 Task: Look for space in Pittsburgh, United States from 8th August, 2023 to 15th August, 2023 for 9 adults in price range Rs.10000 to Rs.14000. Place can be shared room with 5 bedrooms having 9 beds and 5 bathrooms. Property type can be house, flat, guest house. Amenities needed are: wifi, TV, free parkinig on premises, gym, breakfast. Booking option can be shelf check-in. Required host language is English.
Action: Mouse moved to (514, 113)
Screenshot: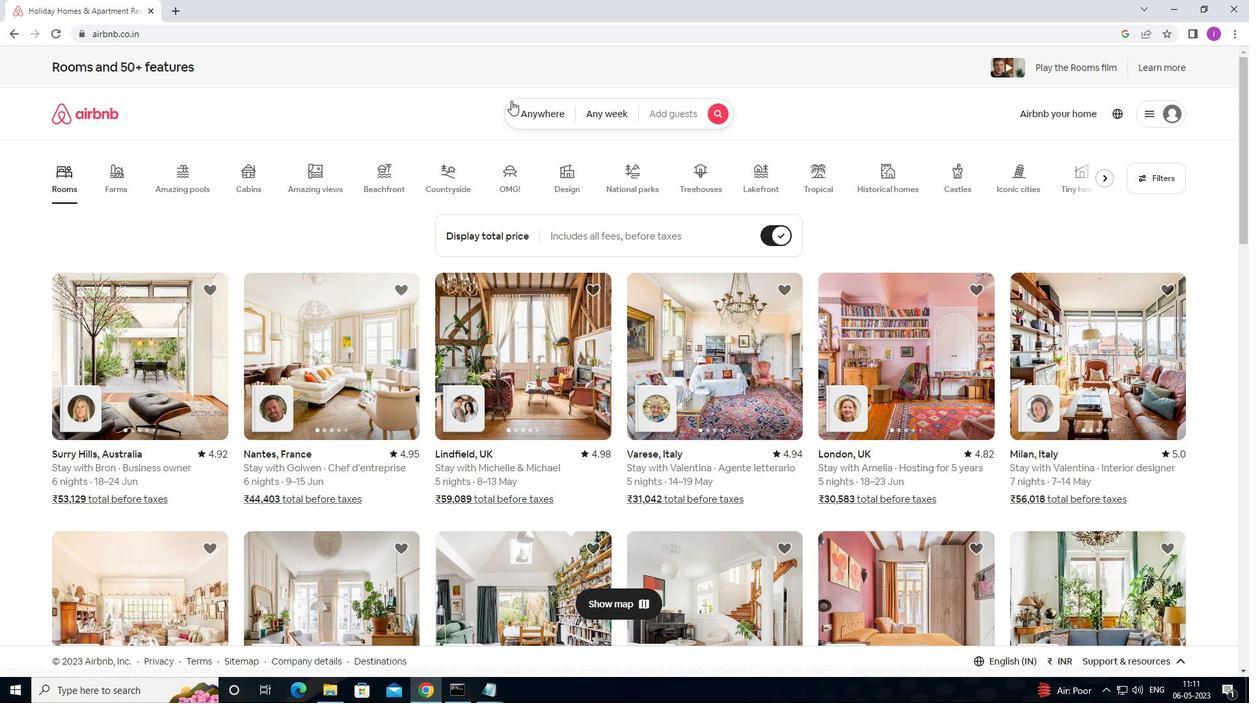 
Action: Mouse pressed left at (514, 113)
Screenshot: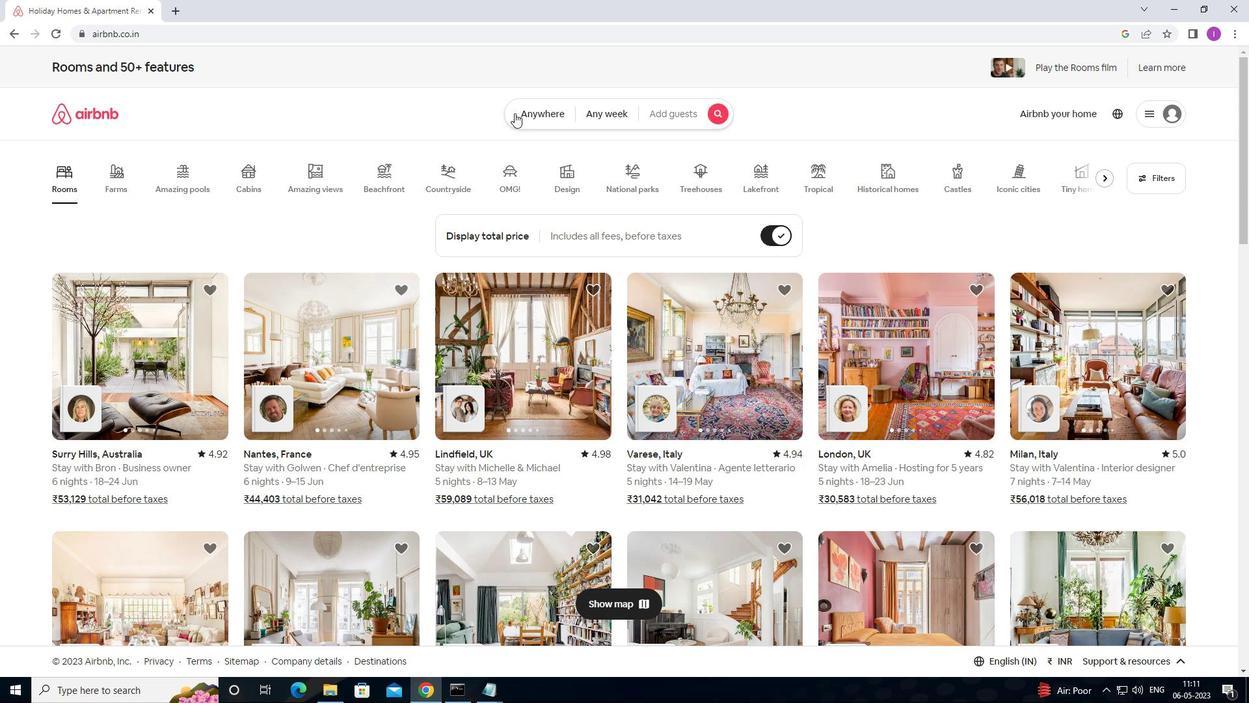 
Action: Mouse moved to (406, 160)
Screenshot: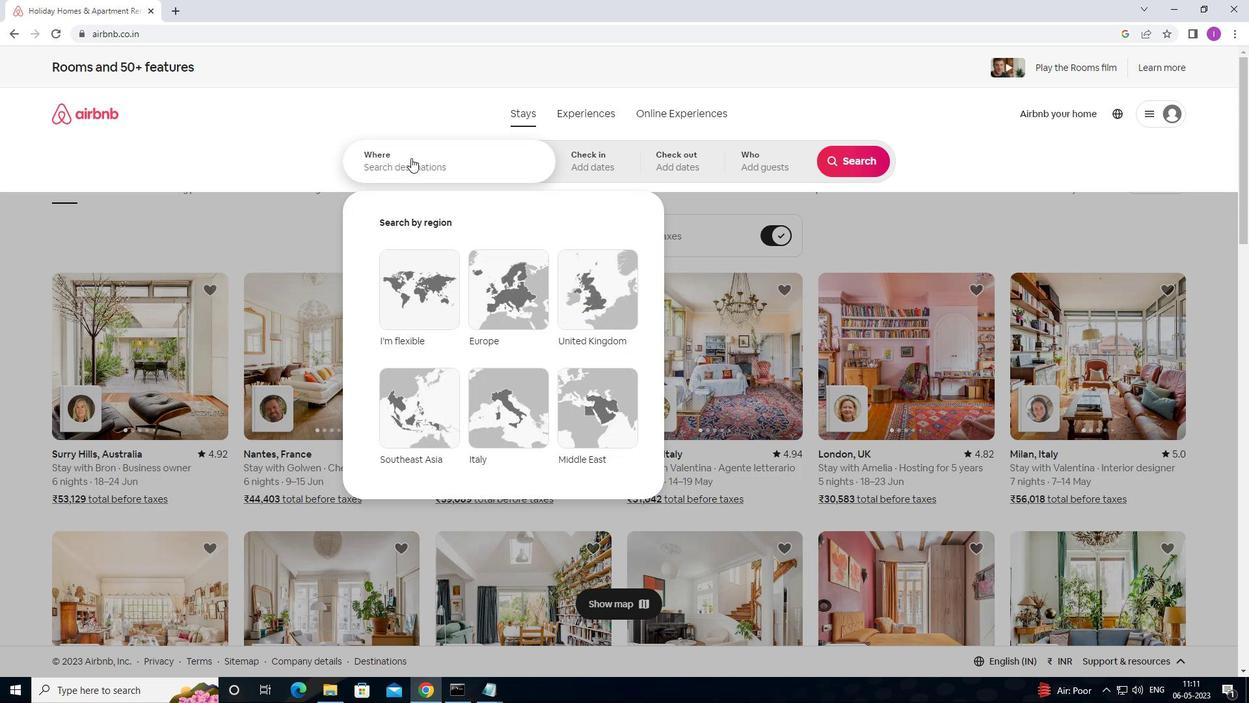 
Action: Mouse pressed left at (406, 160)
Screenshot: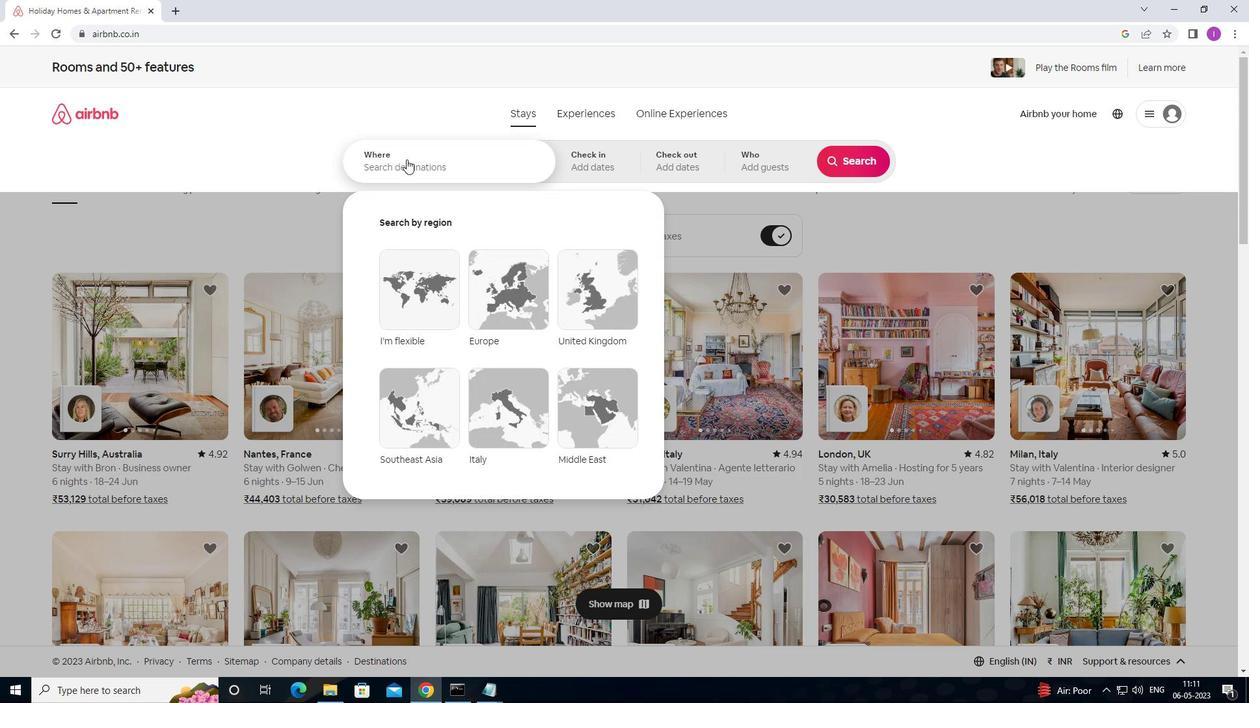 
Action: Key pressed <Key.shift><Key.shift><Key.shift><Key.shift><Key.shift><Key.shift><Key.shift><Key.shift>PITTSBURGH,<Key.shift>UNITED<Key.space>STATES
Screenshot: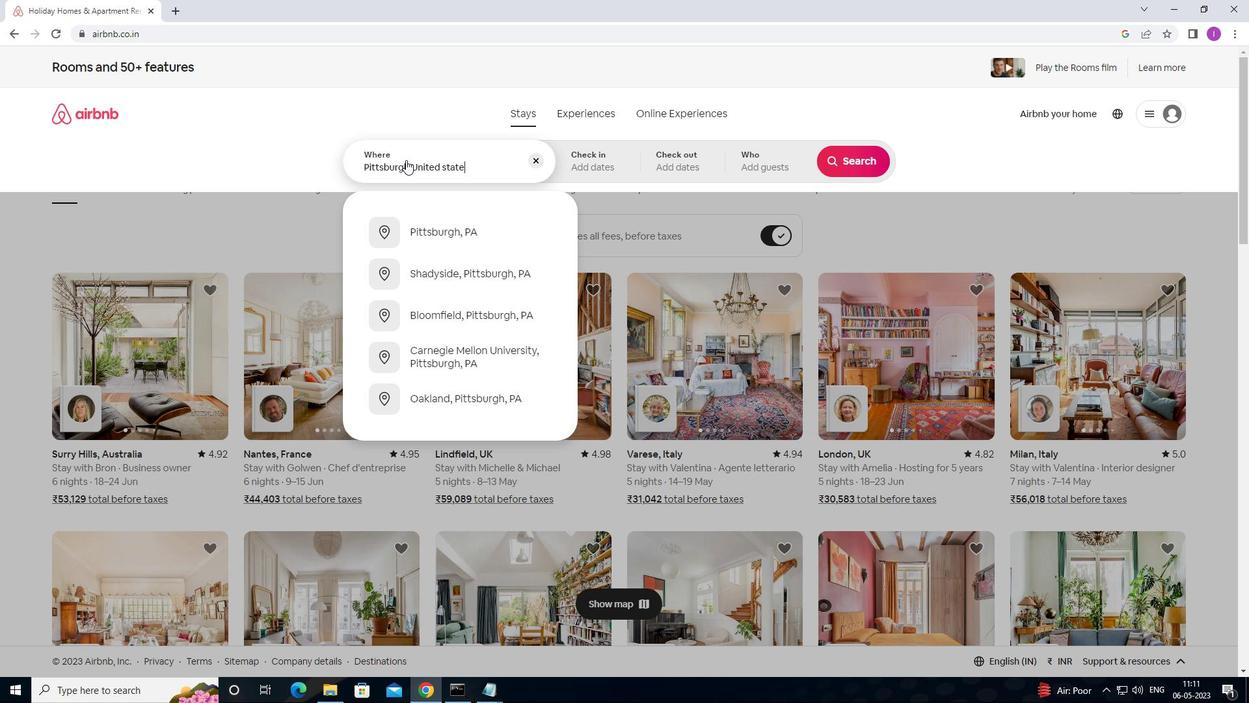 
Action: Mouse moved to (581, 162)
Screenshot: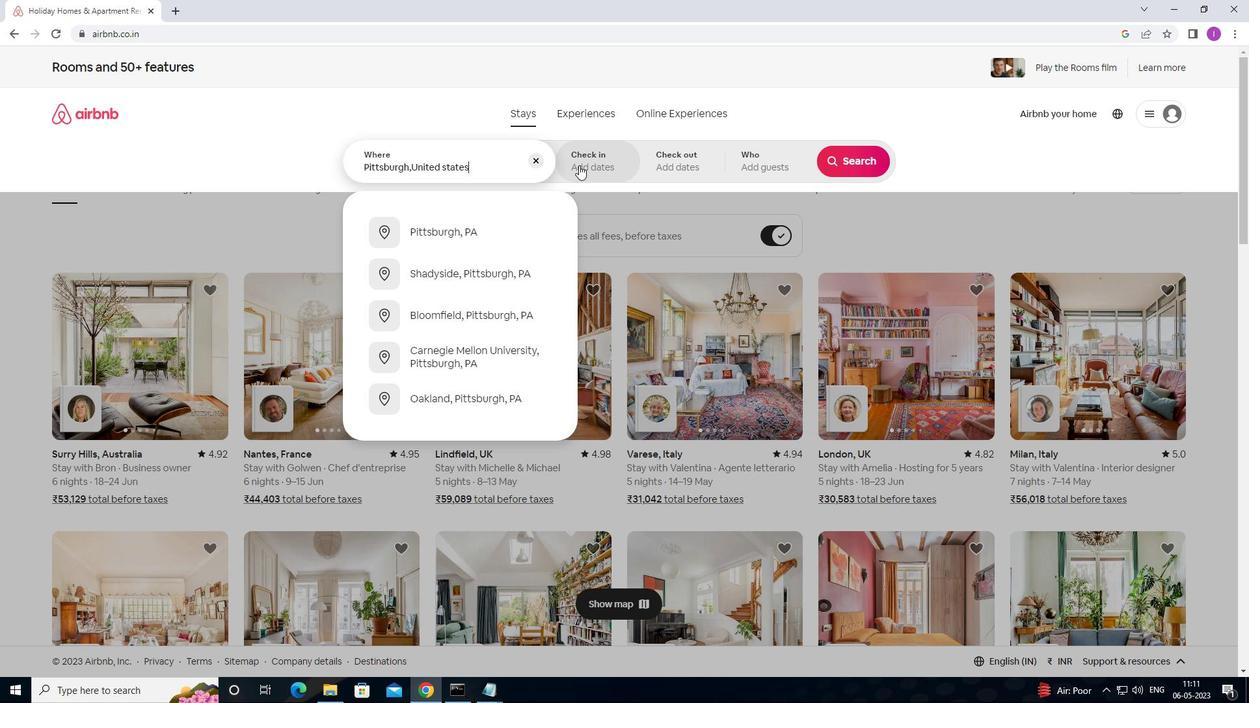 
Action: Mouse pressed left at (581, 162)
Screenshot: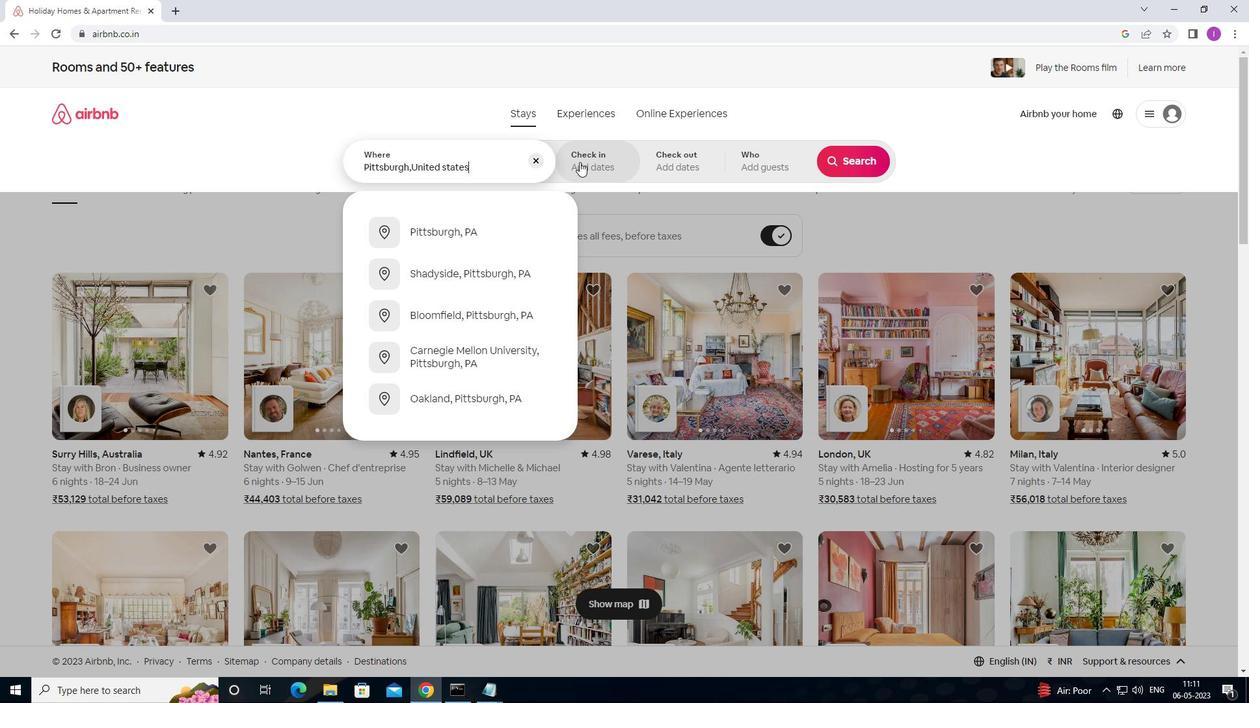 
Action: Mouse moved to (852, 264)
Screenshot: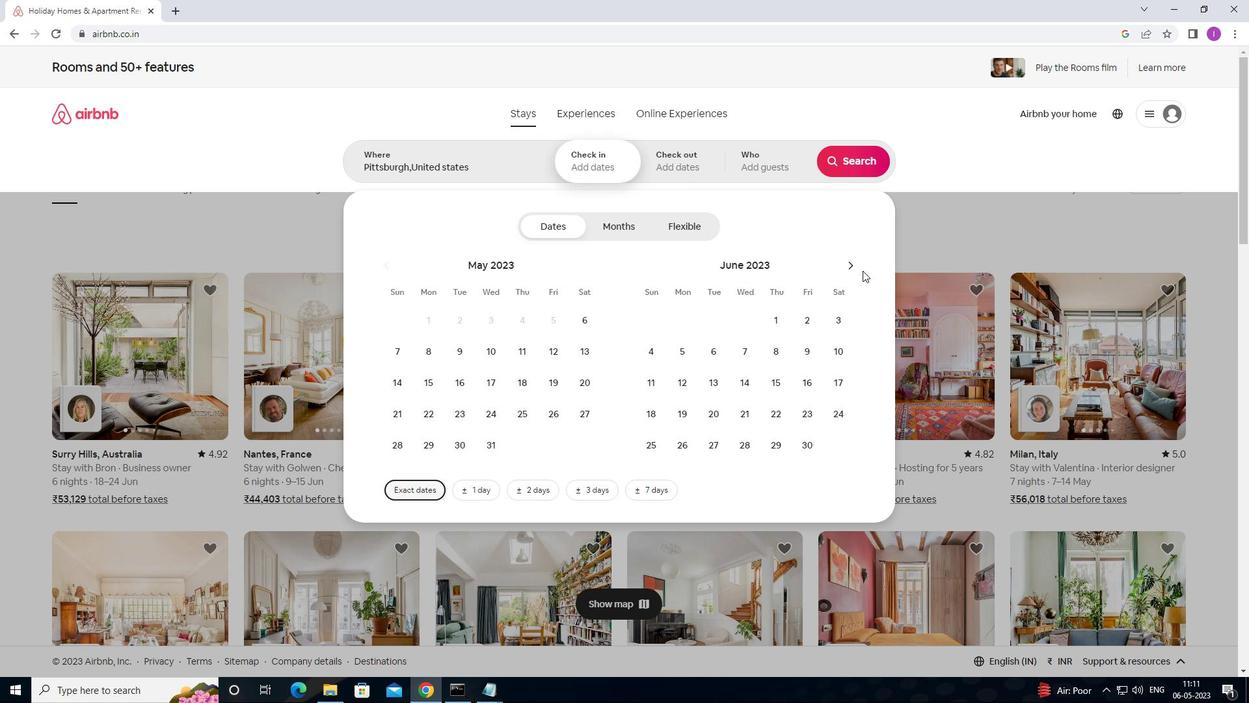 
Action: Mouse pressed left at (852, 264)
Screenshot: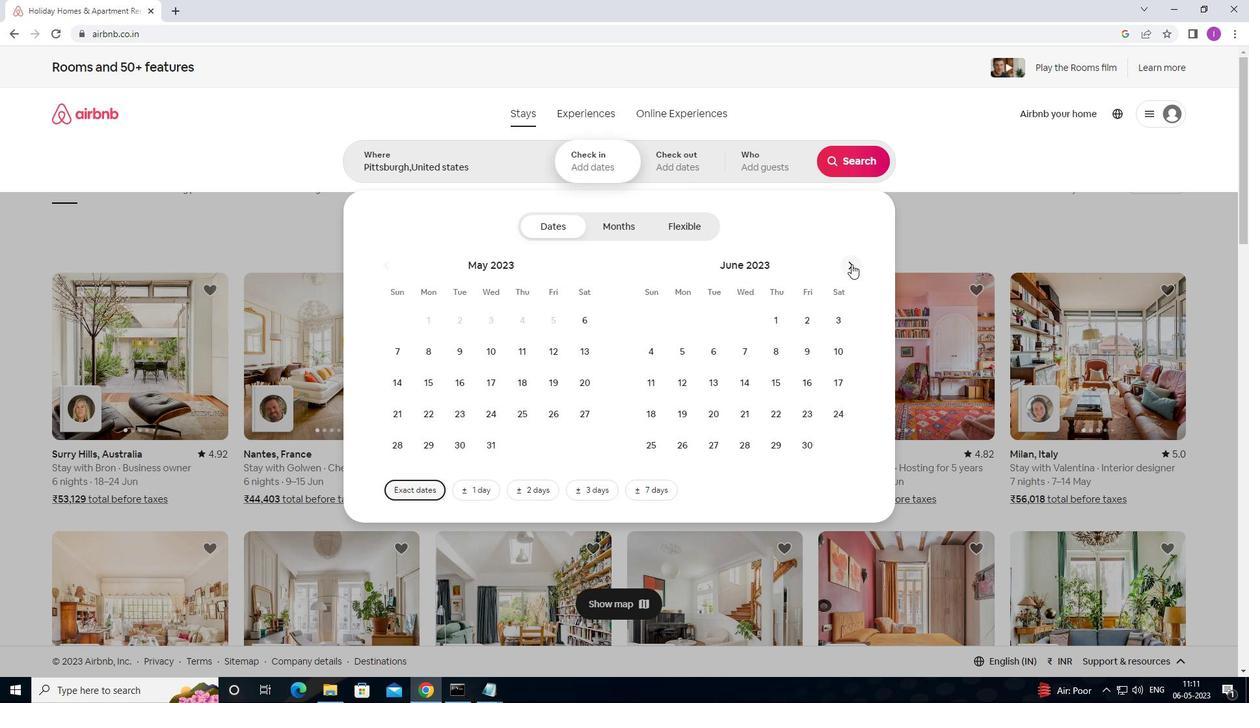 
Action: Mouse pressed left at (852, 264)
Screenshot: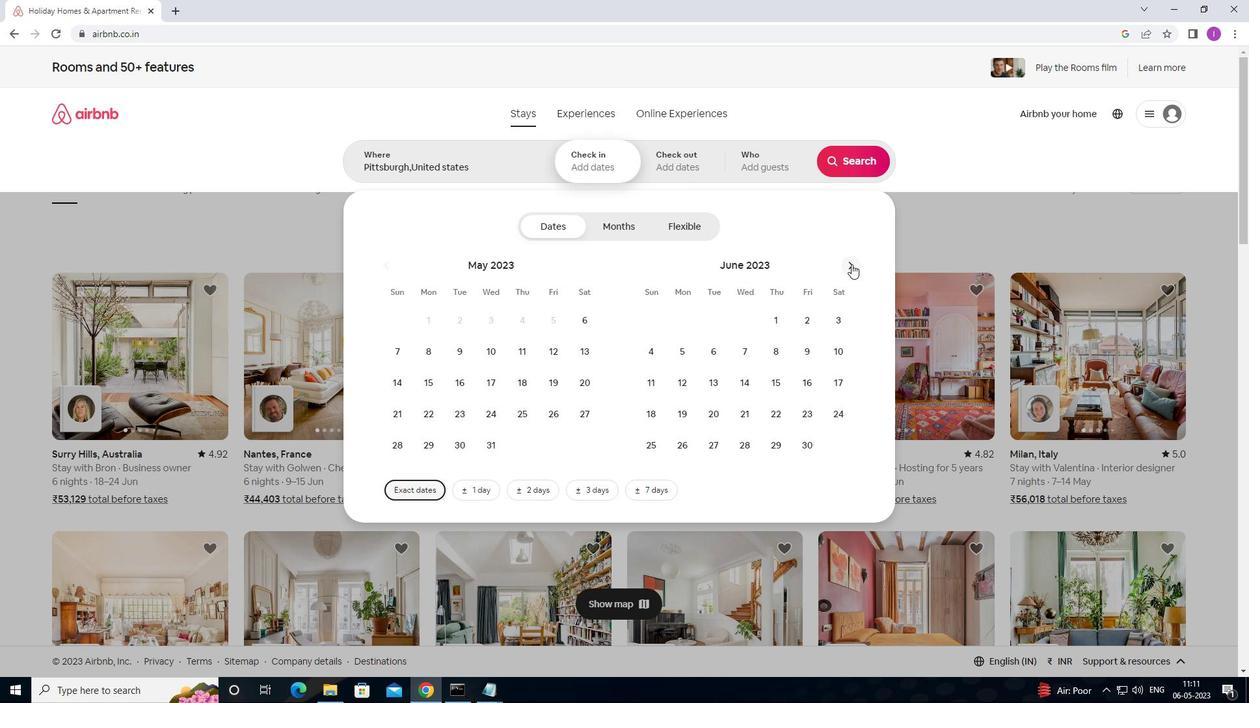 
Action: Mouse moved to (710, 355)
Screenshot: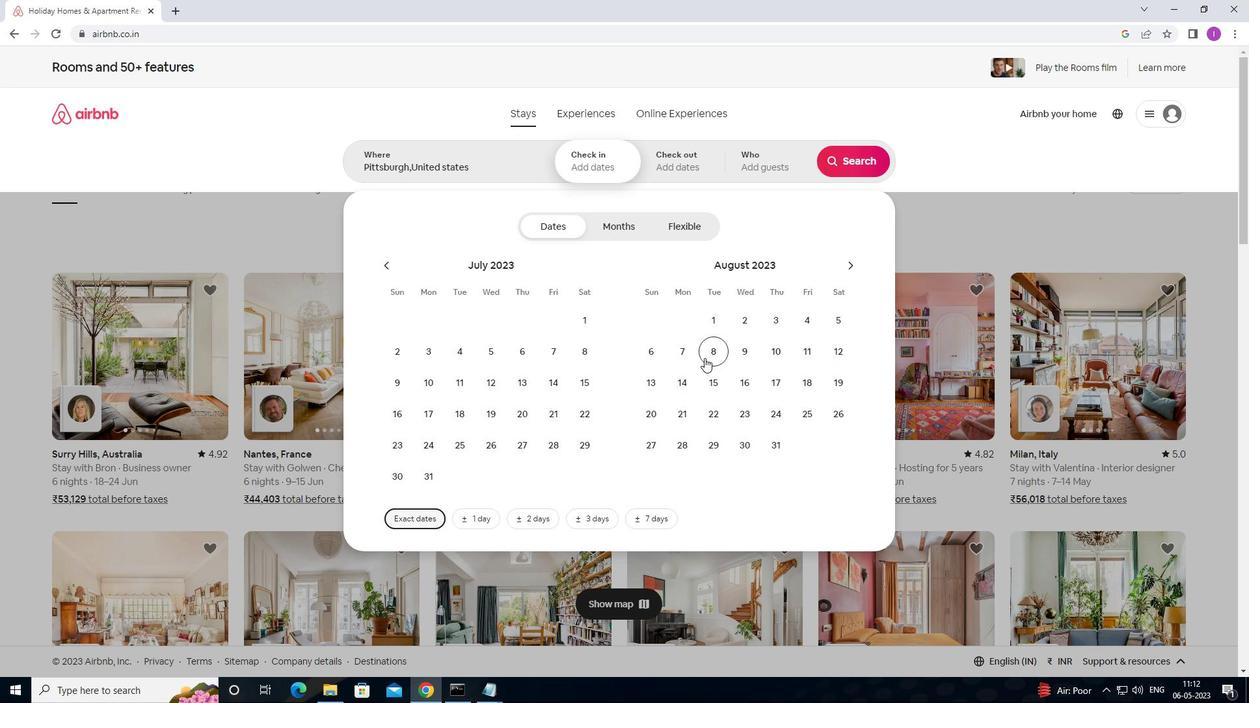 
Action: Mouse pressed left at (710, 355)
Screenshot: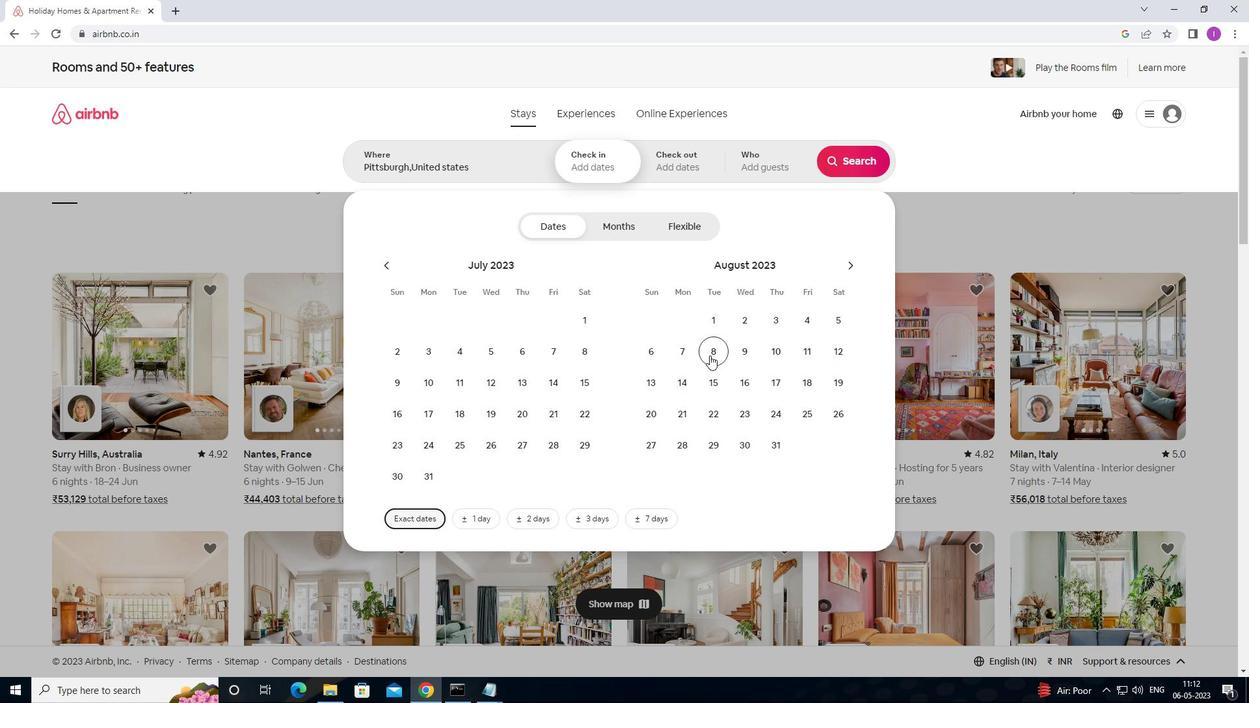 
Action: Mouse moved to (724, 383)
Screenshot: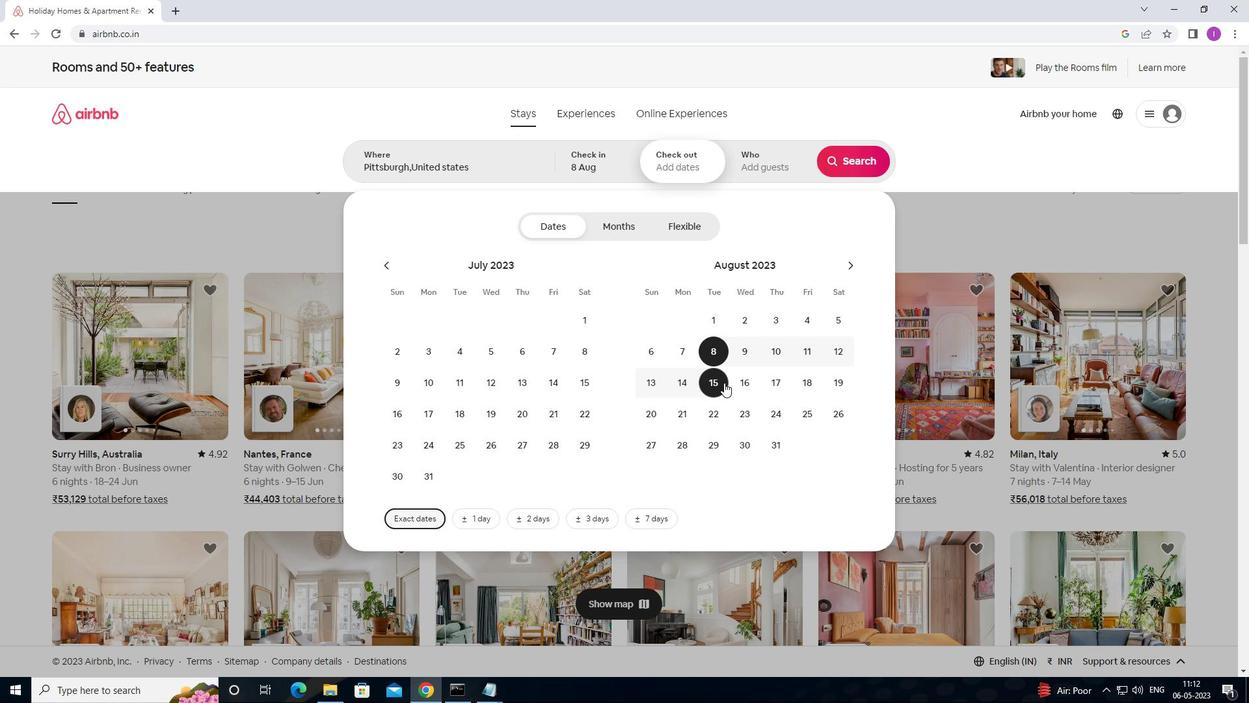 
Action: Mouse pressed left at (724, 383)
Screenshot: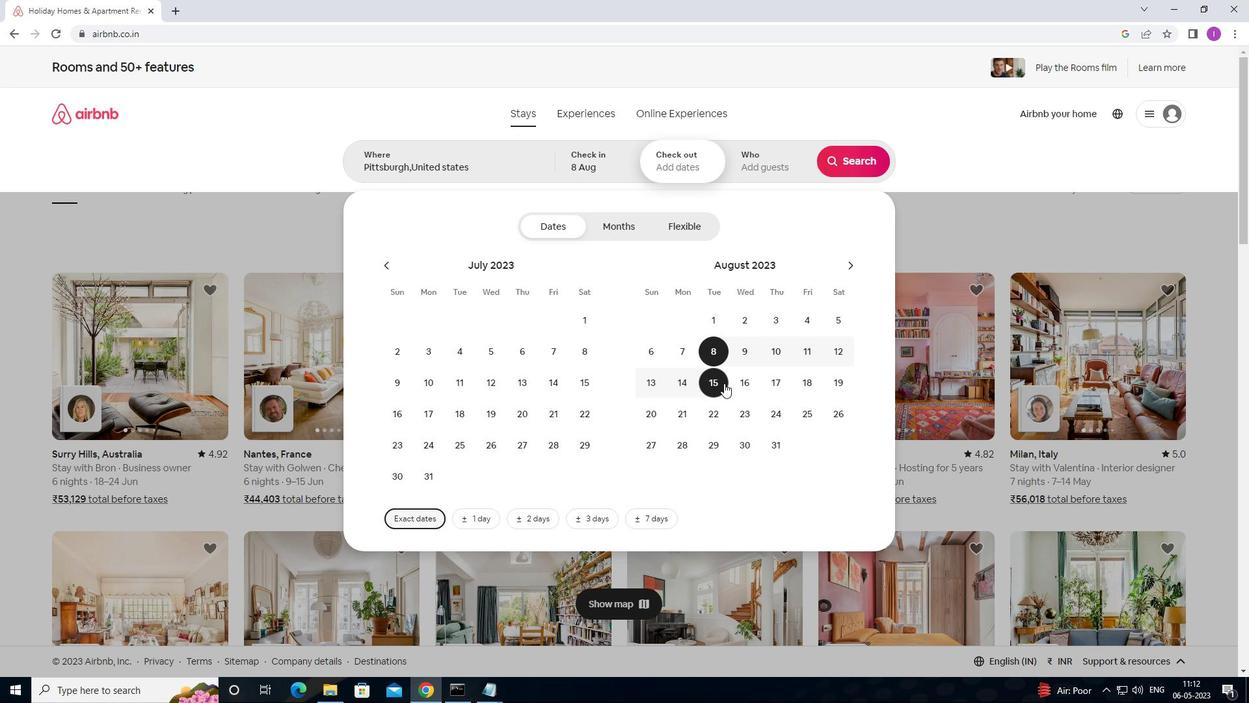 
Action: Mouse moved to (753, 160)
Screenshot: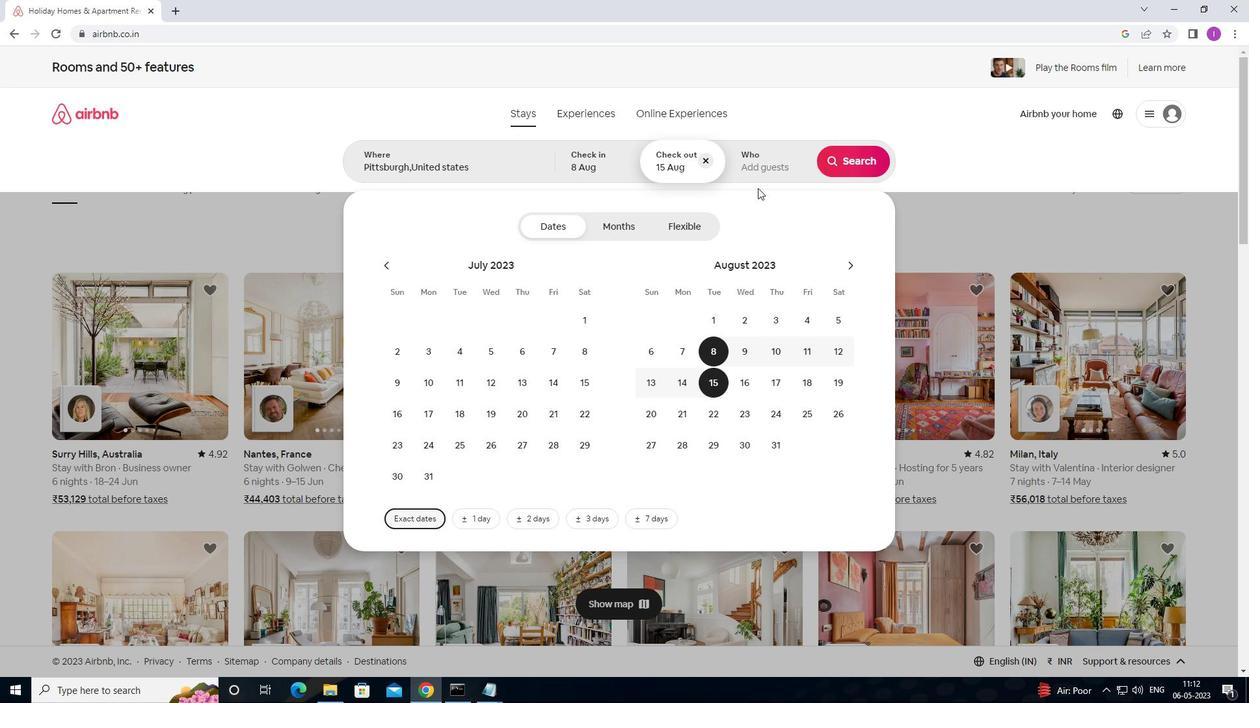 
Action: Mouse pressed left at (753, 160)
Screenshot: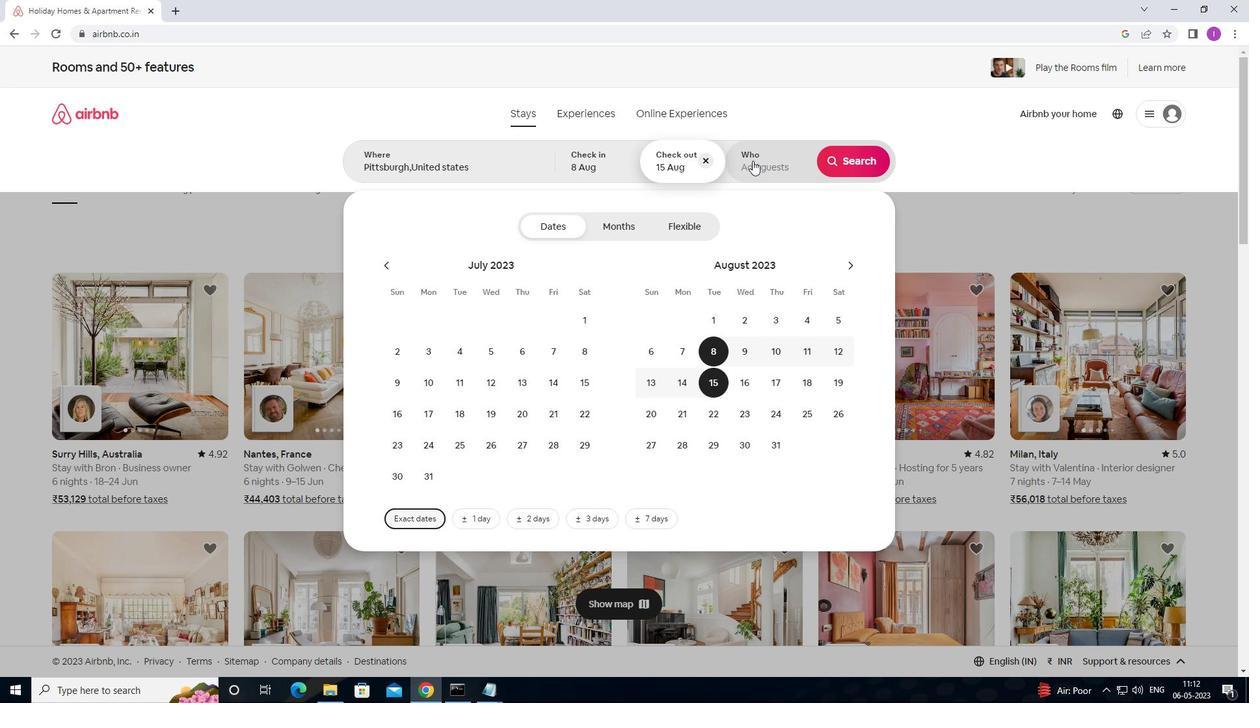 
Action: Mouse moved to (850, 223)
Screenshot: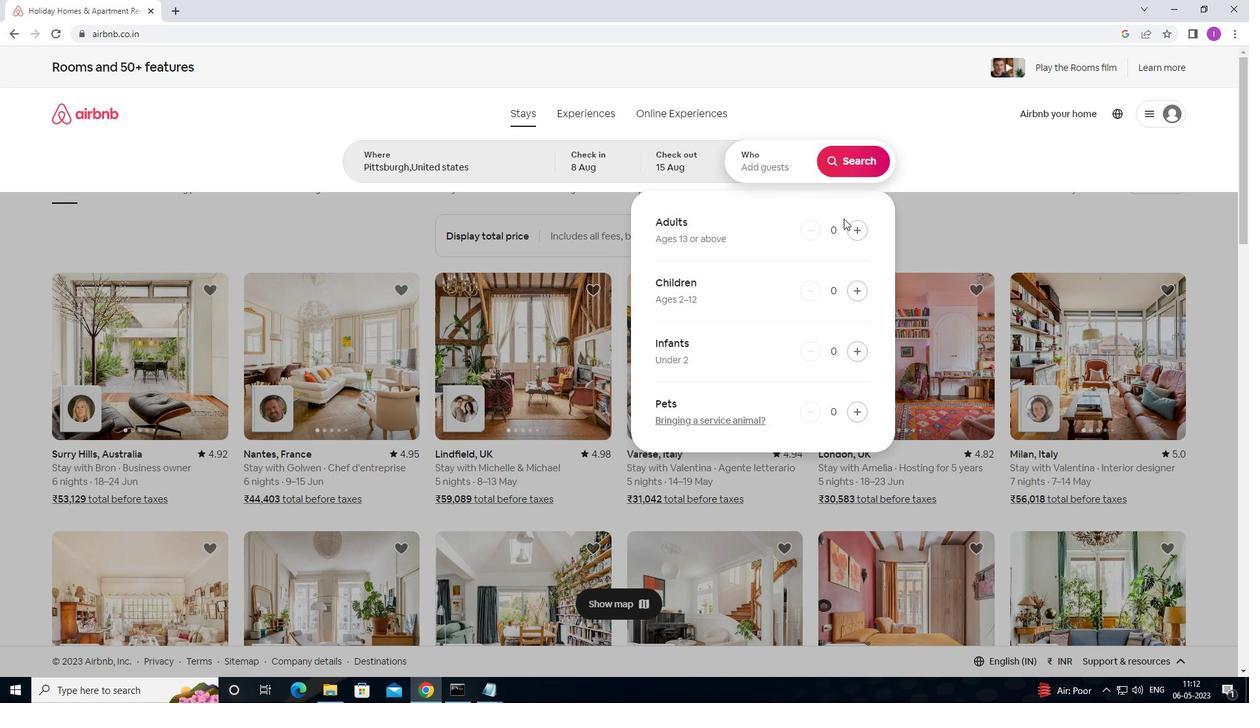 
Action: Mouse pressed left at (850, 223)
Screenshot: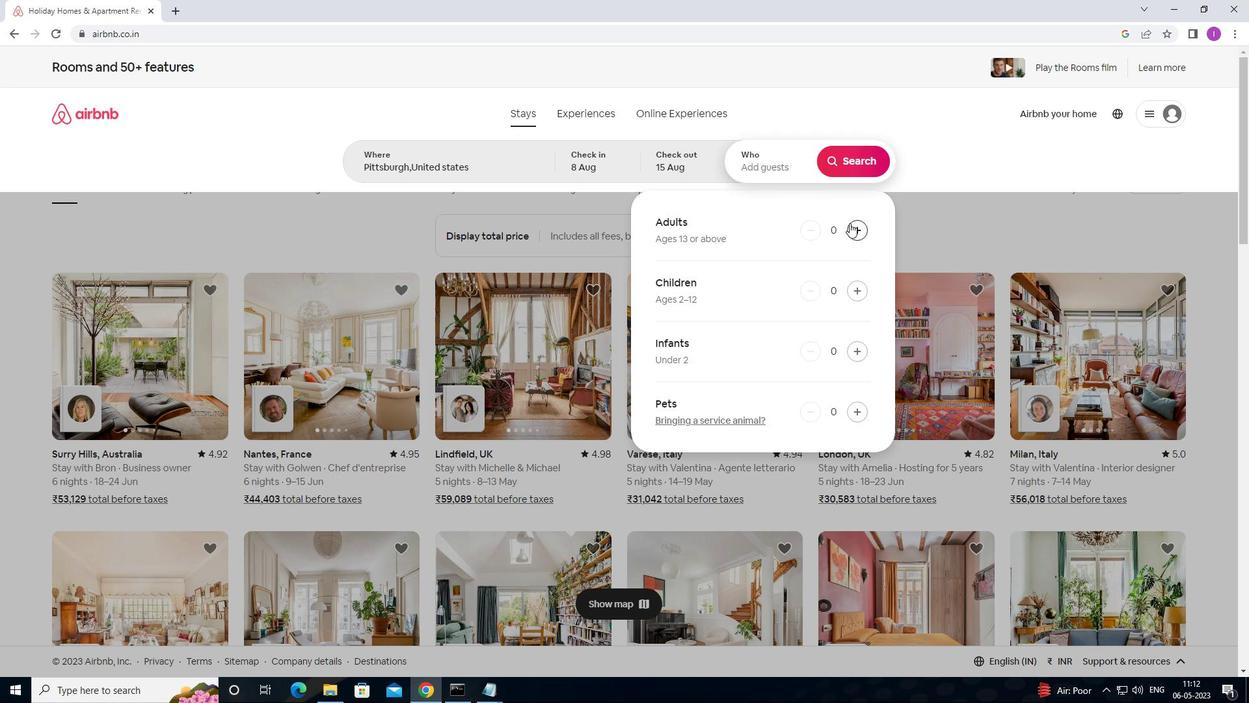 
Action: Mouse moved to (851, 224)
Screenshot: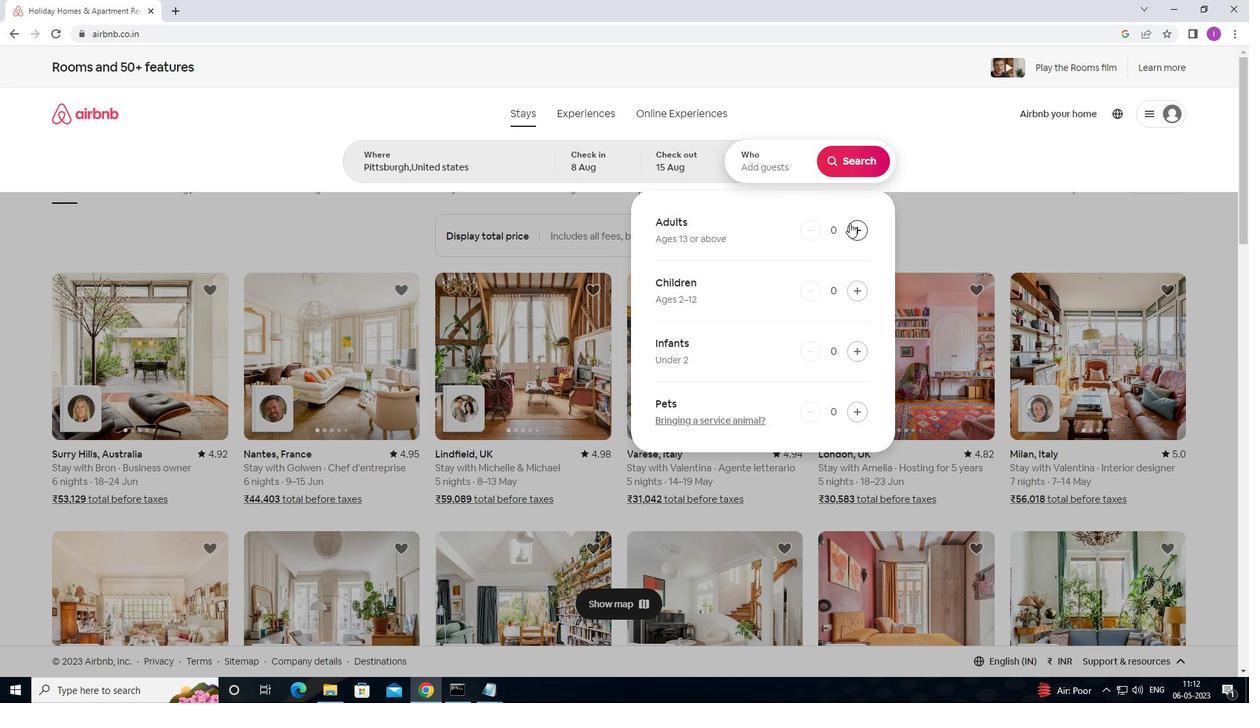 
Action: Mouse pressed left at (851, 224)
Screenshot: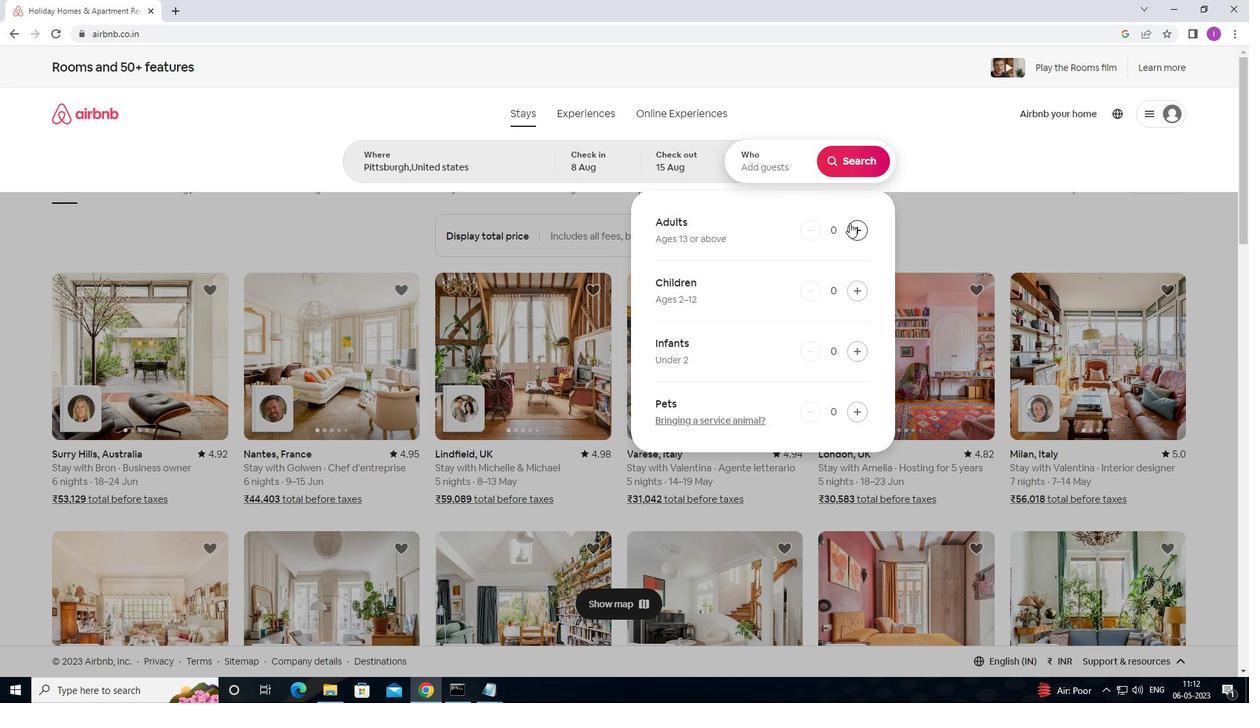 
Action: Mouse moved to (853, 225)
Screenshot: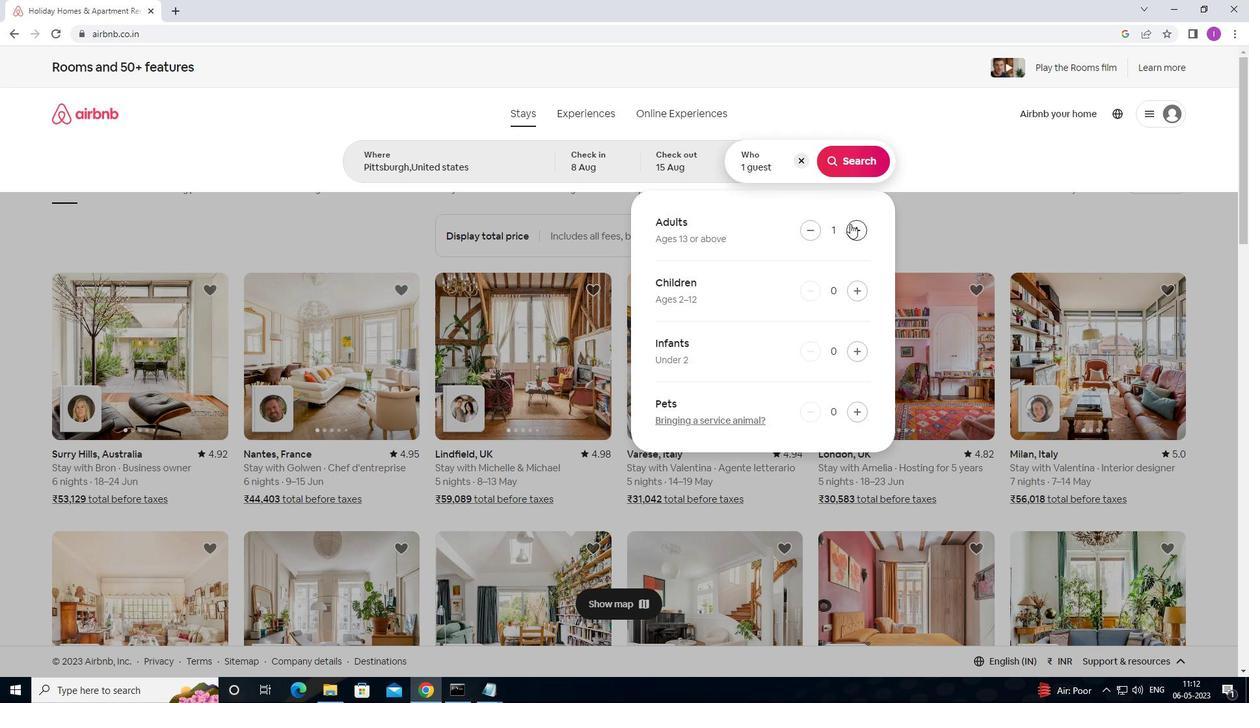 
Action: Mouse pressed left at (853, 225)
Screenshot: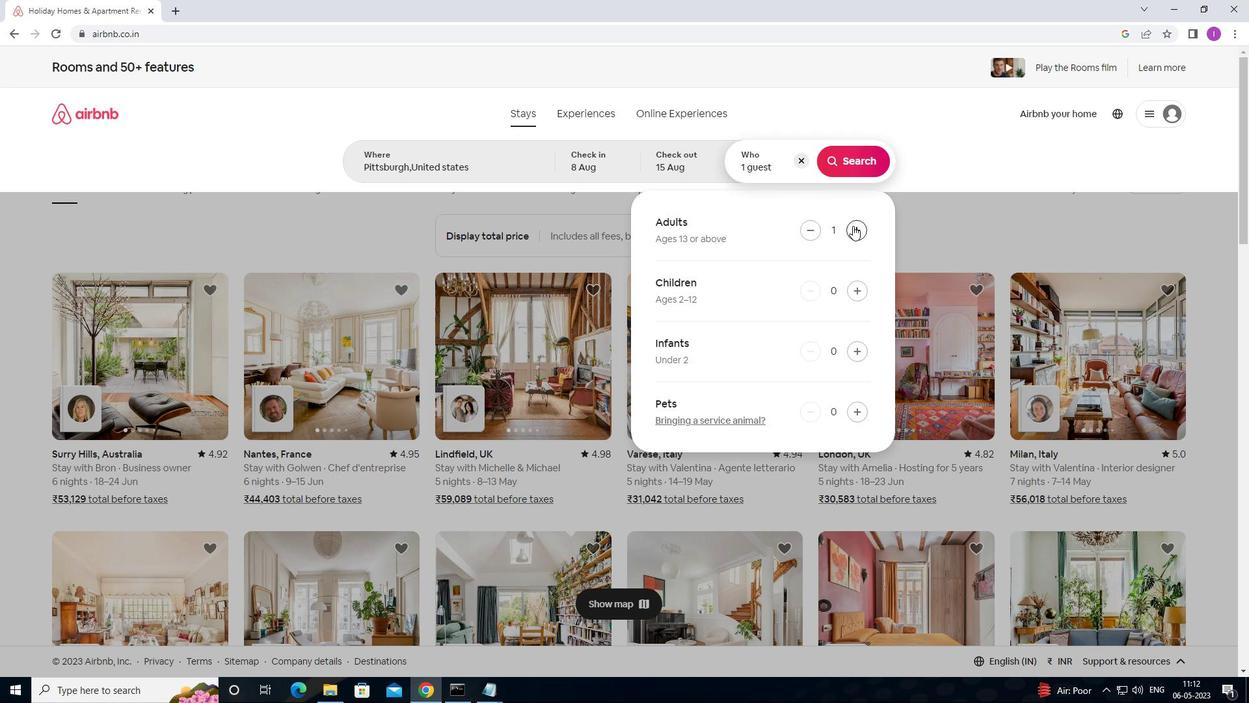 
Action: Mouse pressed left at (853, 225)
Screenshot: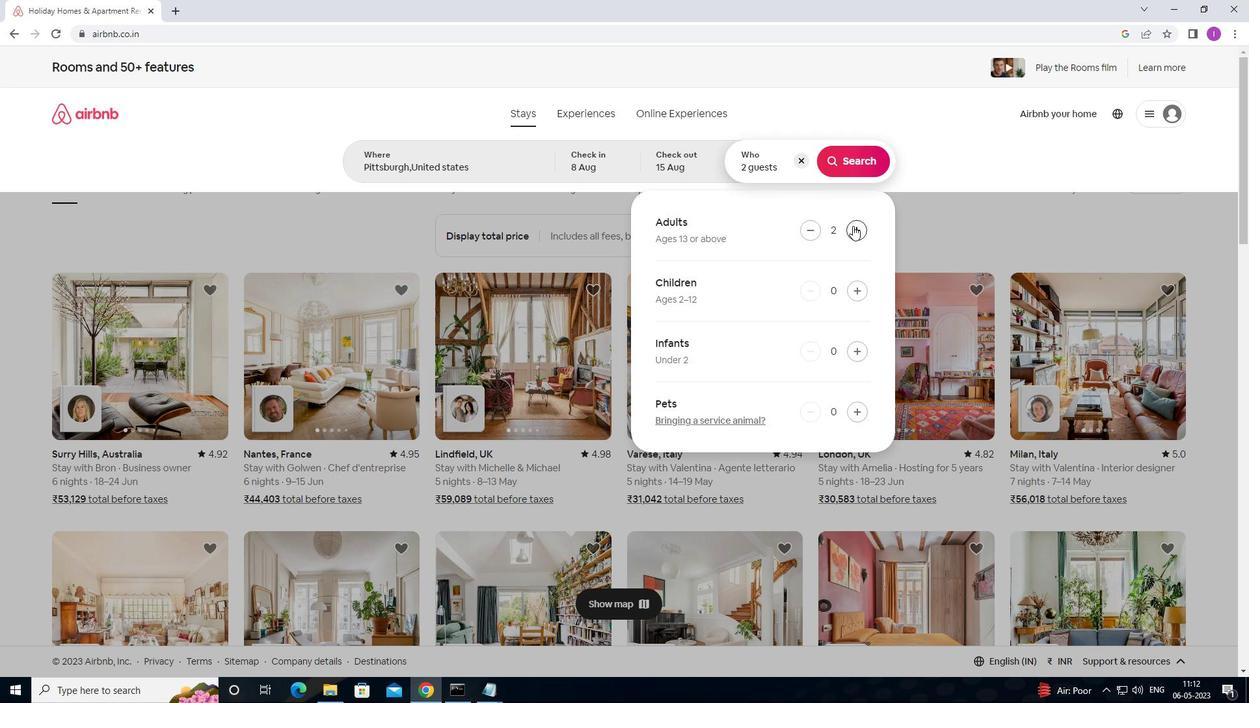
Action: Mouse pressed left at (853, 225)
Screenshot: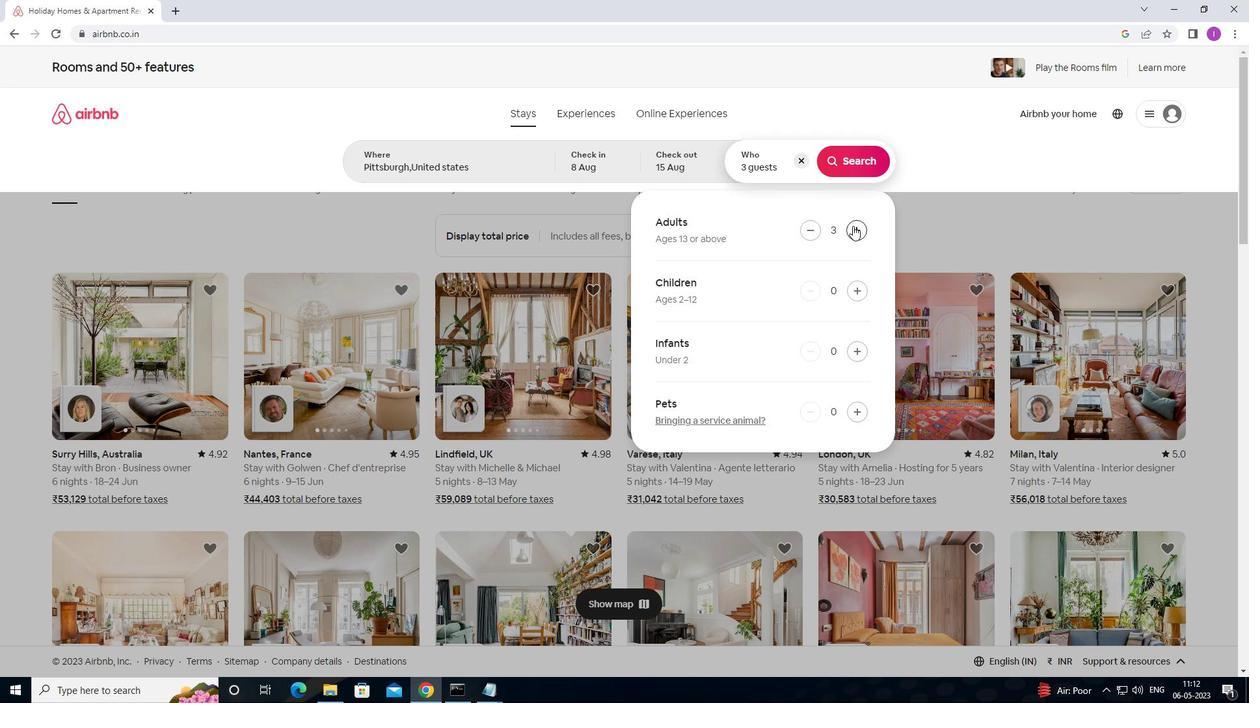 
Action: Mouse moved to (854, 227)
Screenshot: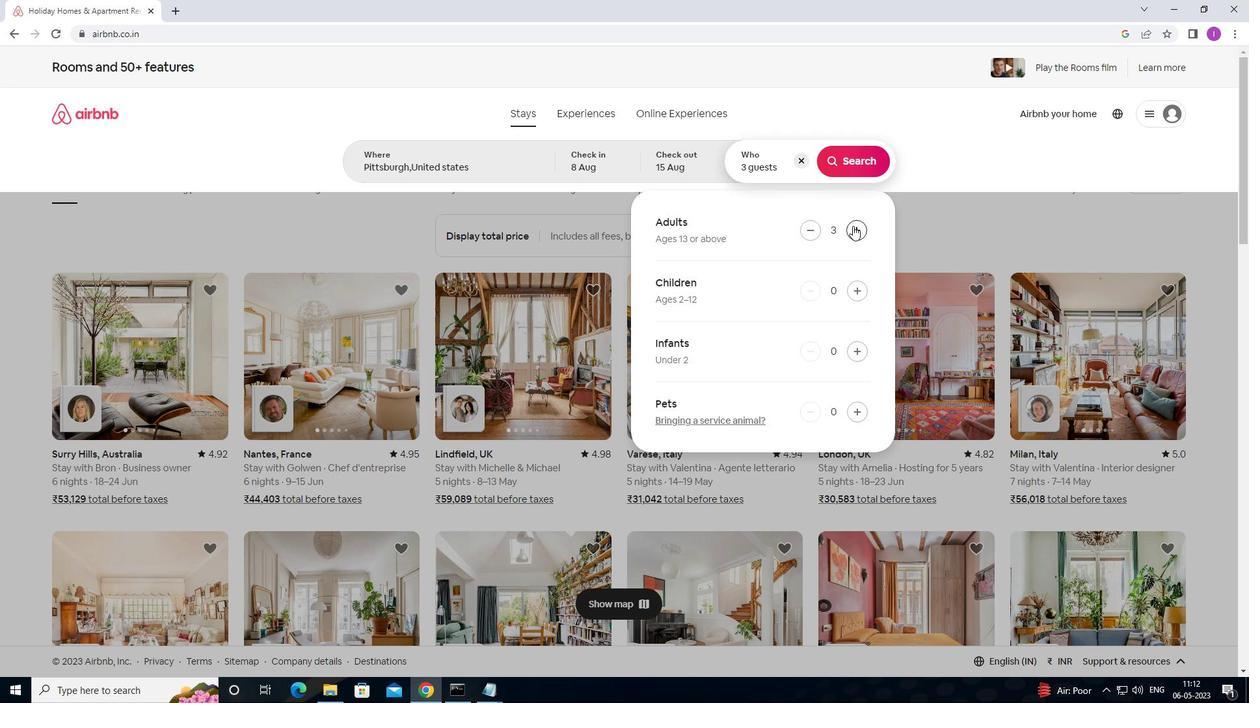
Action: Mouse pressed left at (854, 227)
Screenshot: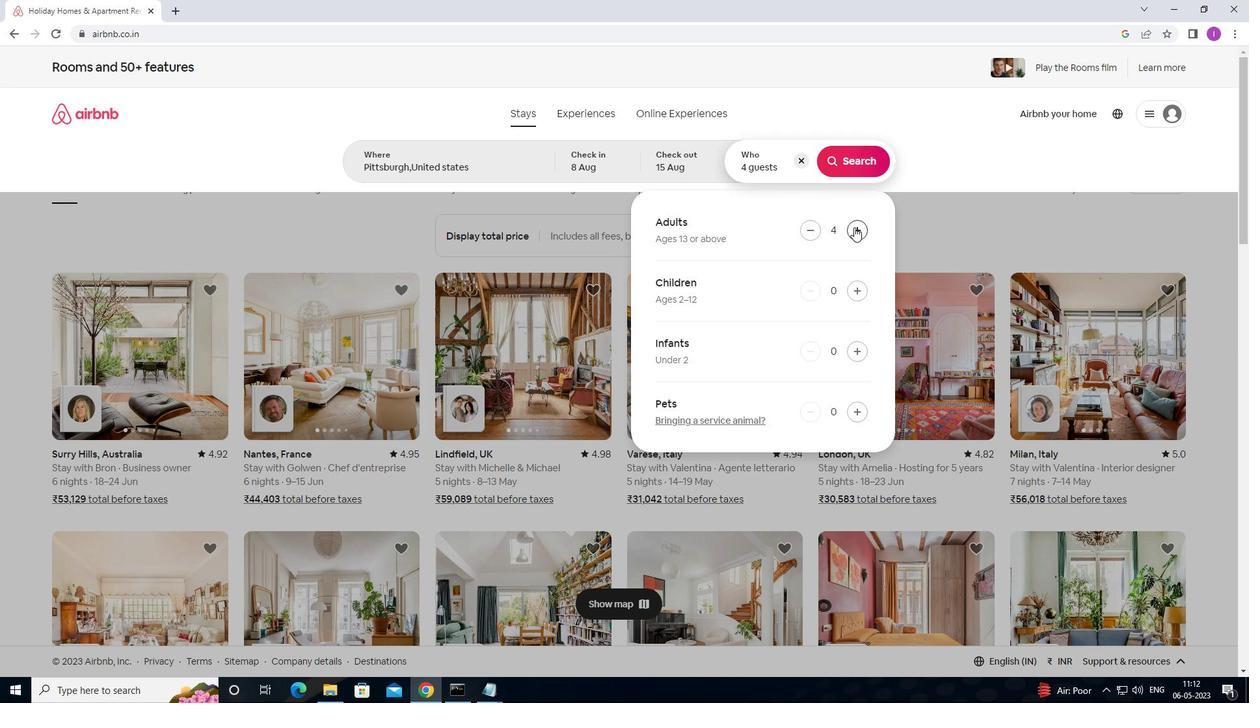 
Action: Mouse pressed left at (854, 227)
Screenshot: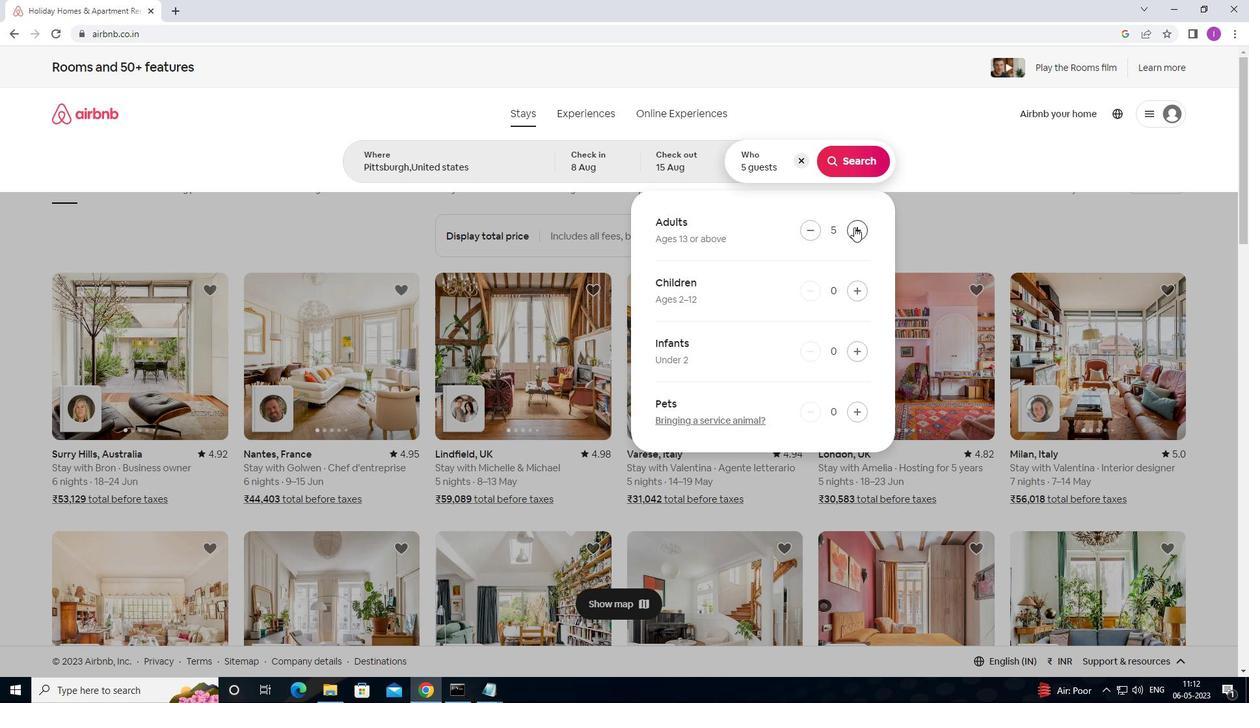 
Action: Mouse pressed left at (854, 227)
Screenshot: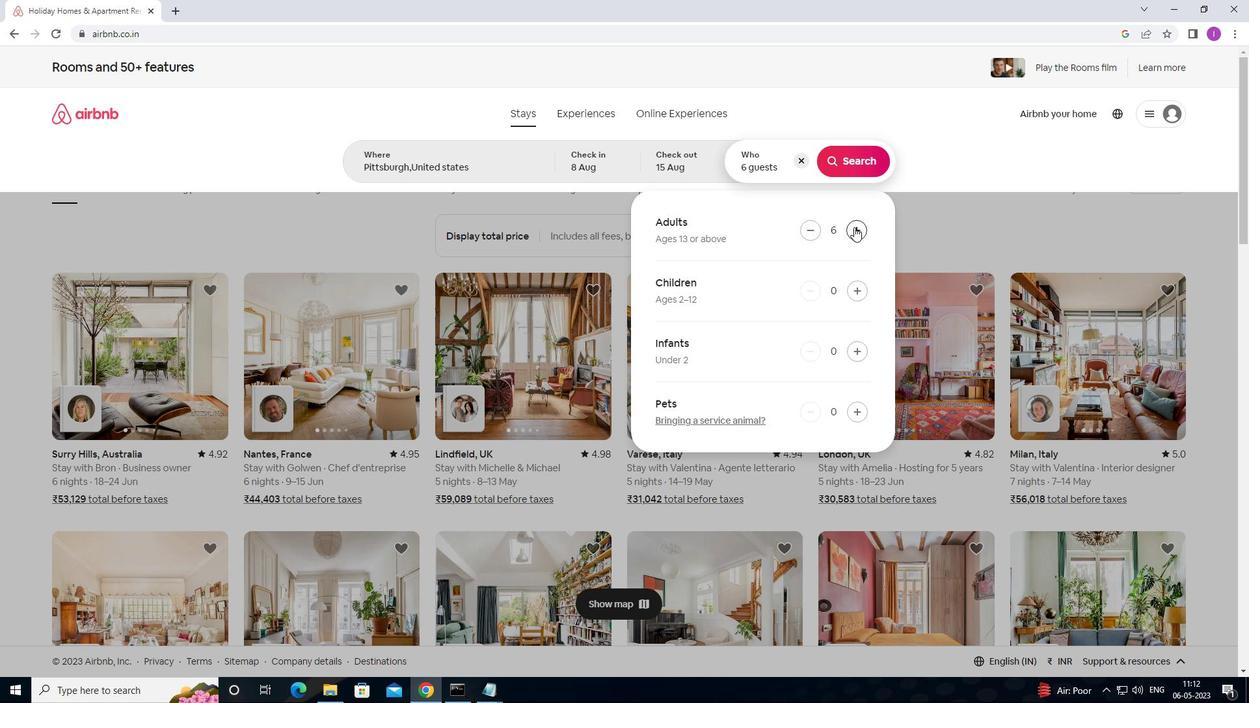 
Action: Mouse pressed left at (854, 227)
Screenshot: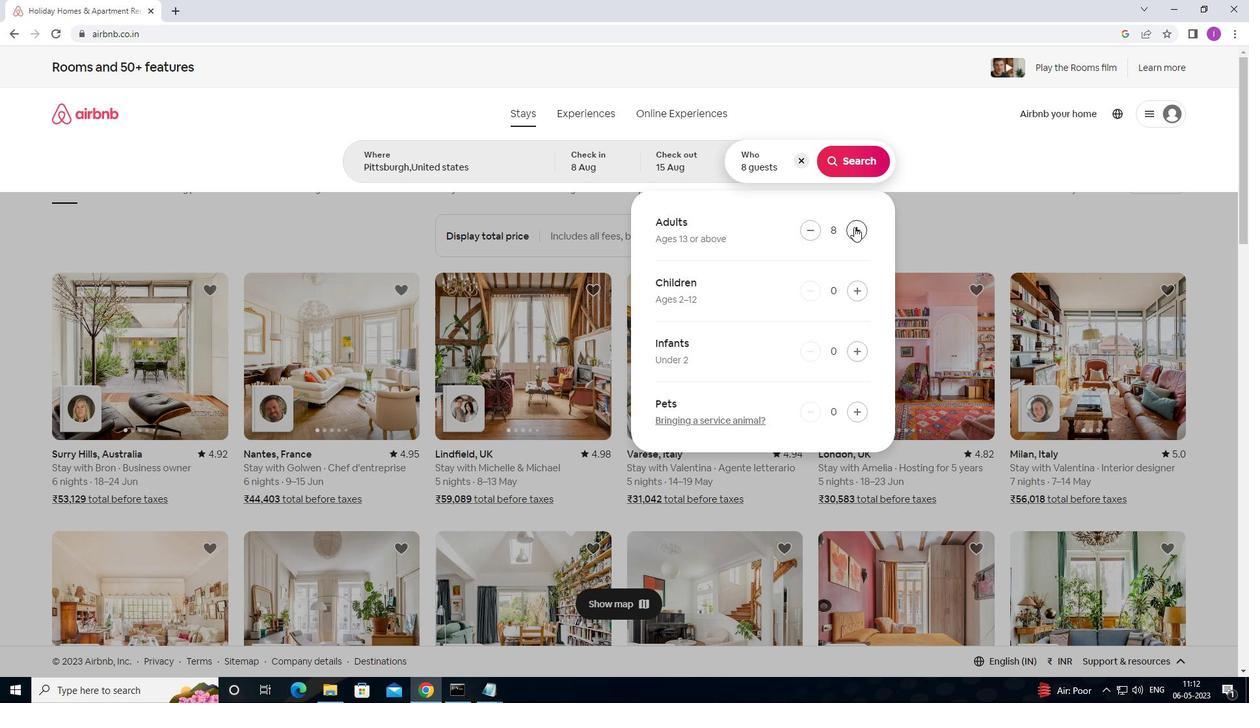 
Action: Mouse moved to (852, 162)
Screenshot: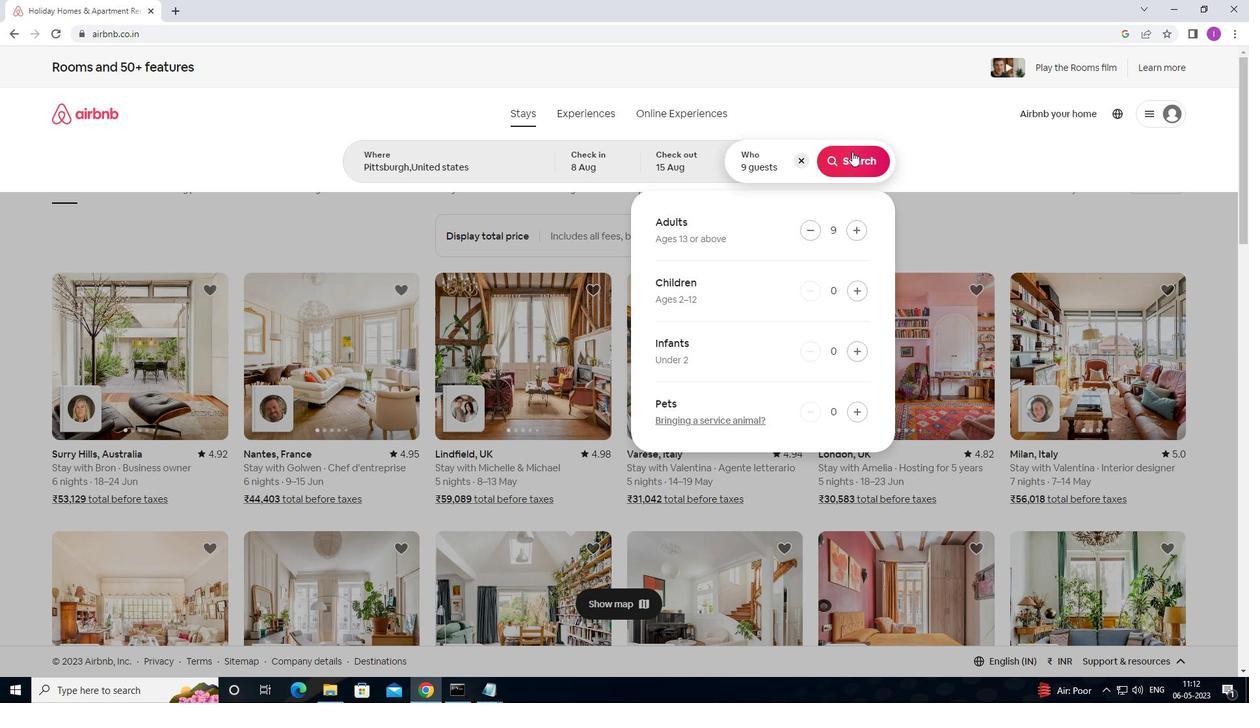 
Action: Mouse pressed left at (852, 162)
Screenshot: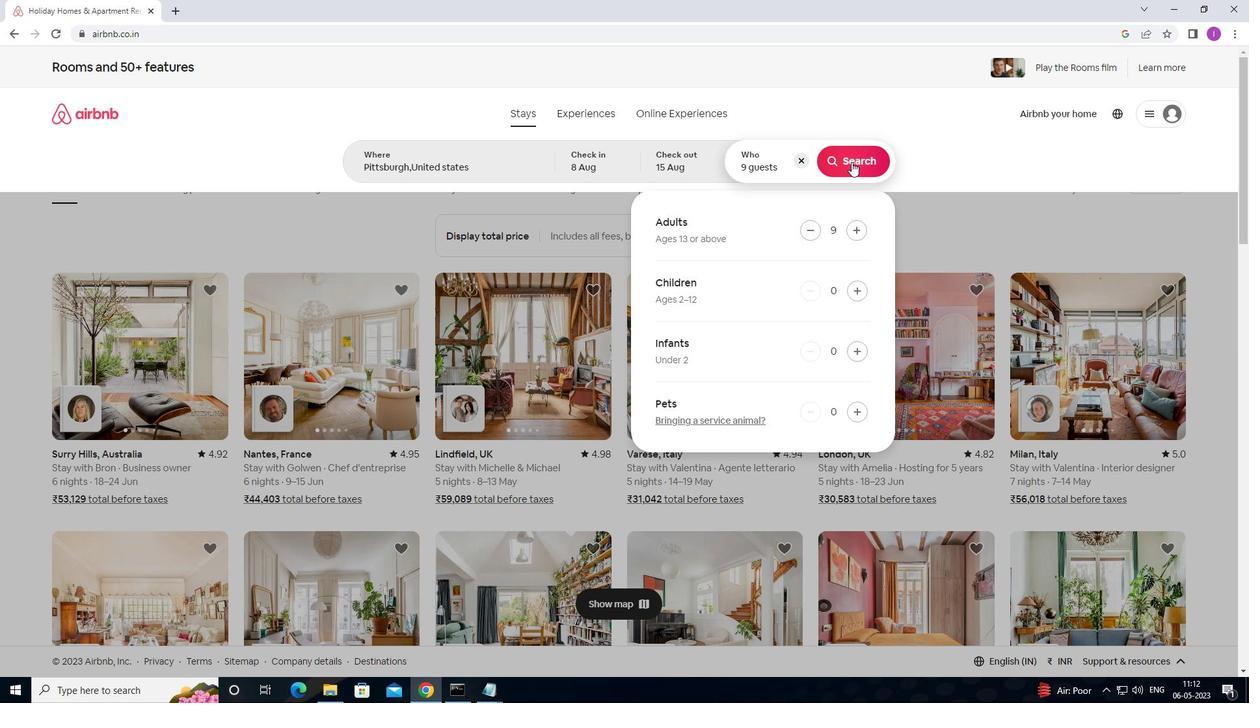 
Action: Mouse moved to (710, 74)
Screenshot: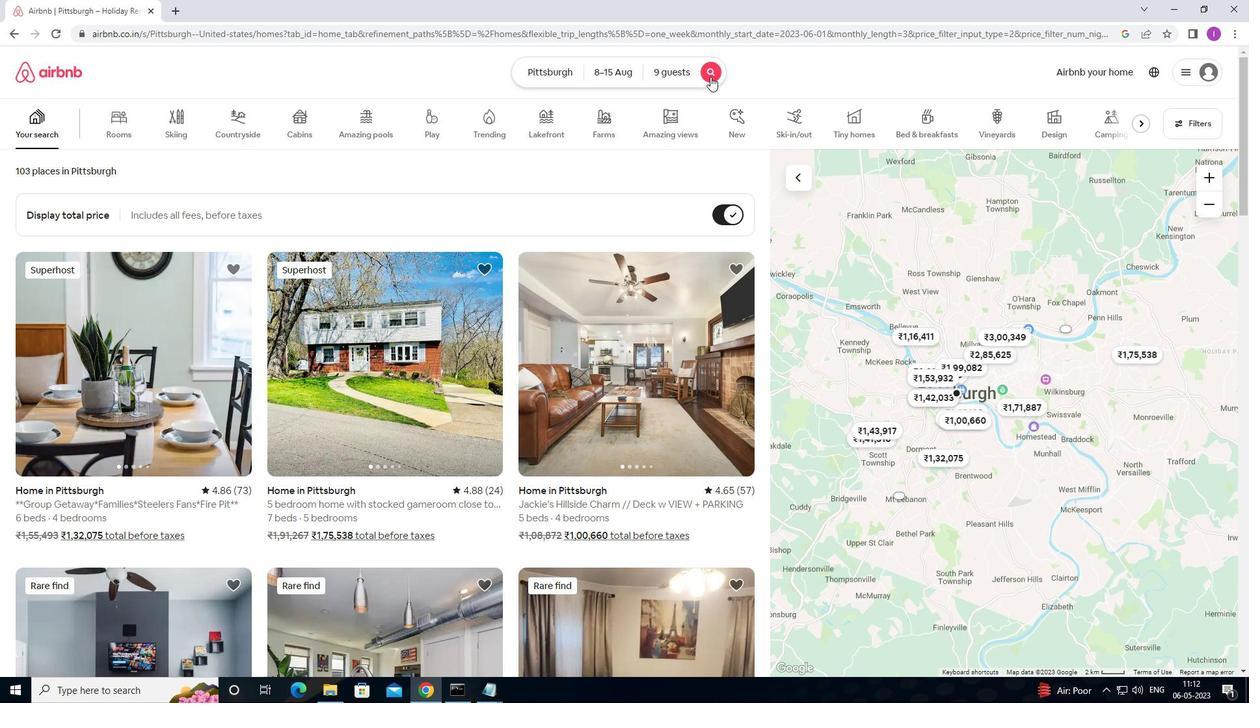 
Action: Mouse pressed left at (710, 74)
Screenshot: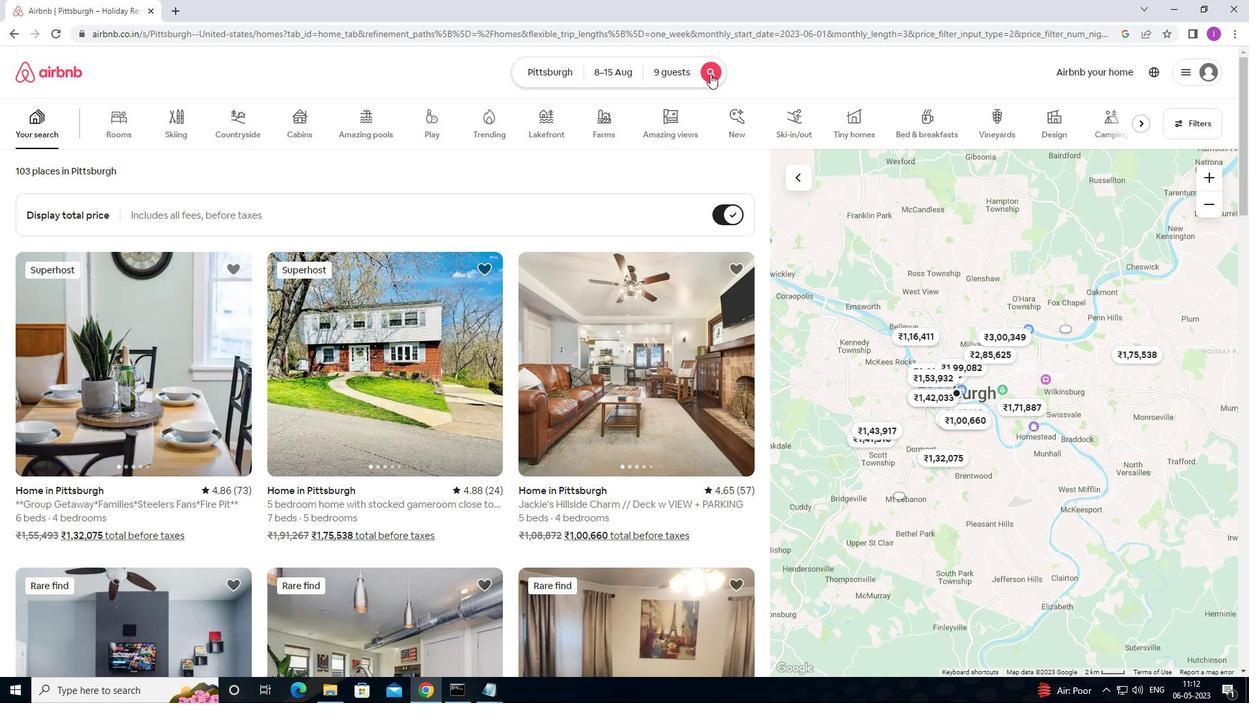 
Action: Mouse moved to (878, 130)
Screenshot: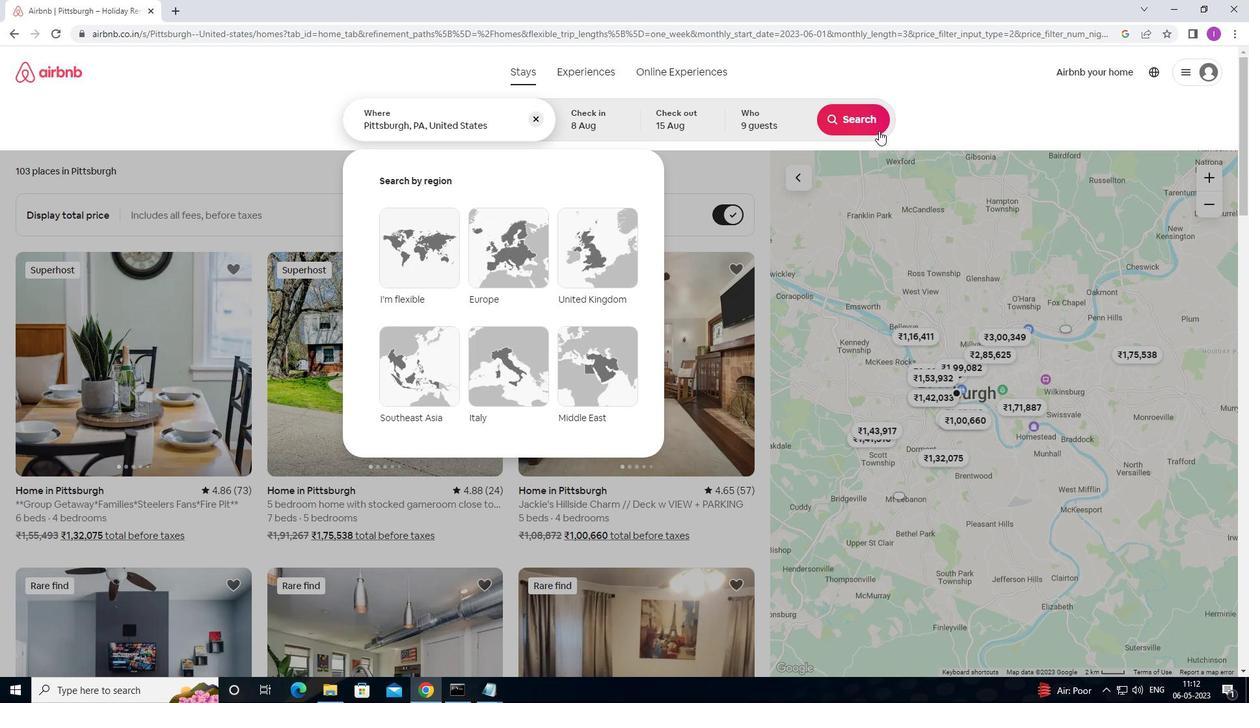 
Action: Mouse pressed left at (878, 130)
Screenshot: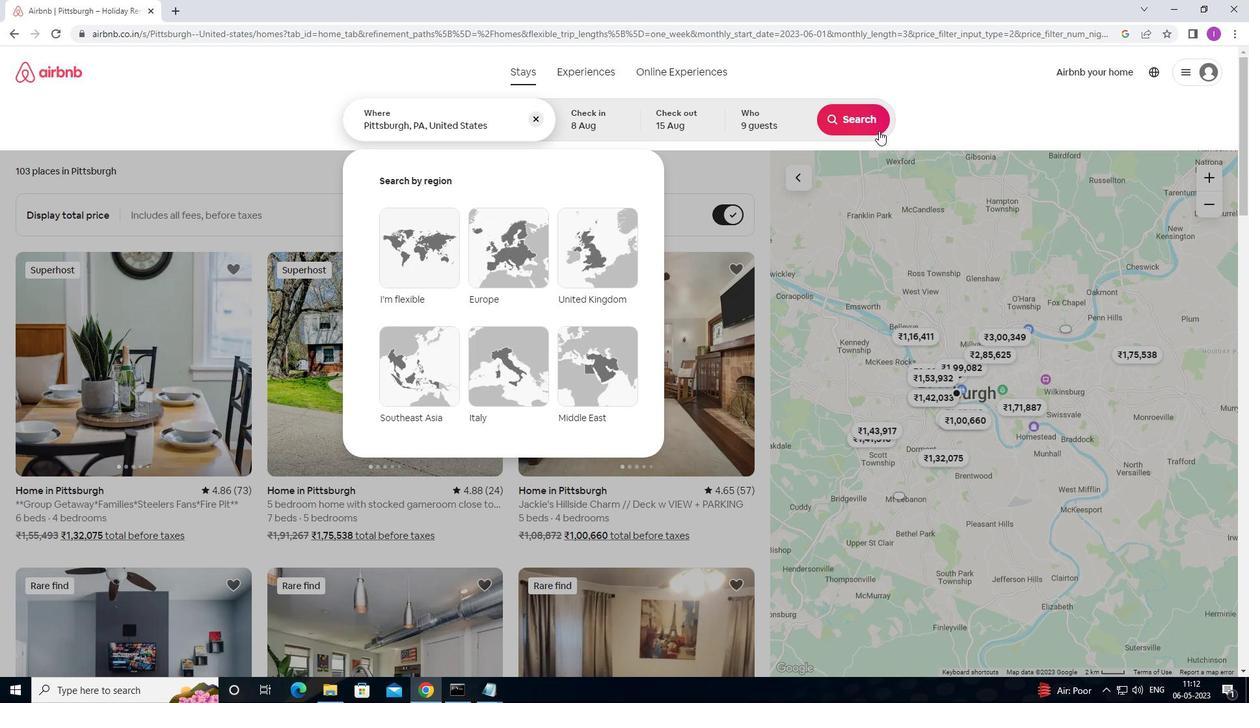 
Action: Mouse moved to (1172, 124)
Screenshot: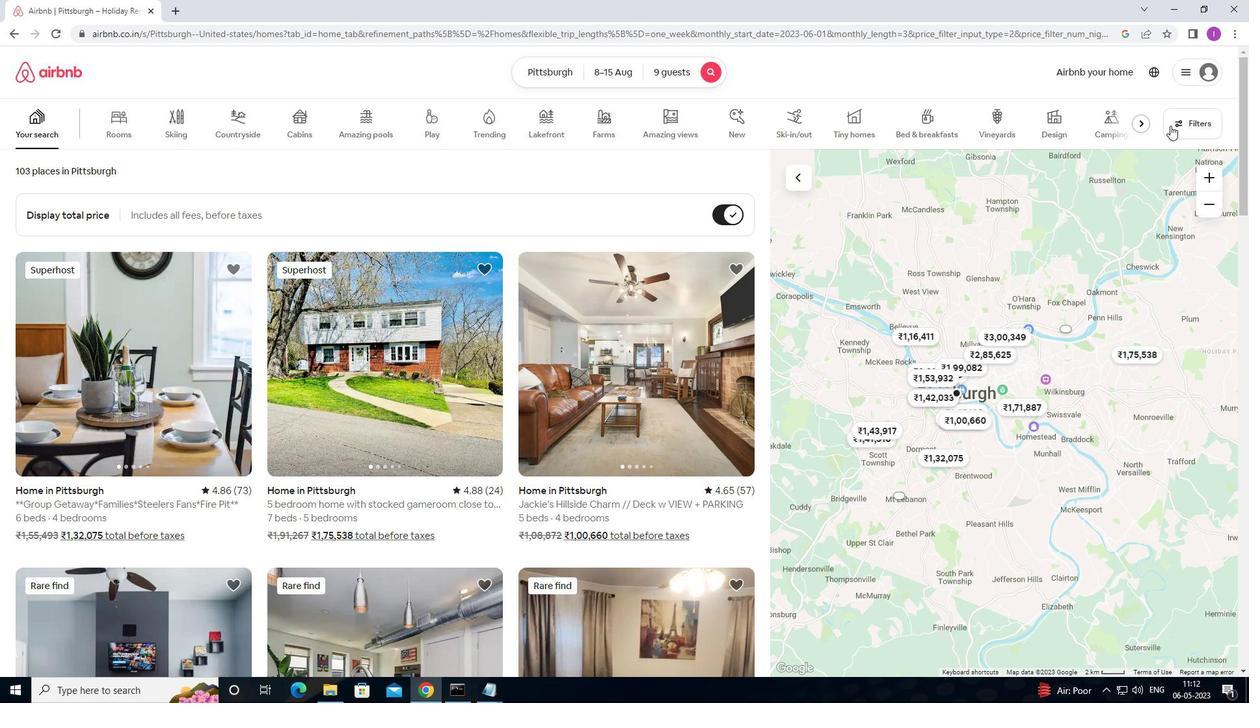 
Action: Mouse pressed left at (1172, 124)
Screenshot: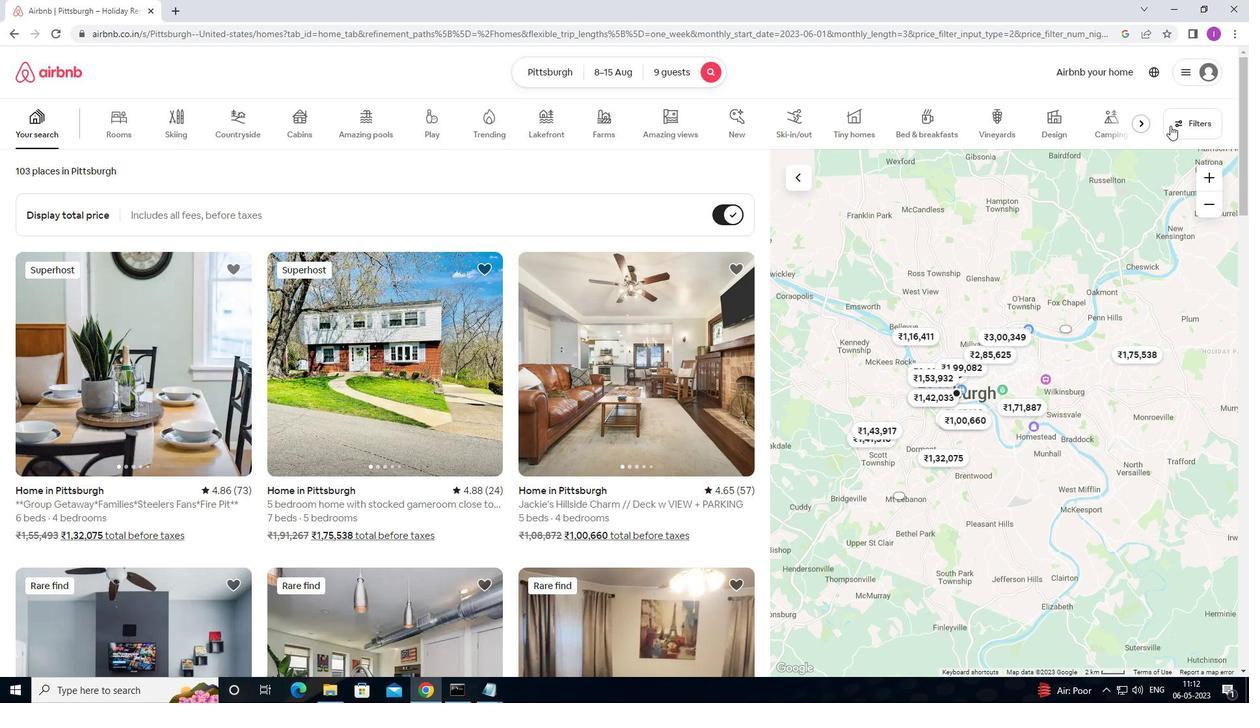 
Action: Mouse moved to (480, 444)
Screenshot: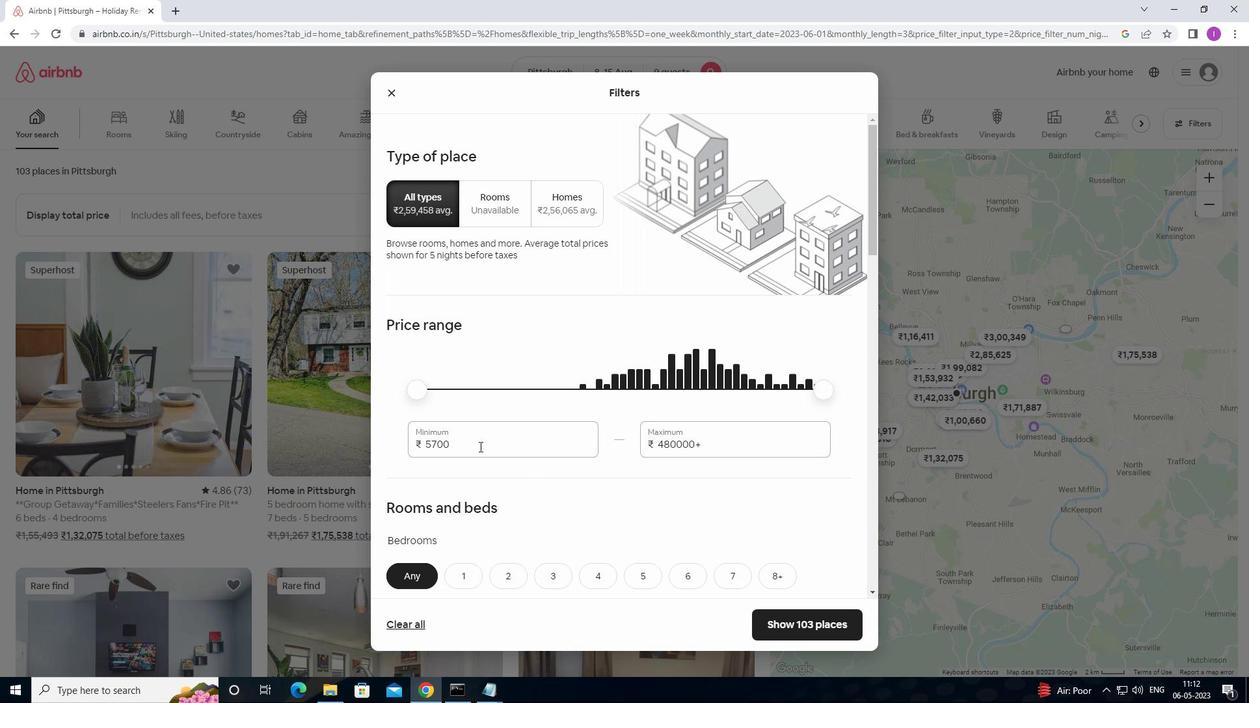 
Action: Mouse pressed left at (480, 444)
Screenshot: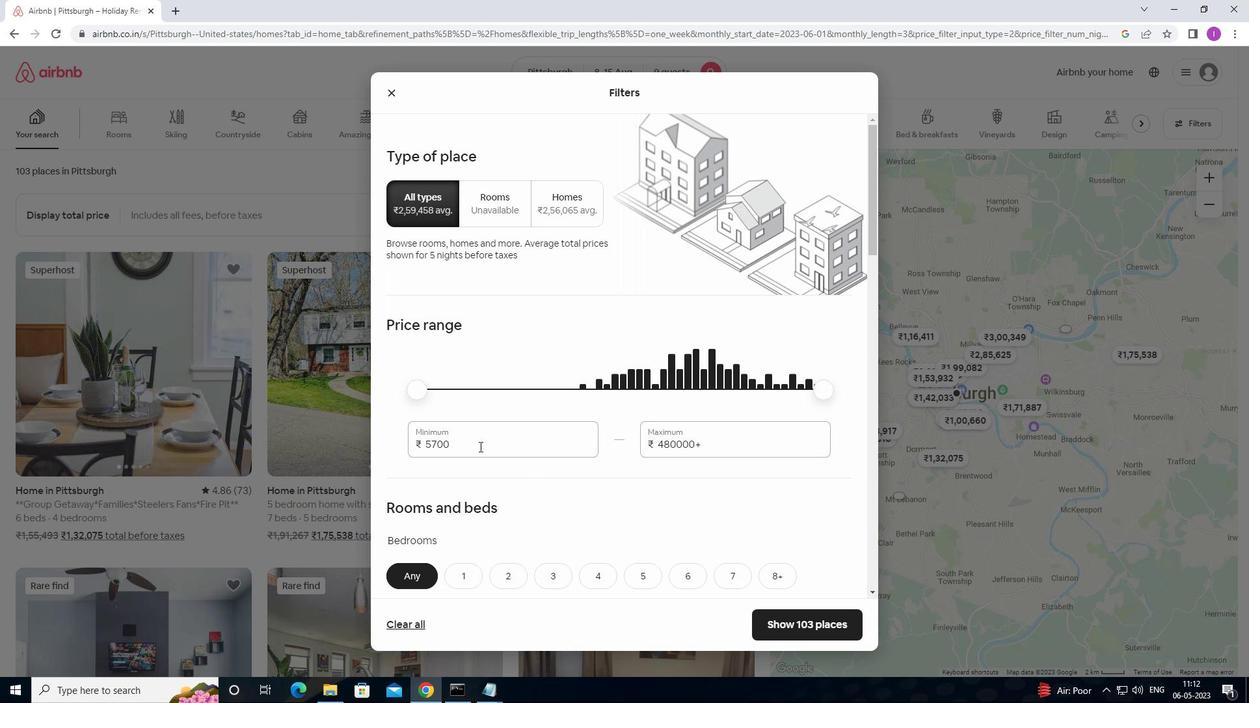 
Action: Mouse moved to (645, 412)
Screenshot: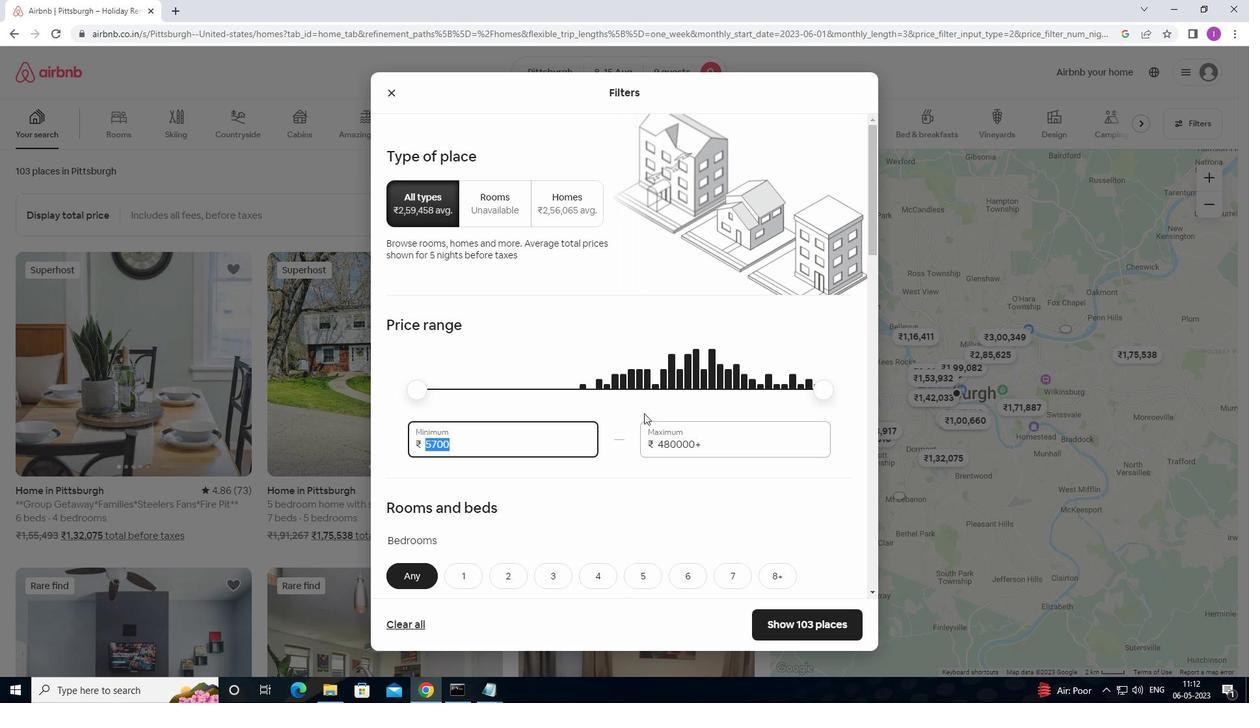 
Action: Key pressed 1
Screenshot: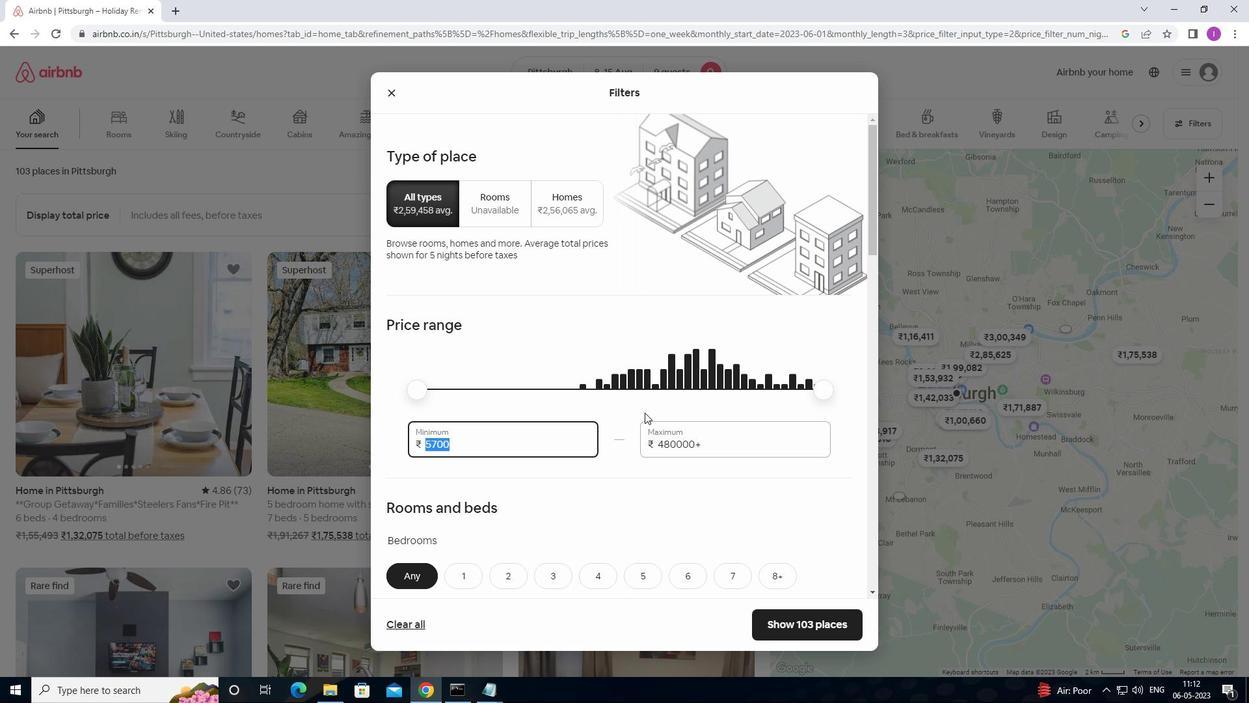 
Action: Mouse moved to (646, 412)
Screenshot: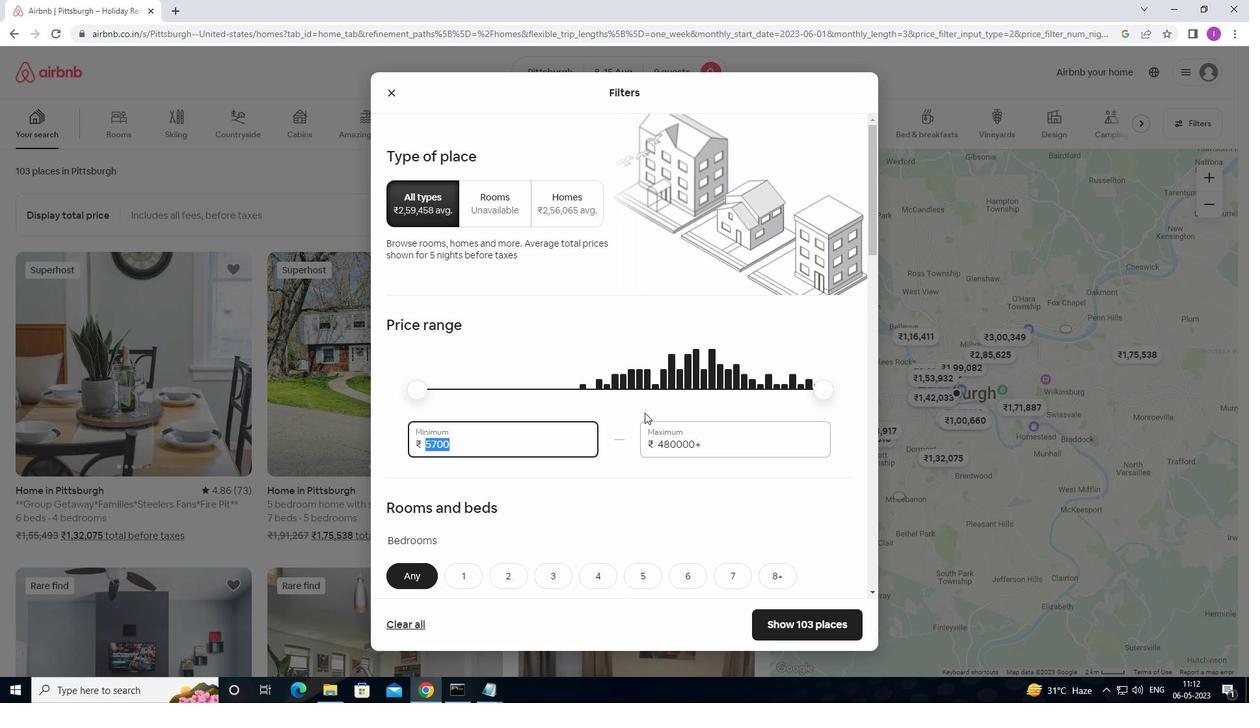
Action: Key pressed 0
Screenshot: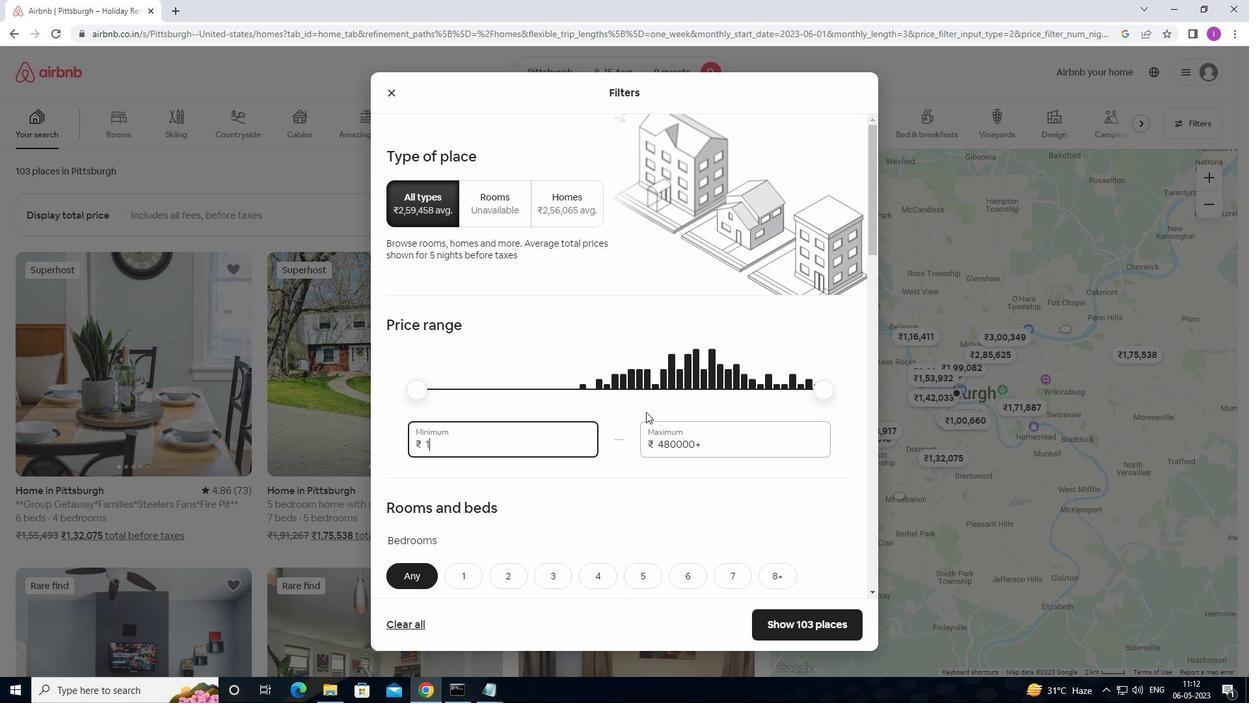 
Action: Mouse moved to (650, 409)
Screenshot: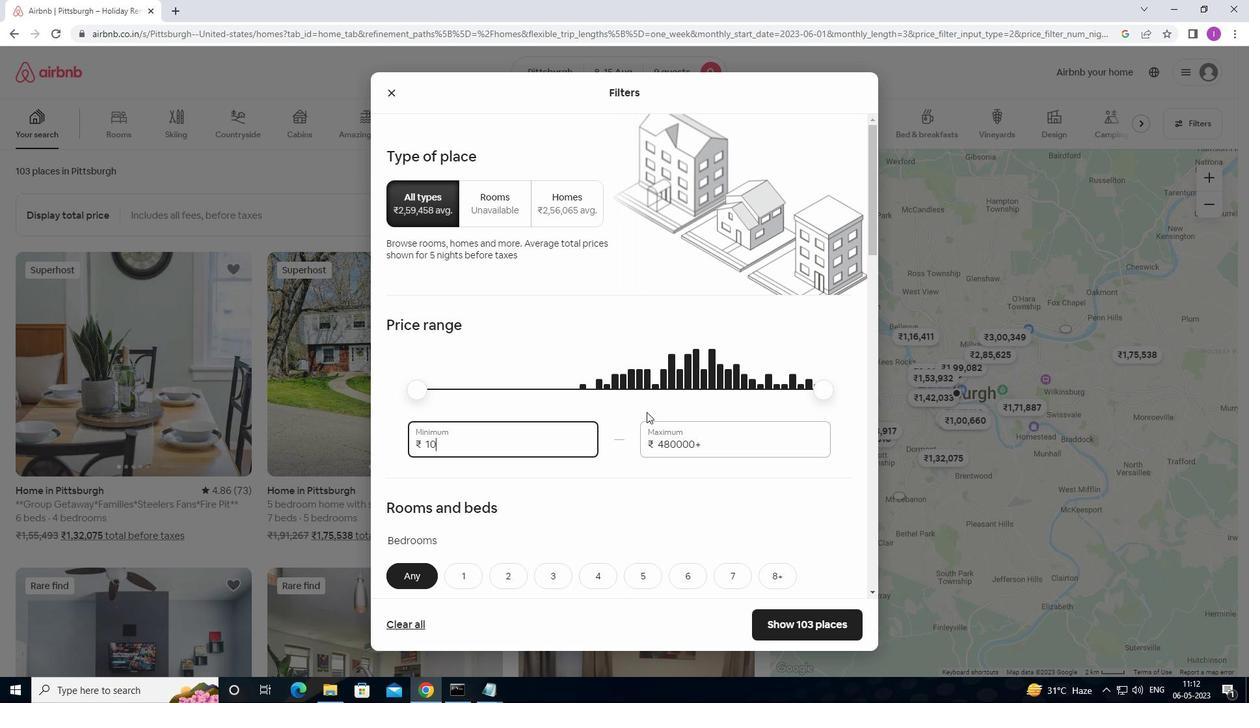 
Action: Key pressed 0
Screenshot: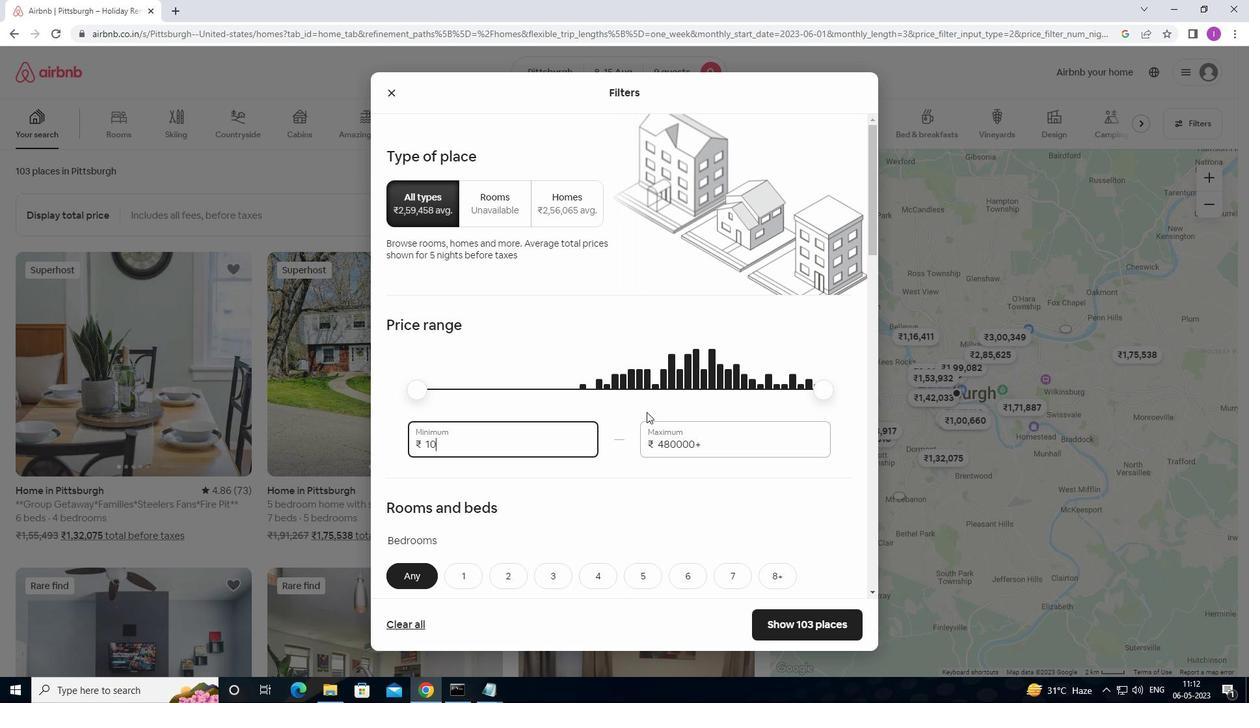 
Action: Mouse moved to (652, 407)
Screenshot: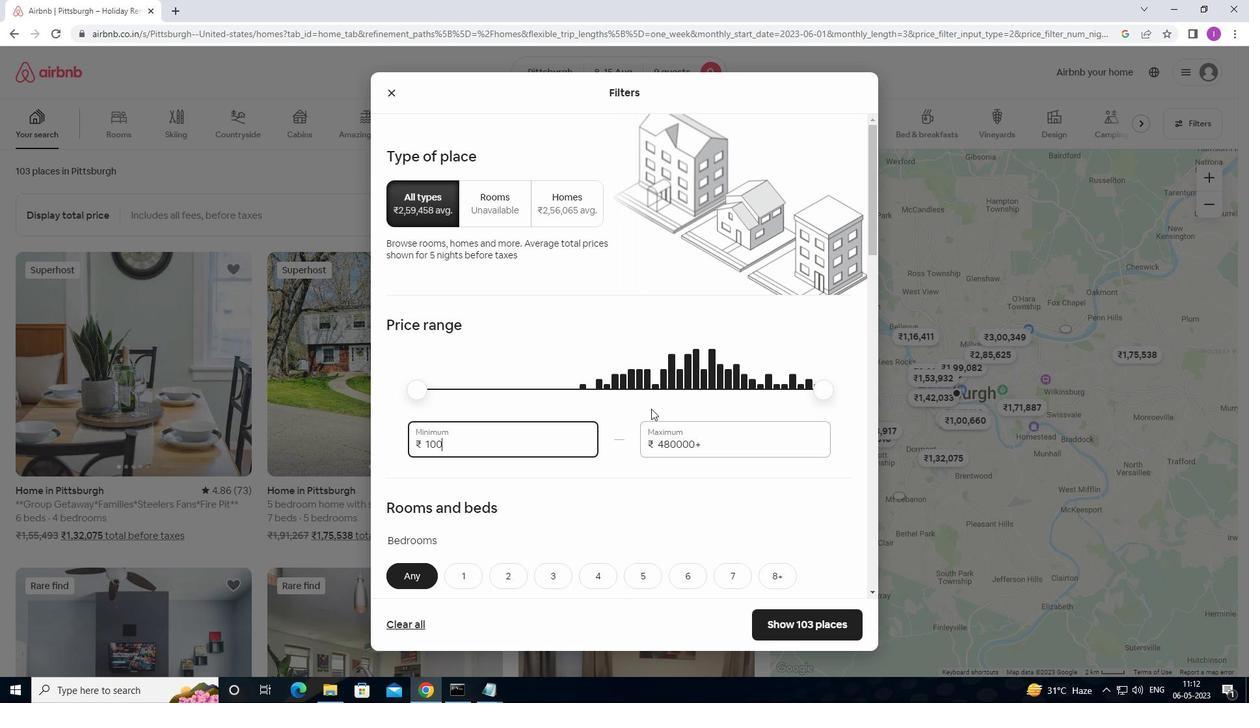 
Action: Key pressed 0
Screenshot: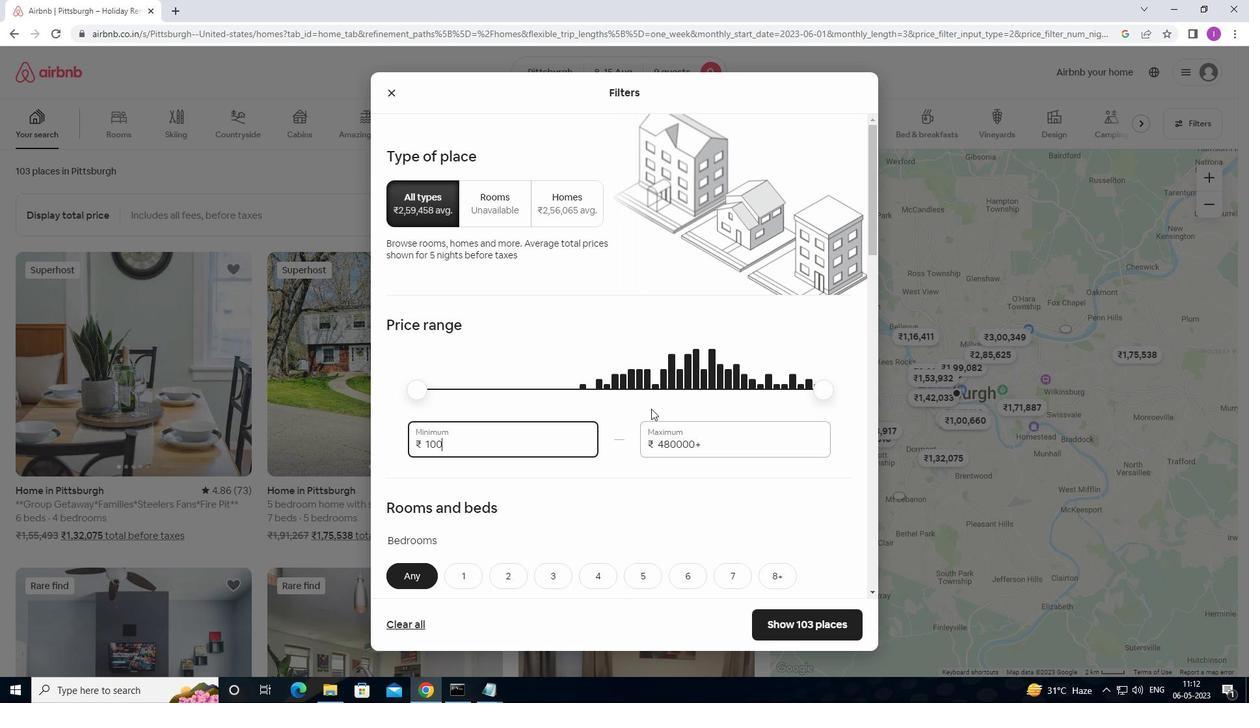 
Action: Mouse moved to (654, 406)
Screenshot: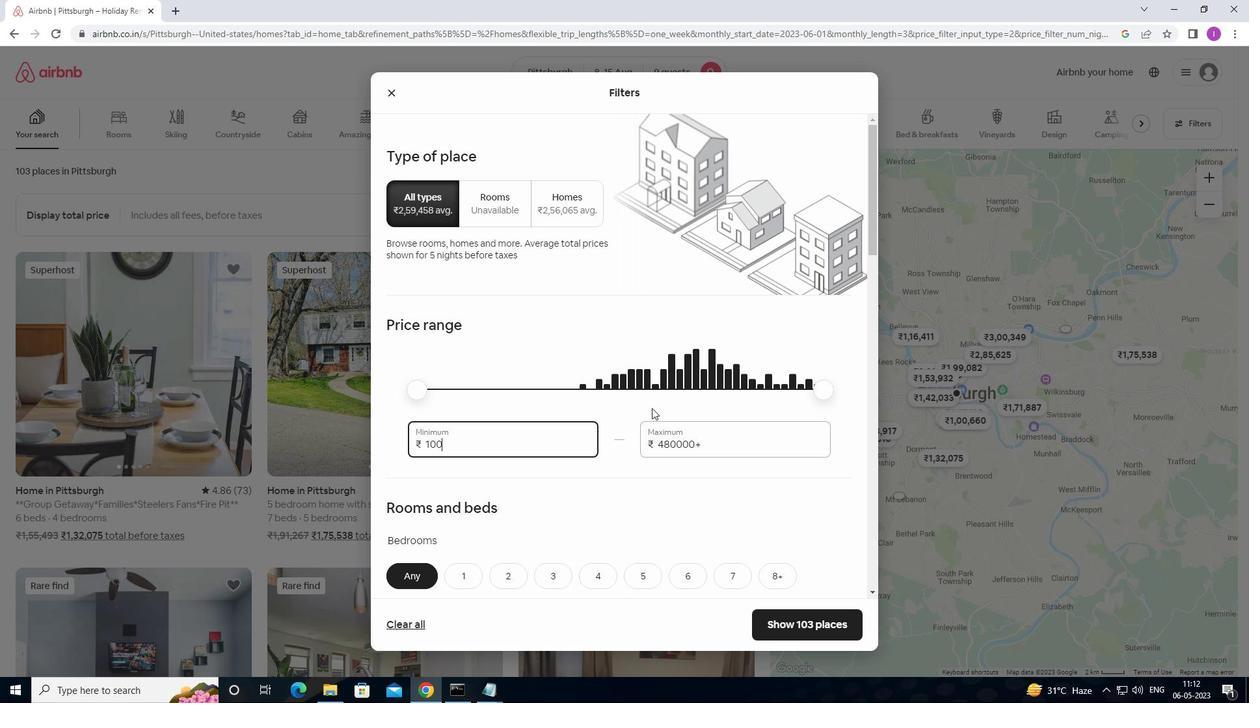 
Action: Key pressed 0
Screenshot: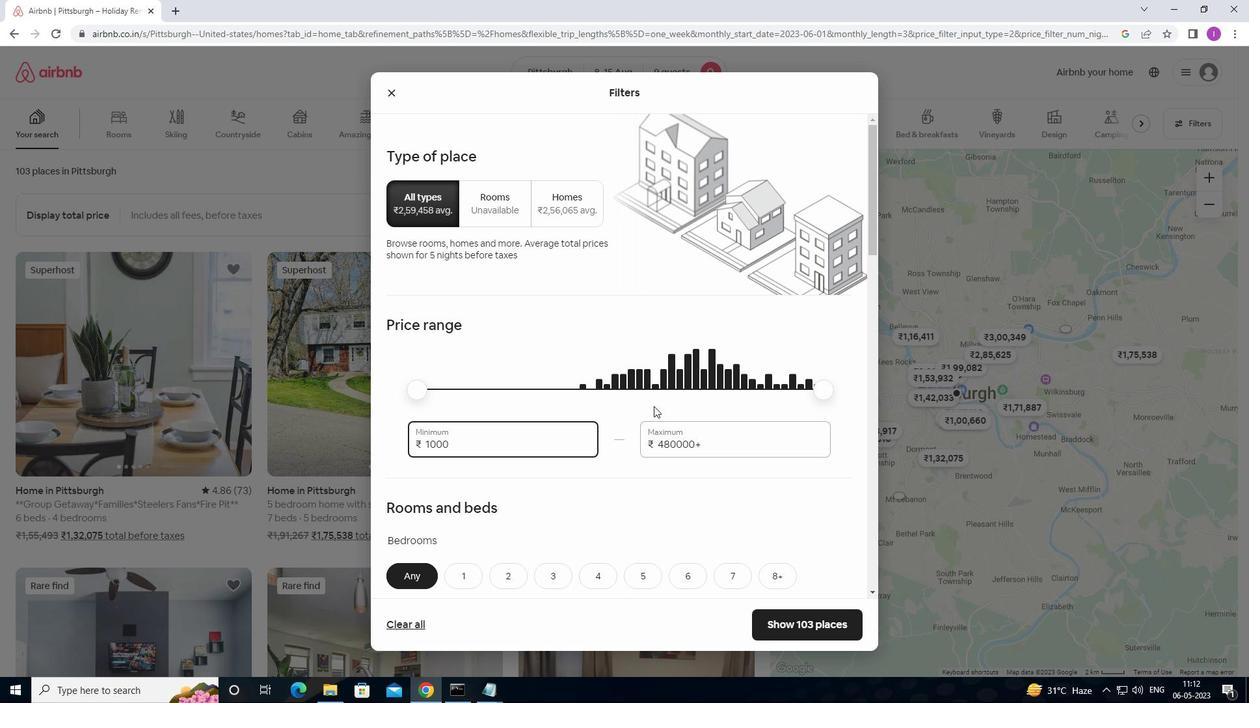 
Action: Mouse moved to (742, 443)
Screenshot: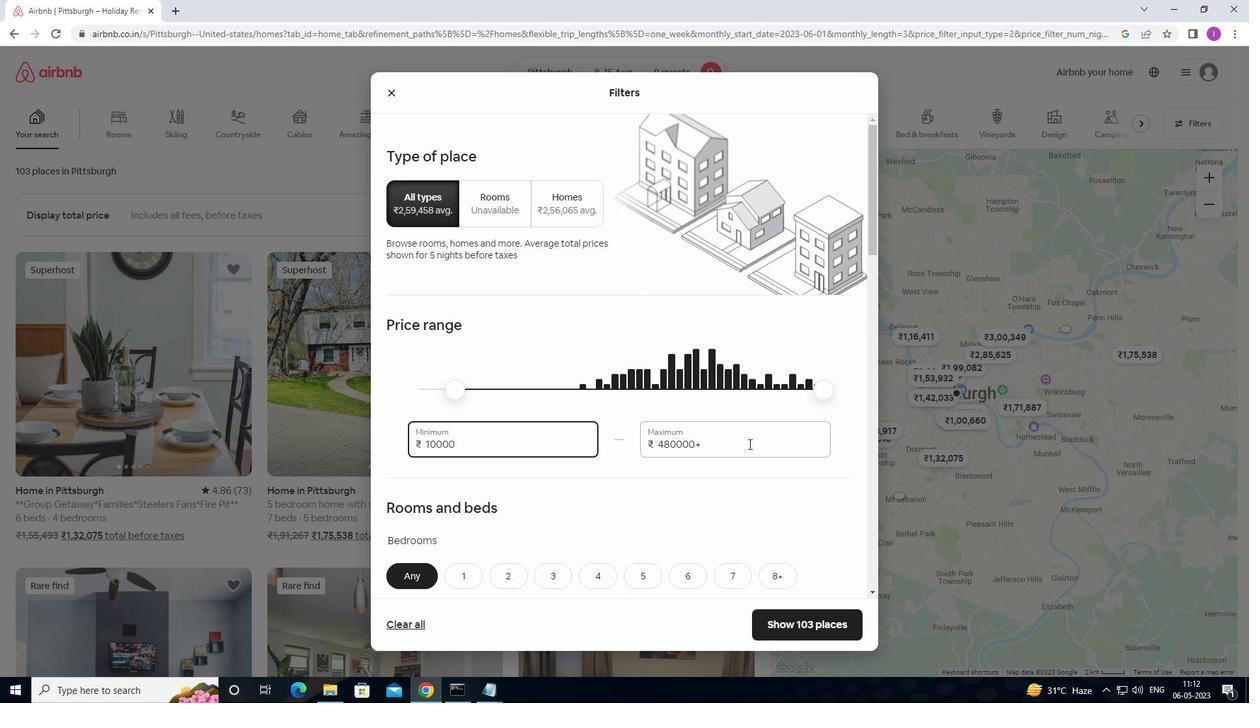 
Action: Mouse pressed left at (742, 443)
Screenshot: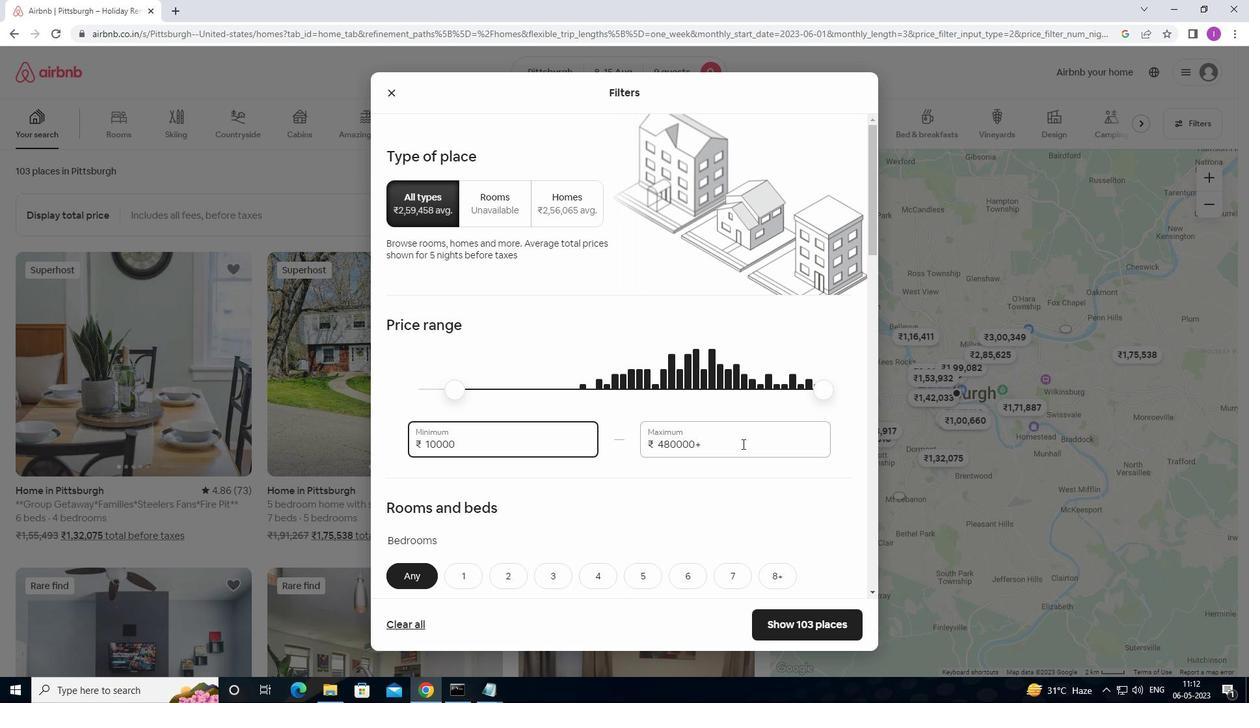 
Action: Mouse moved to (783, 433)
Screenshot: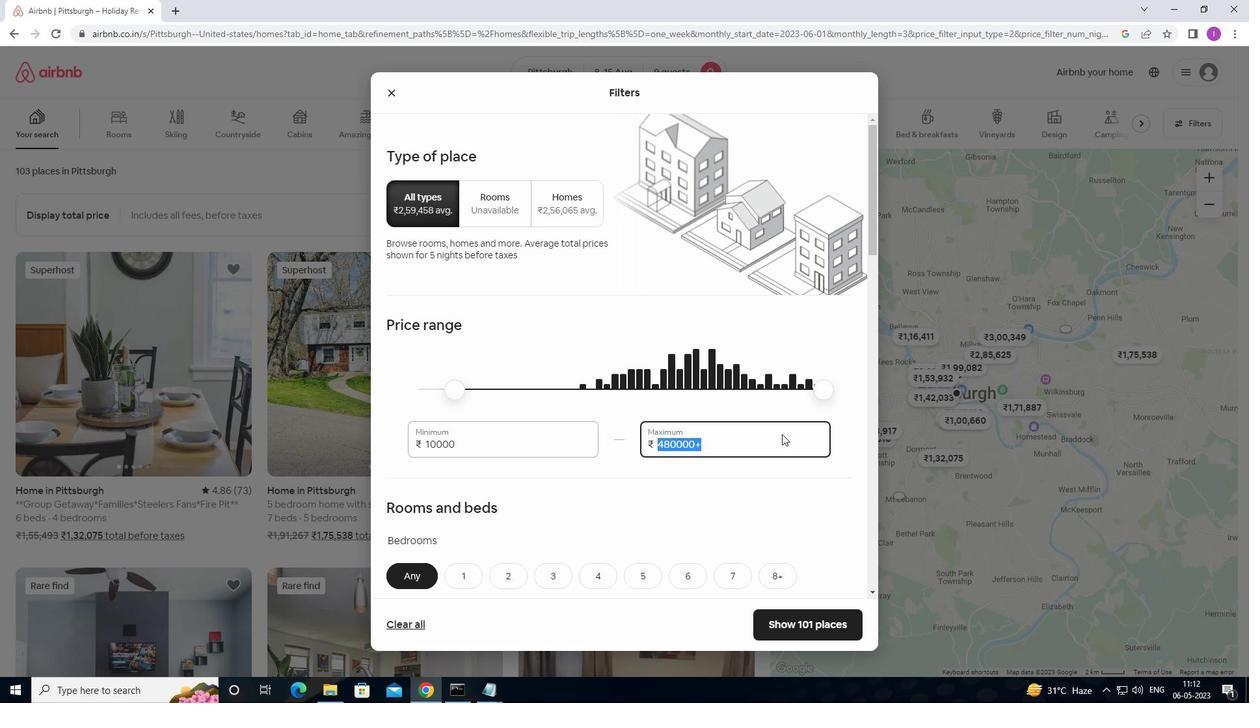 
Action: Key pressed 14
Screenshot: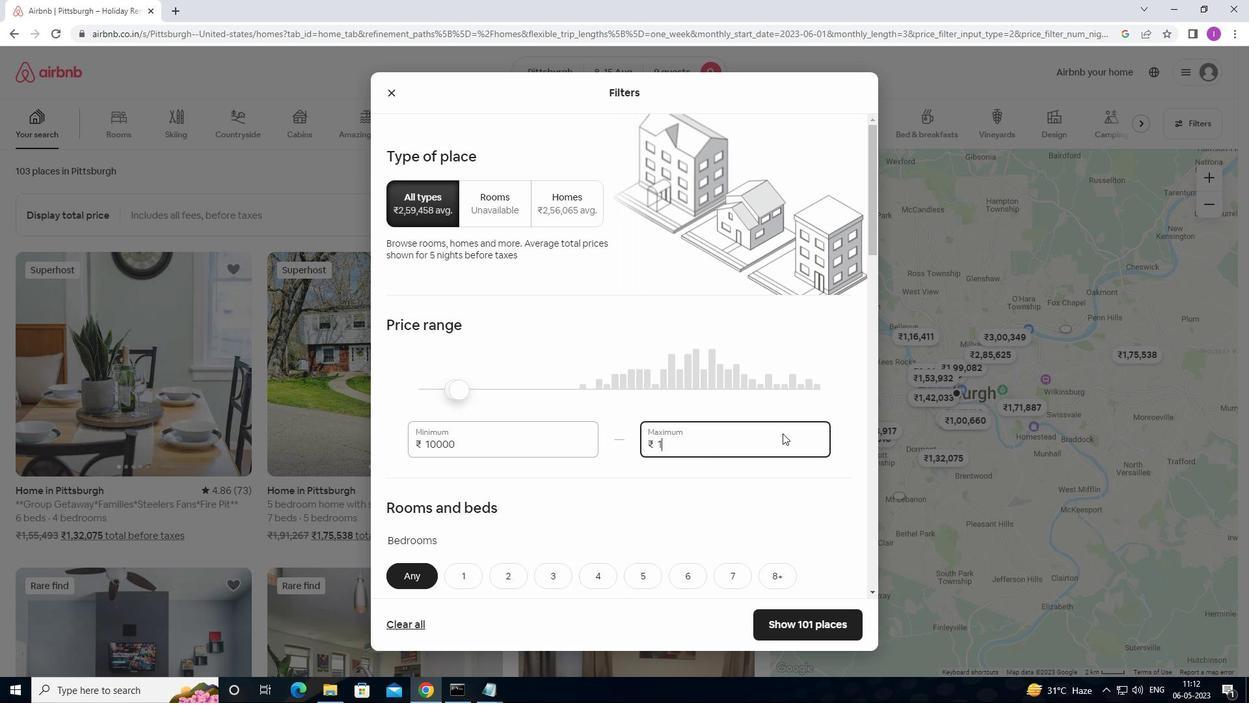 
Action: Mouse moved to (782, 433)
Screenshot: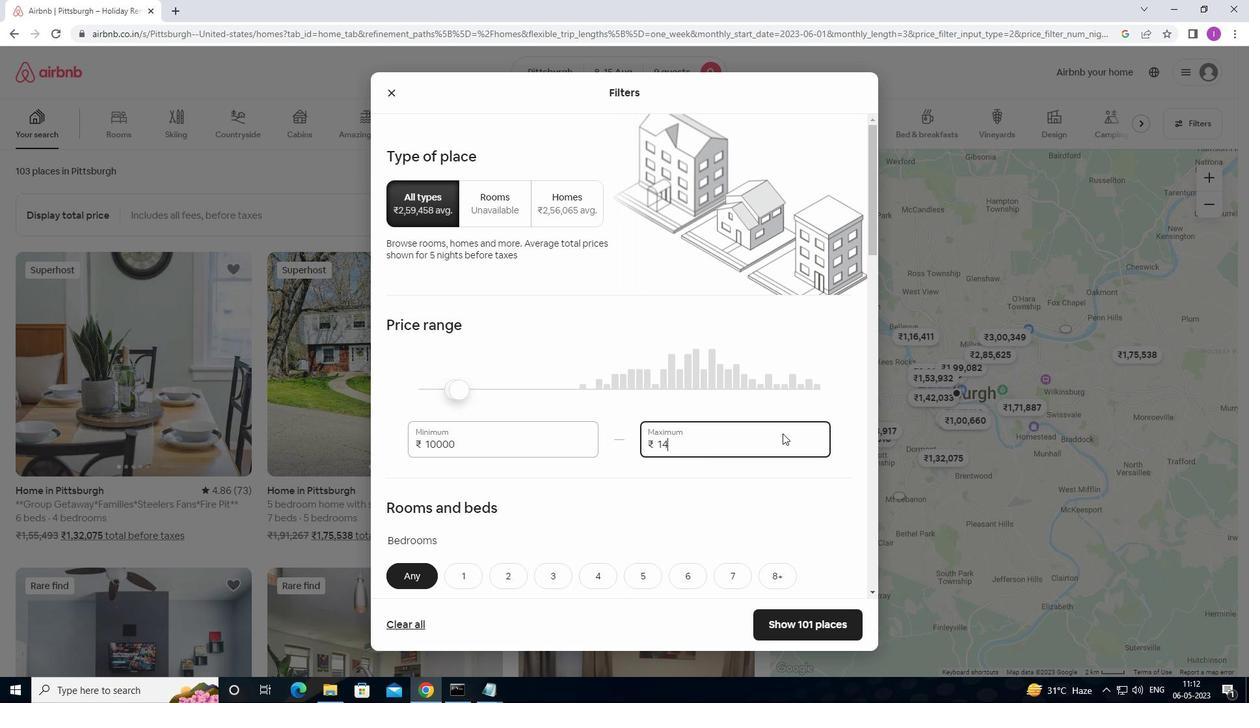 
Action: Key pressed 0
Screenshot: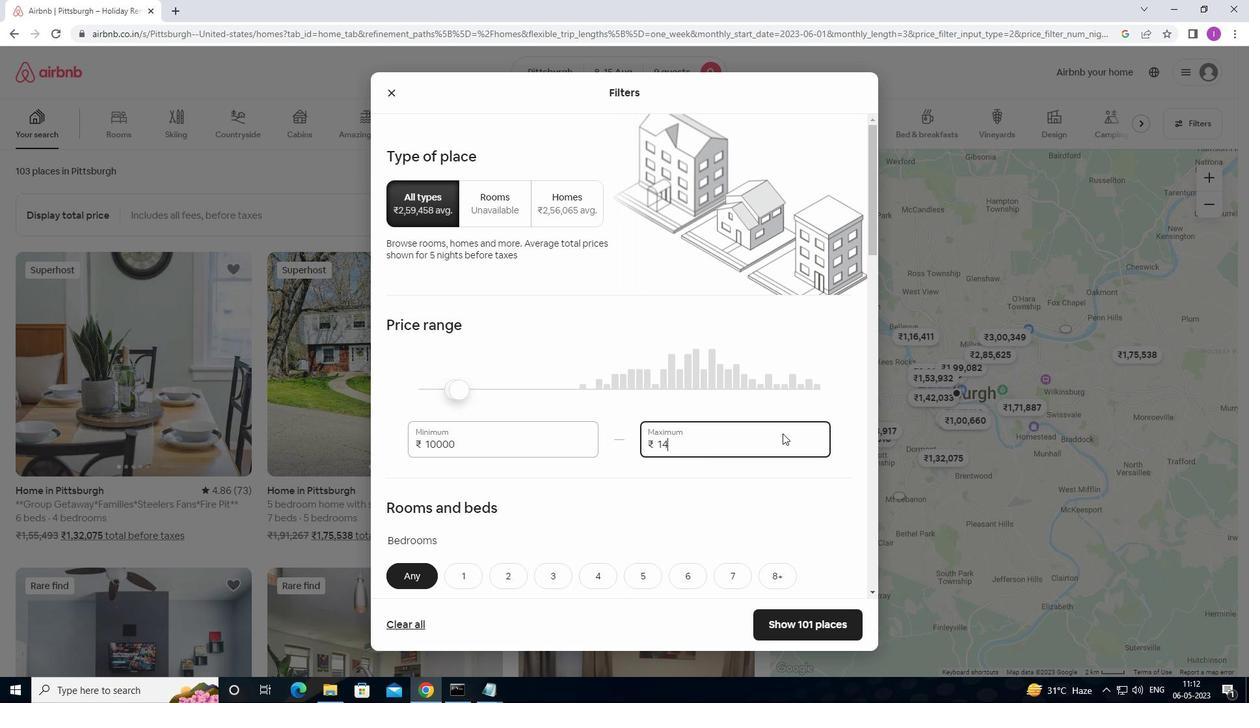 
Action: Mouse moved to (782, 433)
Screenshot: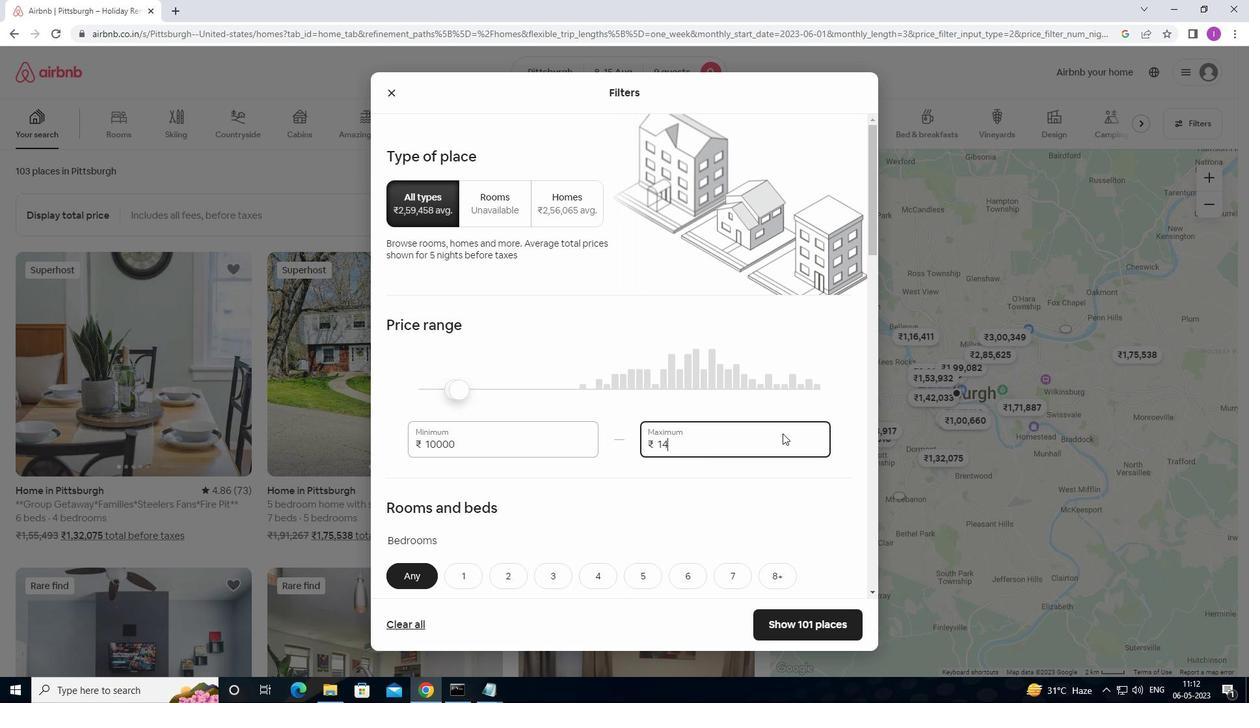 
Action: Key pressed 00
Screenshot: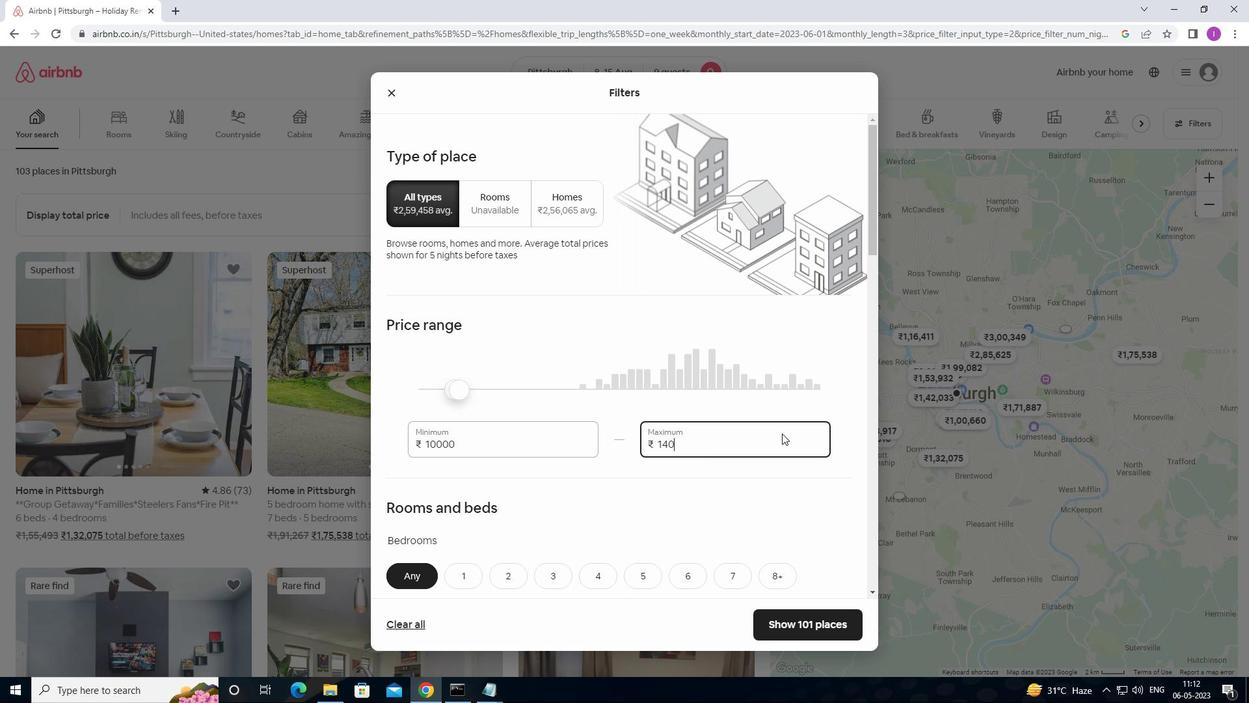 
Action: Mouse moved to (782, 433)
Screenshot: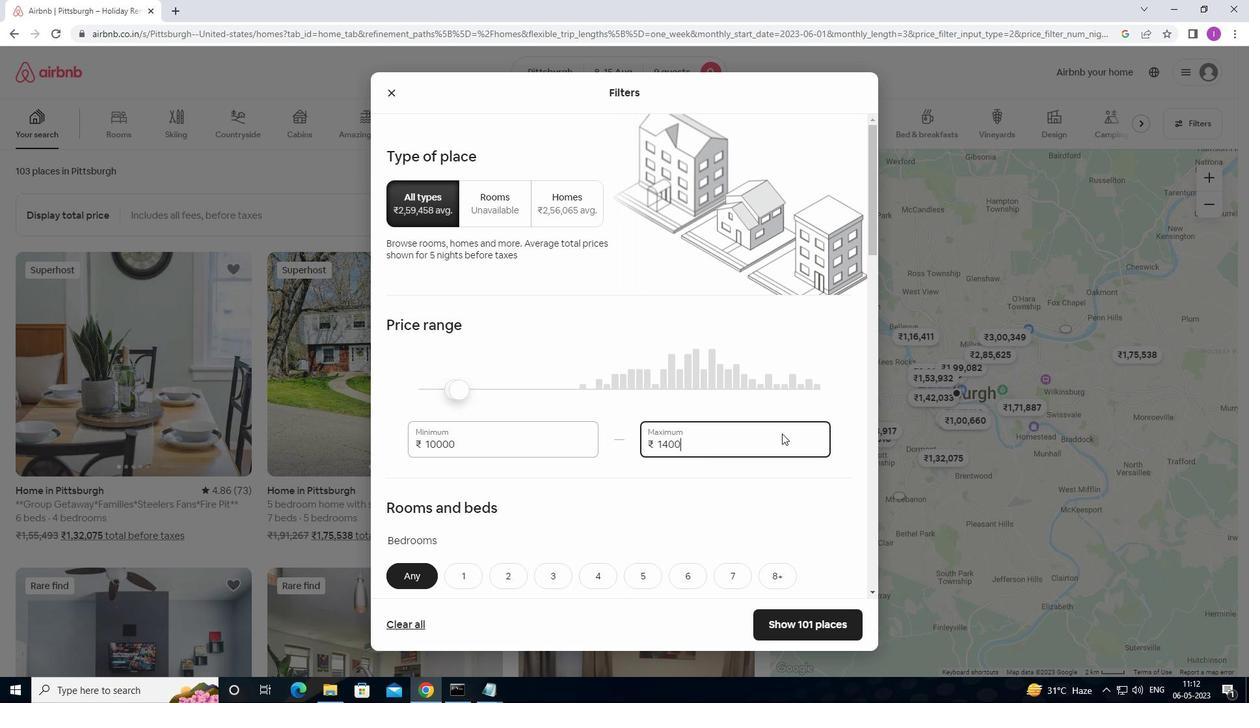 
Action: Key pressed 0<Key.backspace>
Screenshot: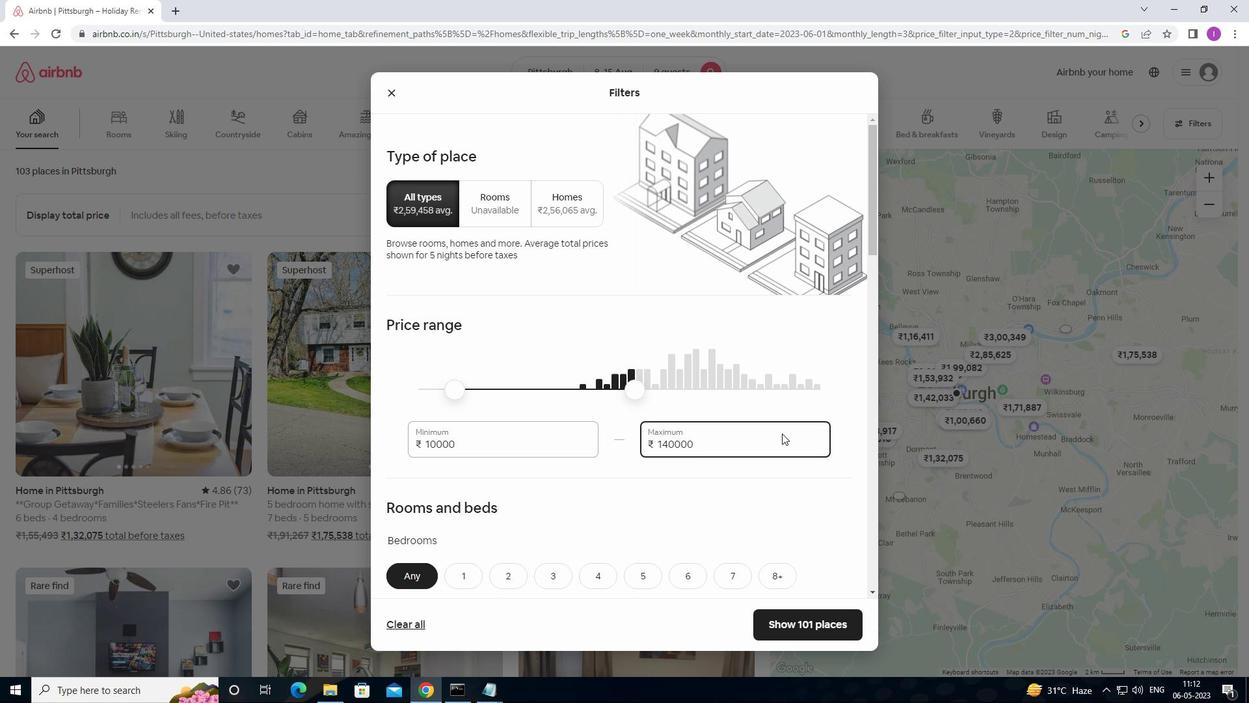 
Action: Mouse moved to (716, 481)
Screenshot: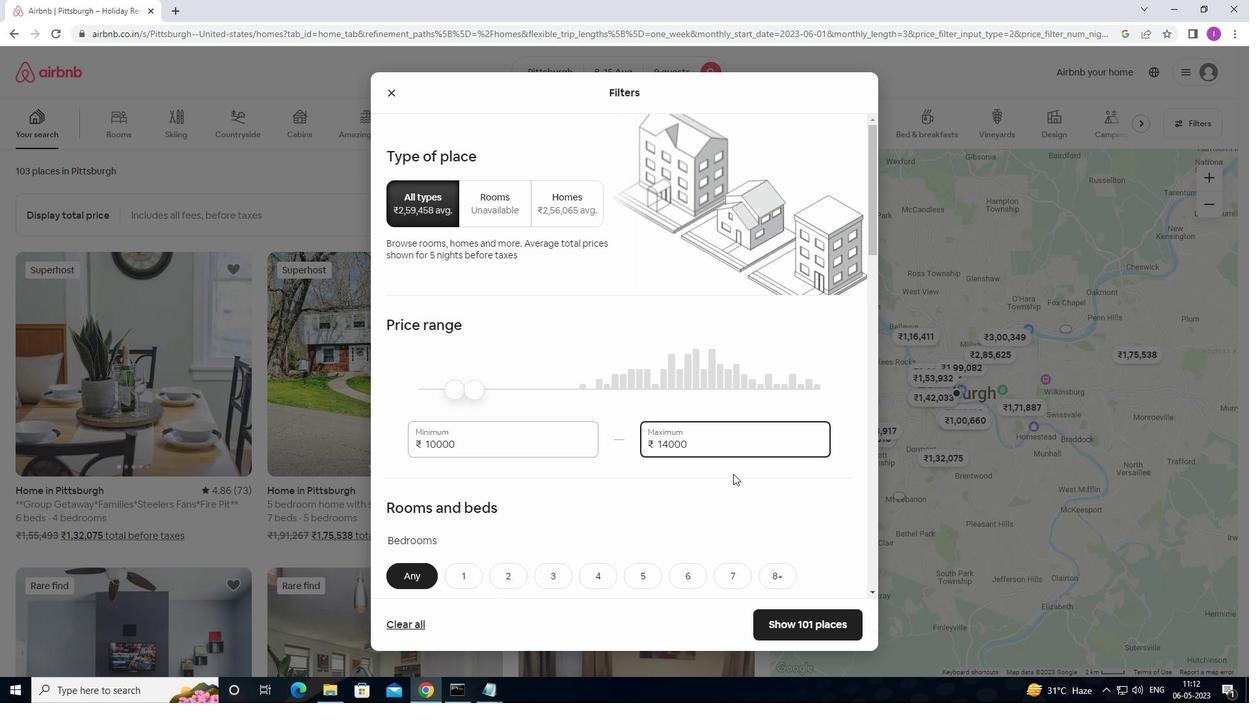 
Action: Mouse scrolled (716, 480) with delta (0, 0)
Screenshot: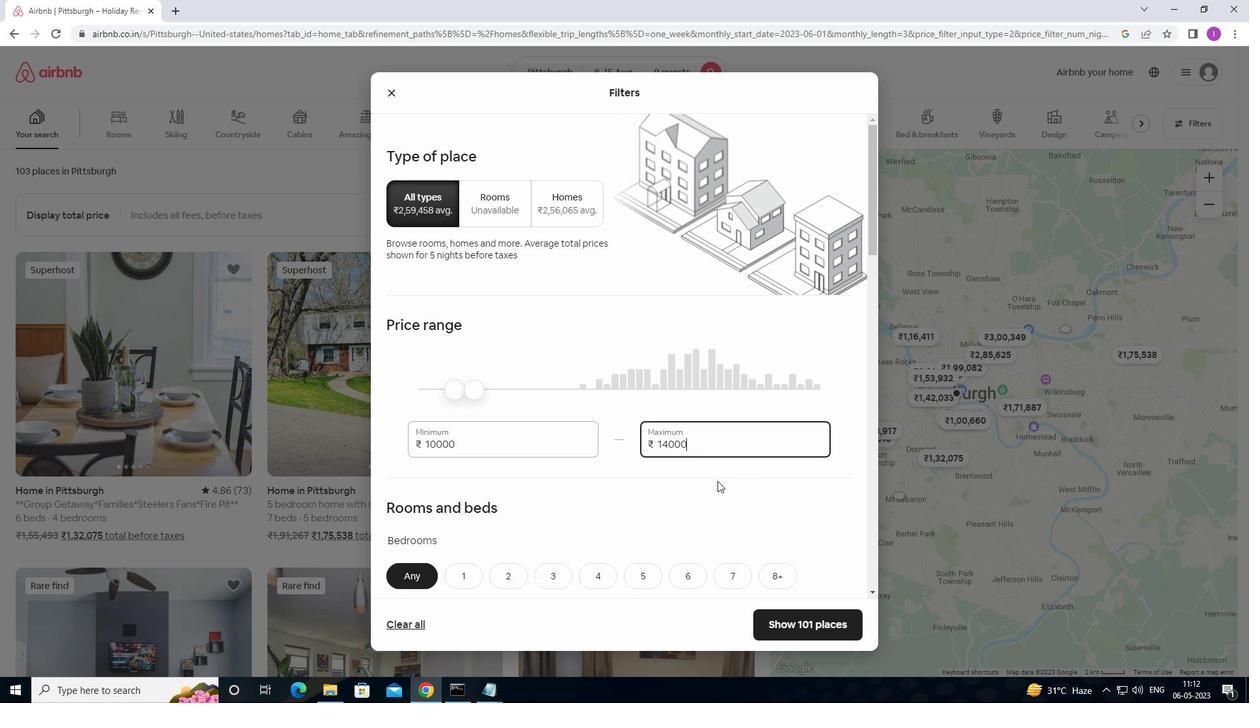 
Action: Mouse moved to (711, 478)
Screenshot: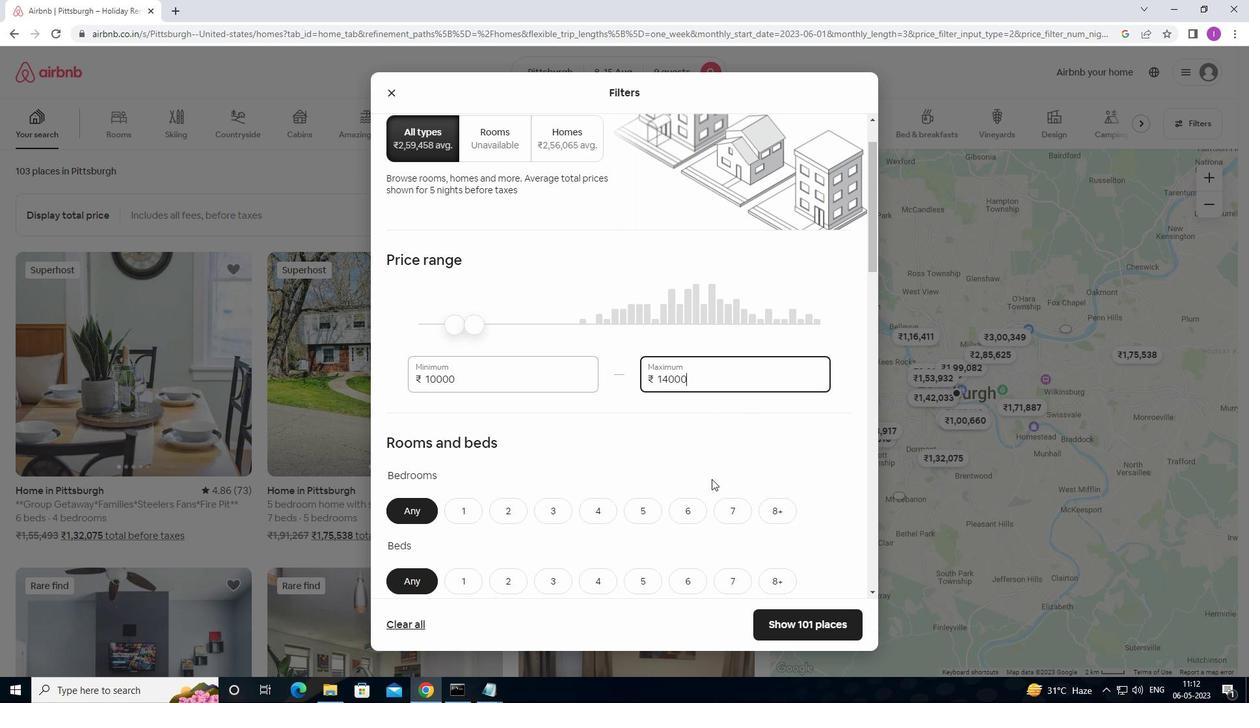 
Action: Mouse scrolled (711, 477) with delta (0, 0)
Screenshot: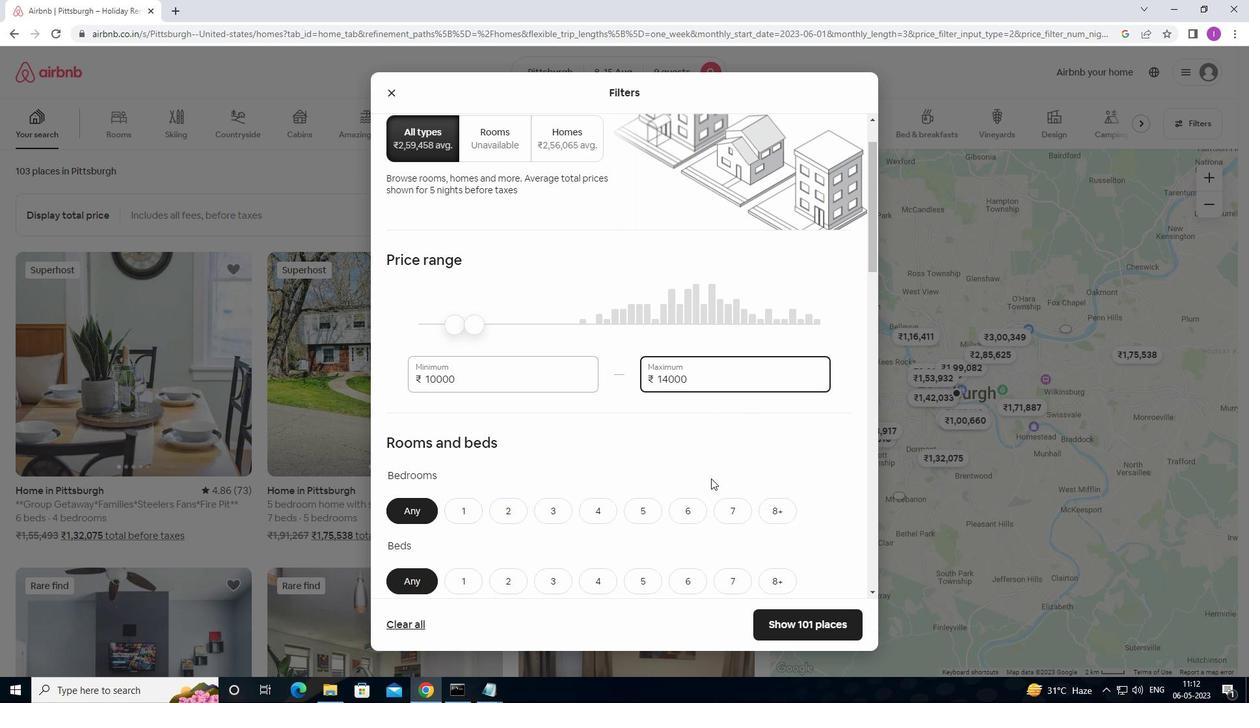 
Action: Mouse moved to (650, 447)
Screenshot: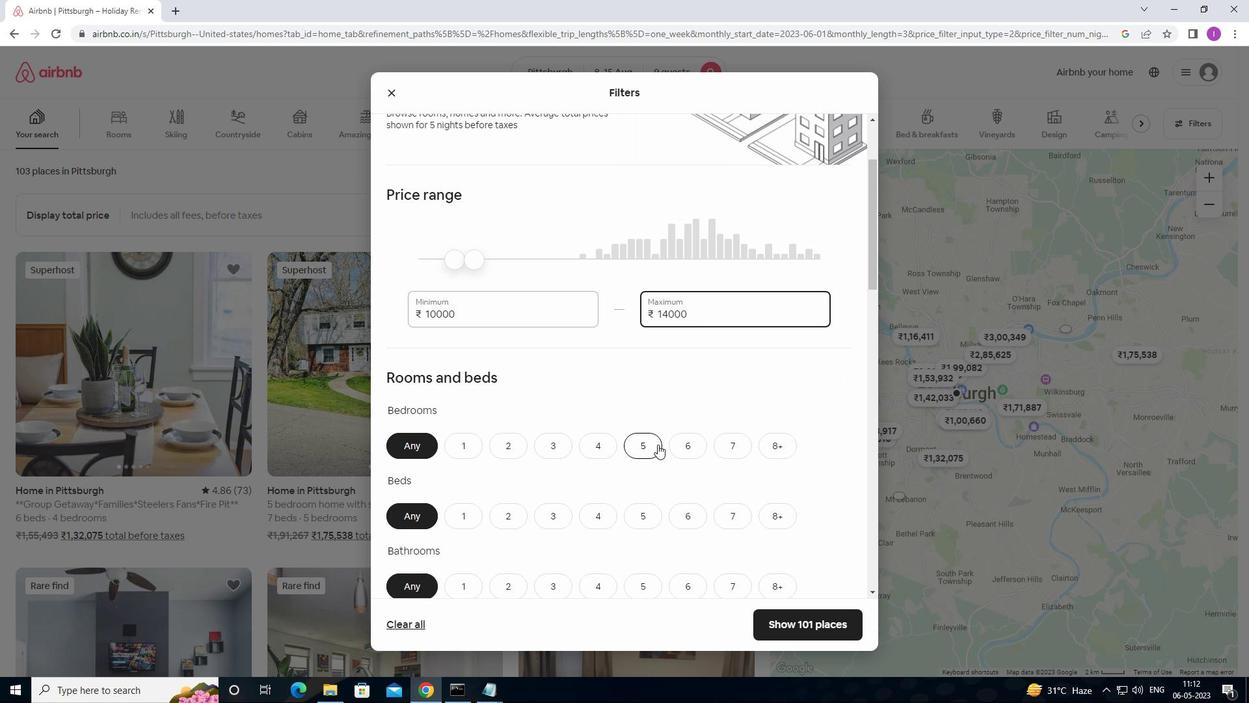 
Action: Mouse pressed left at (650, 447)
Screenshot: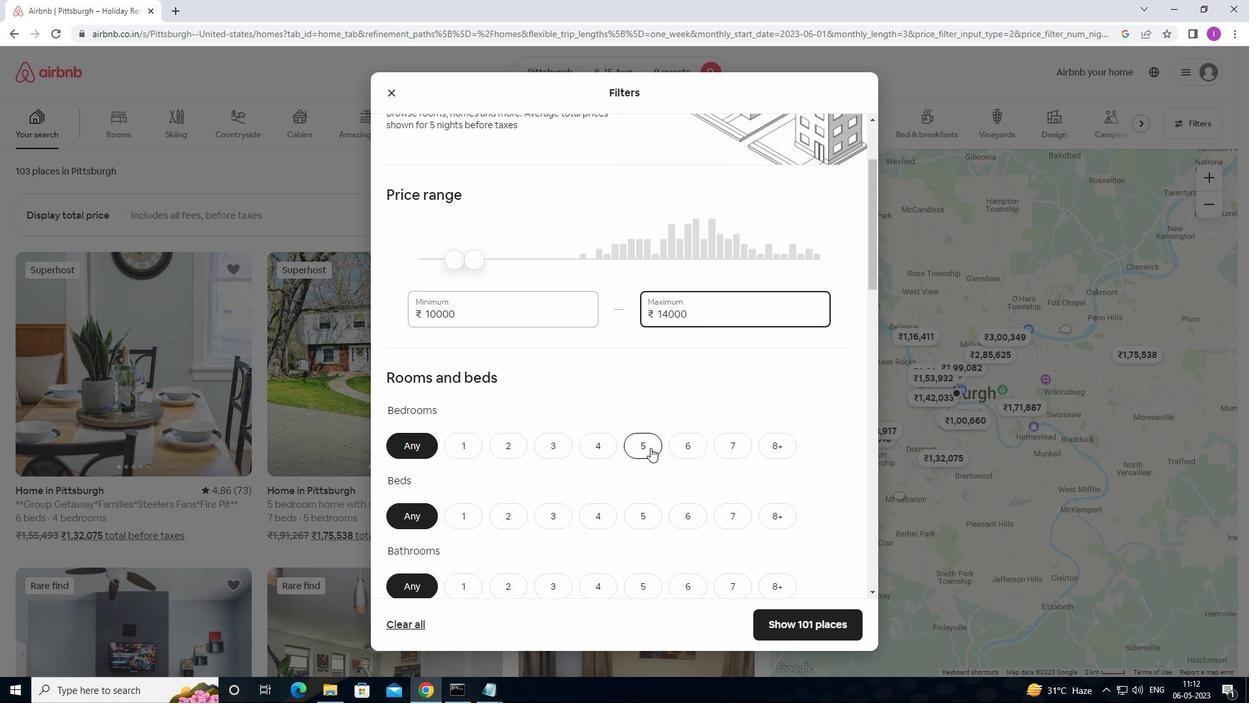 
Action: Mouse moved to (771, 517)
Screenshot: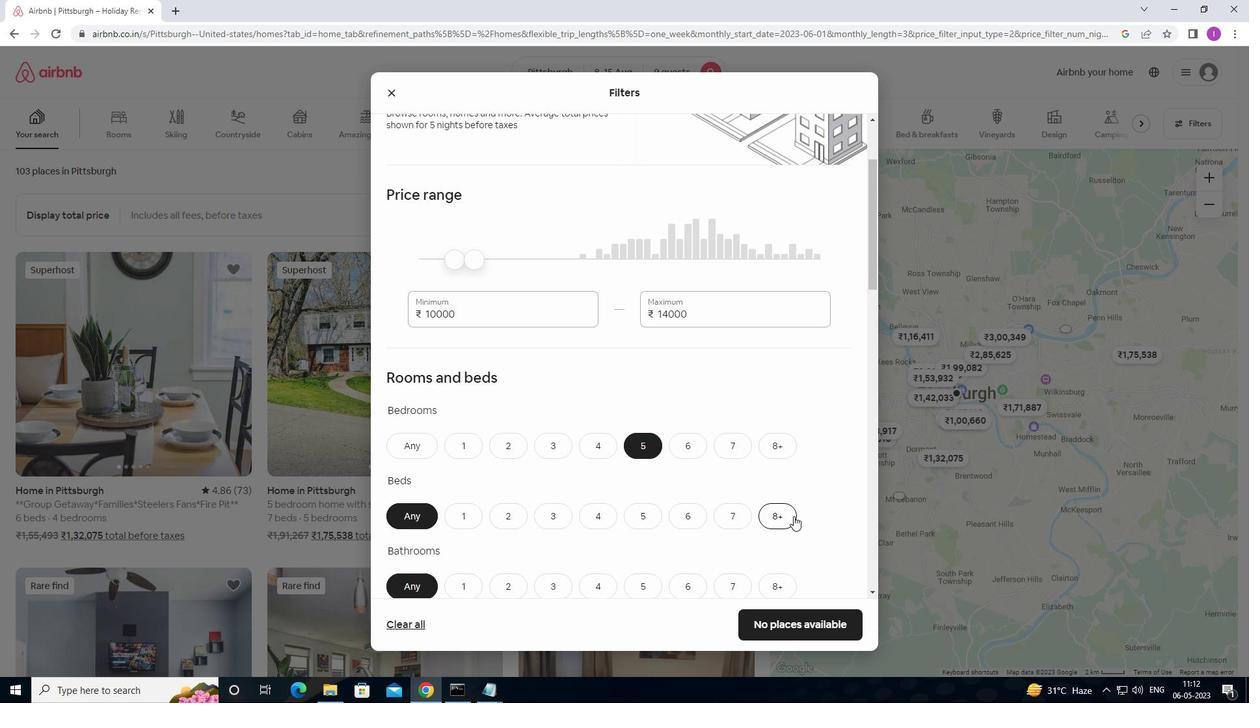 
Action: Mouse pressed left at (771, 517)
Screenshot: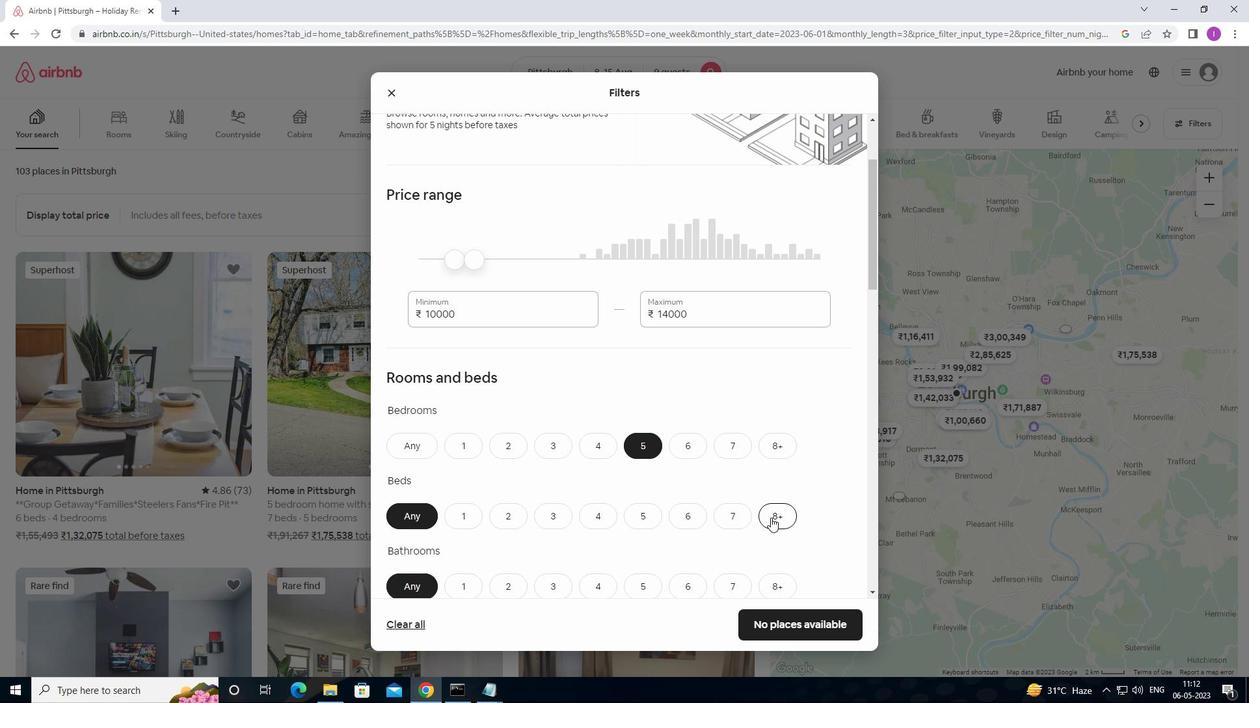 
Action: Mouse moved to (762, 513)
Screenshot: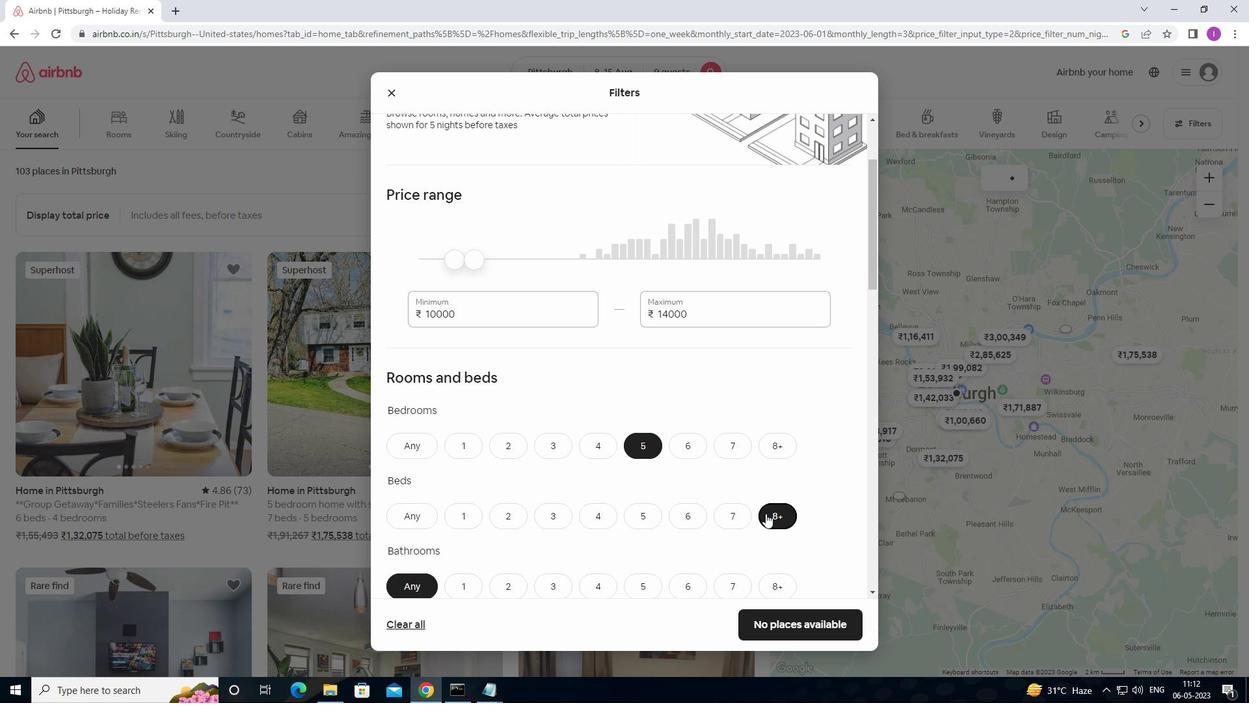 
Action: Mouse scrolled (762, 512) with delta (0, 0)
Screenshot: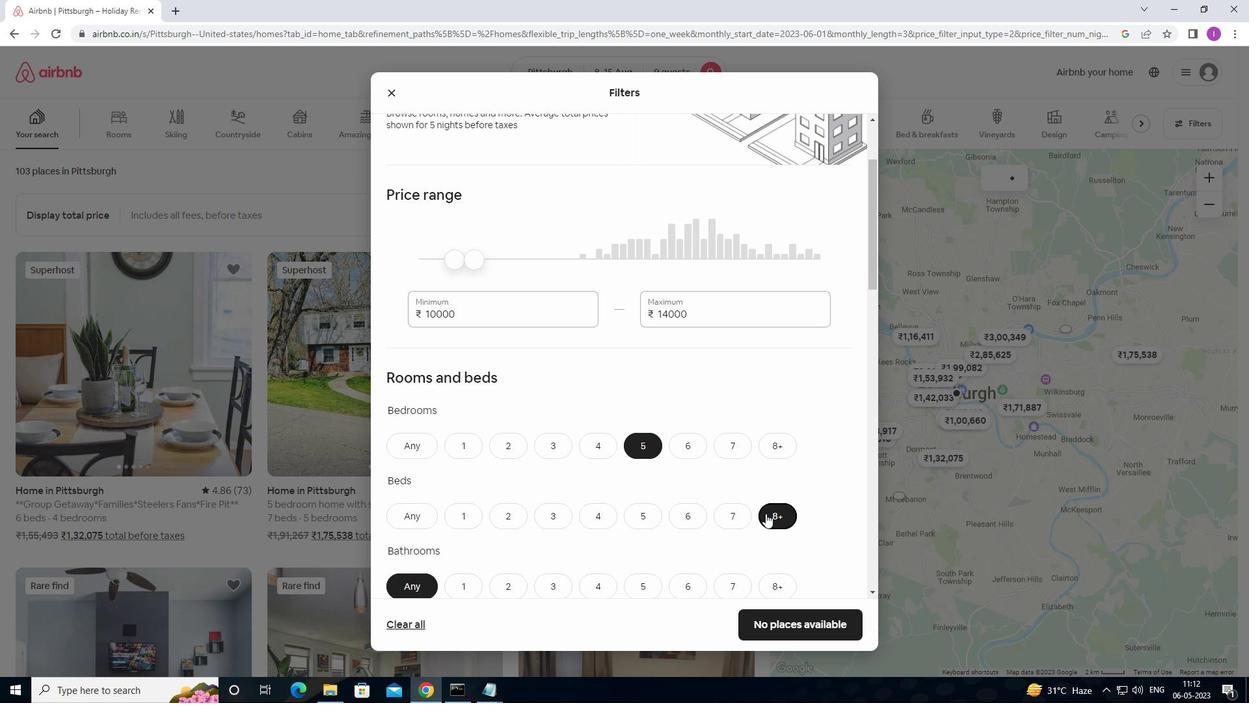 
Action: Mouse moved to (761, 514)
Screenshot: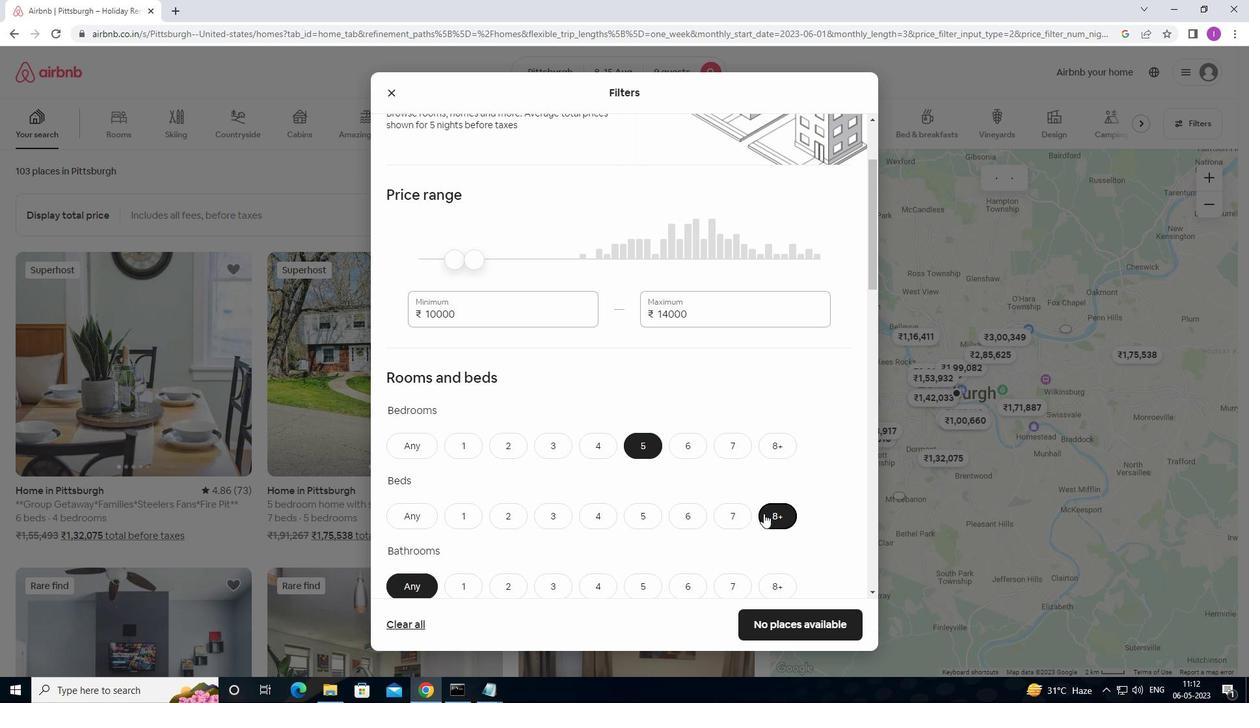 
Action: Mouse scrolled (761, 513) with delta (0, 0)
Screenshot: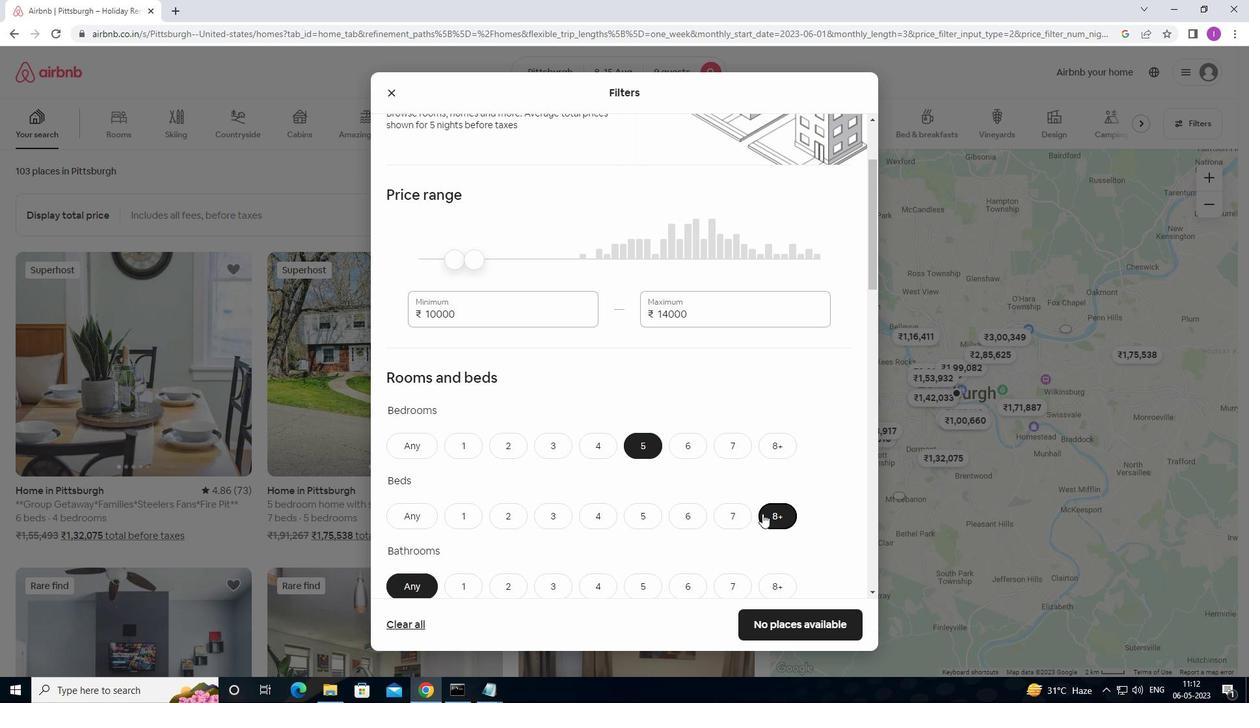 
Action: Mouse moved to (647, 458)
Screenshot: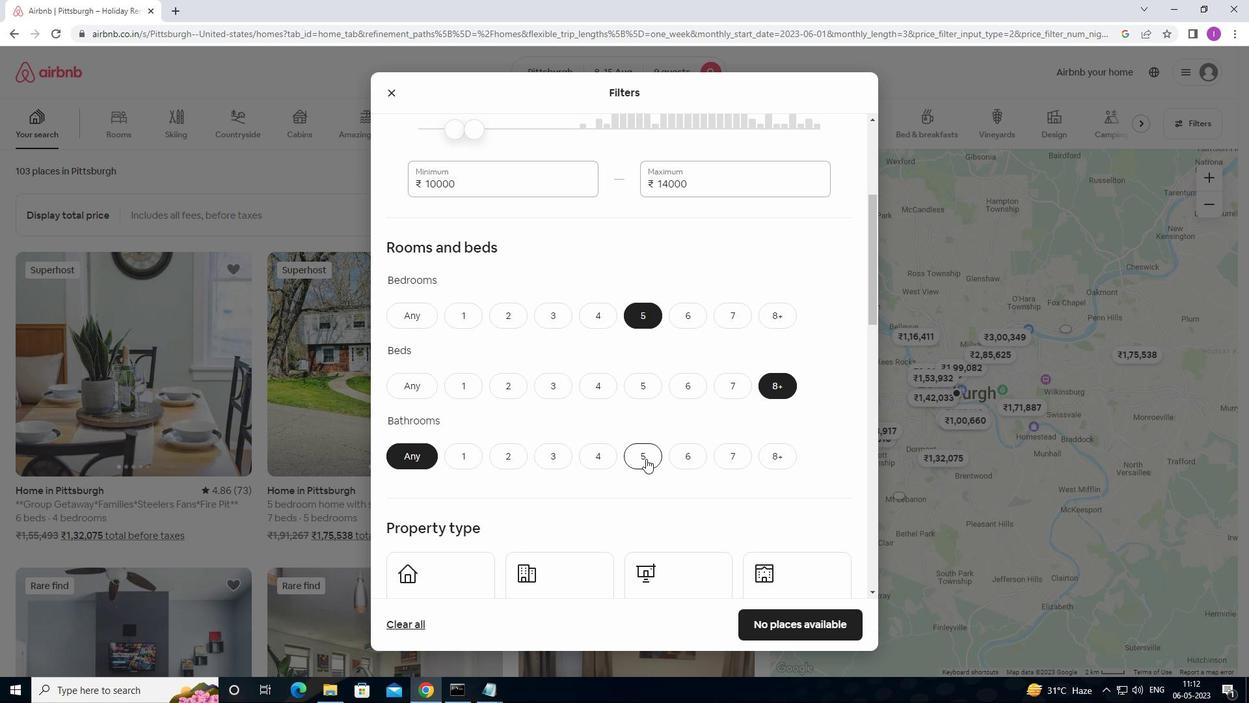 
Action: Mouse pressed left at (647, 458)
Screenshot: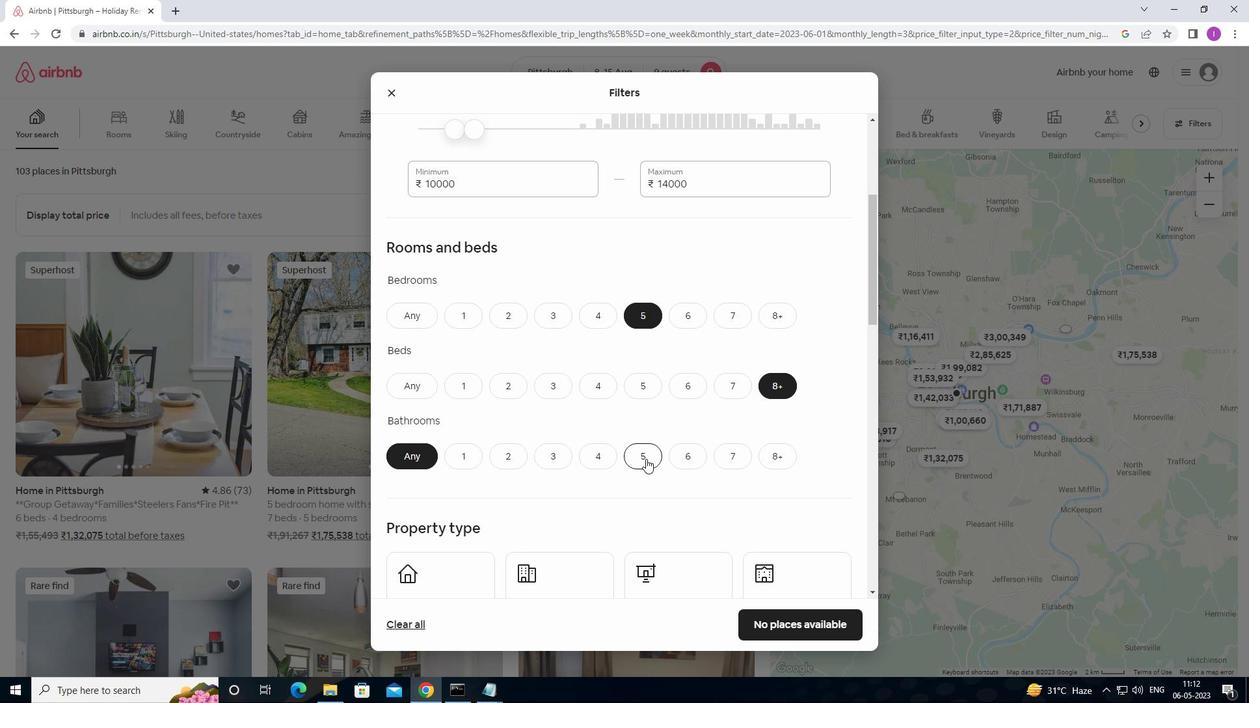 
Action: Mouse moved to (644, 468)
Screenshot: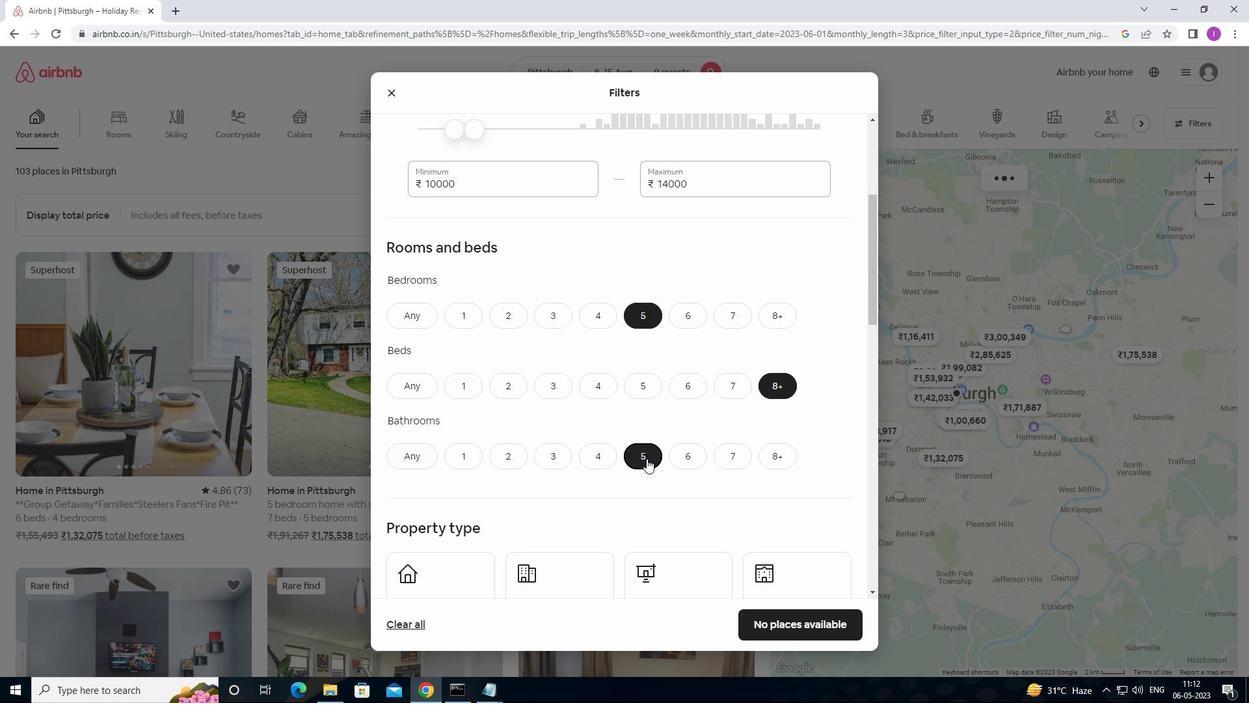 
Action: Mouse scrolled (644, 468) with delta (0, 0)
Screenshot: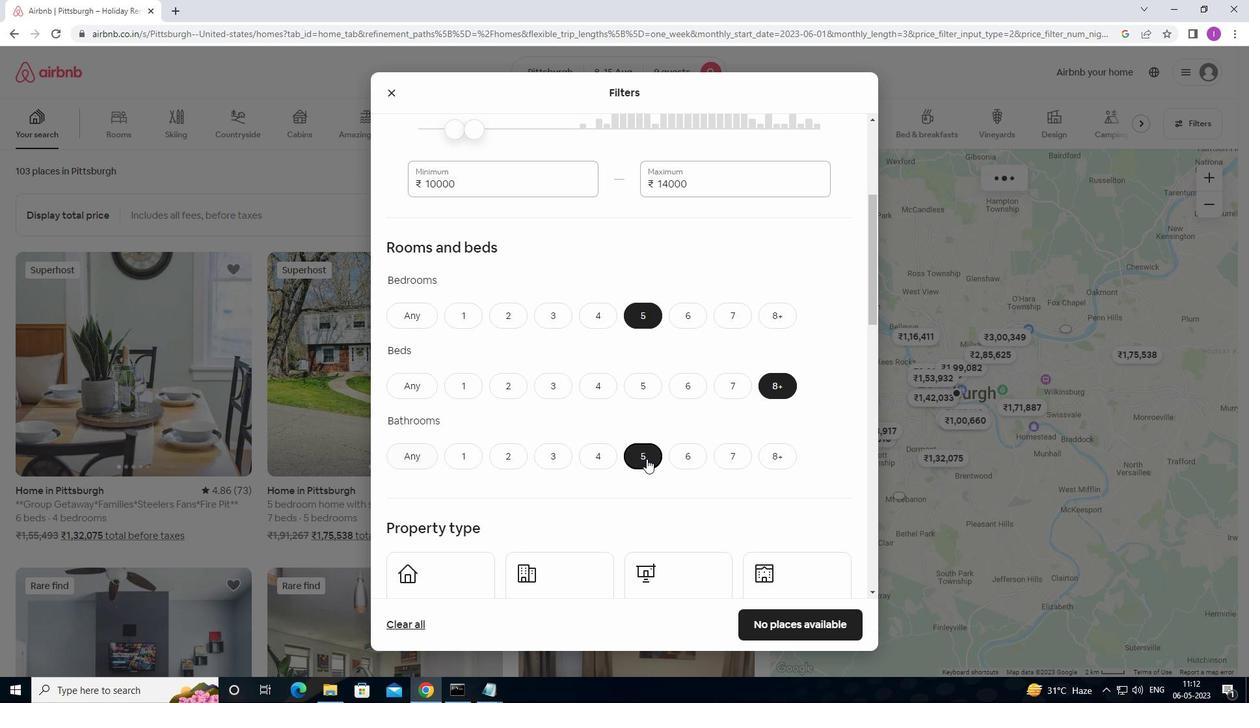 
Action: Mouse moved to (643, 468)
Screenshot: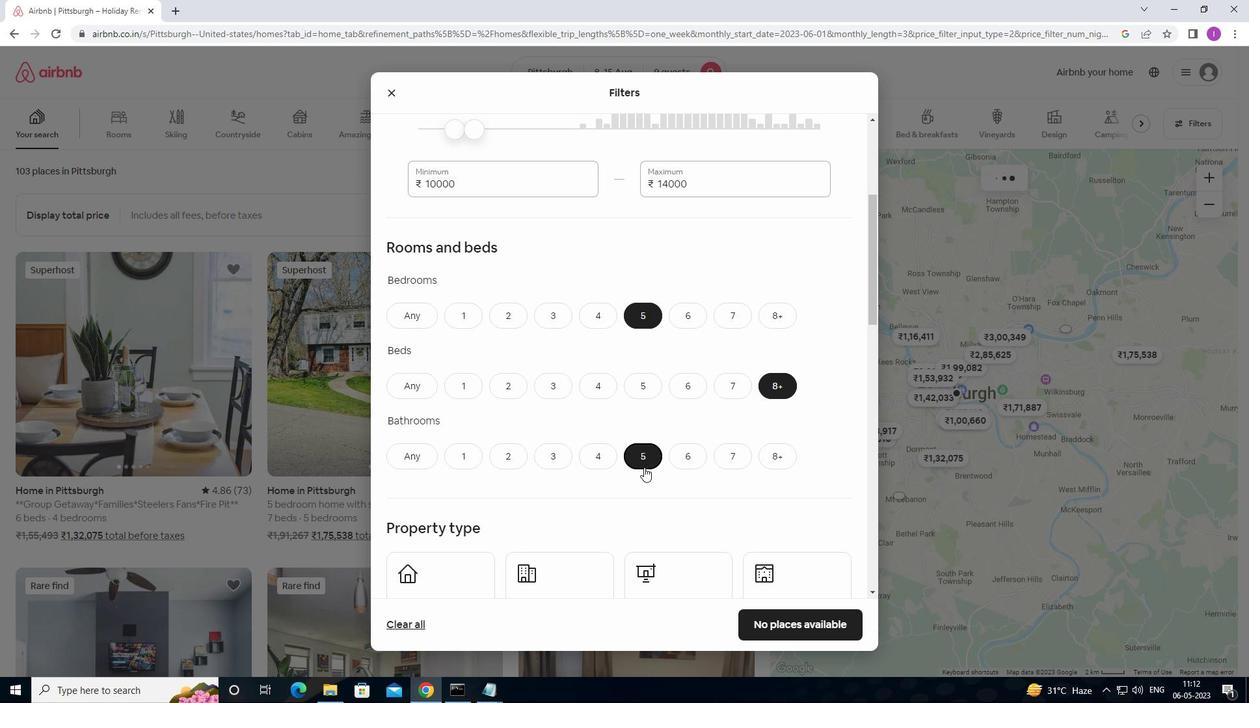 
Action: Mouse scrolled (643, 468) with delta (0, 0)
Screenshot: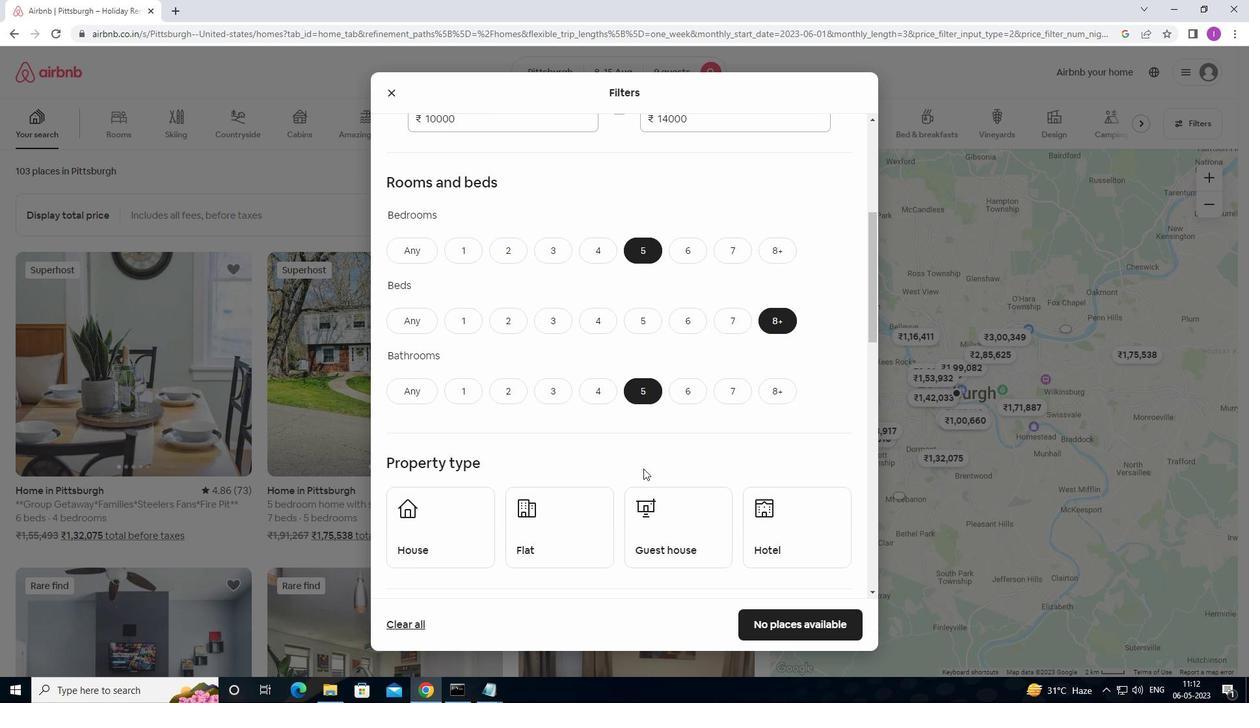 
Action: Mouse moved to (454, 473)
Screenshot: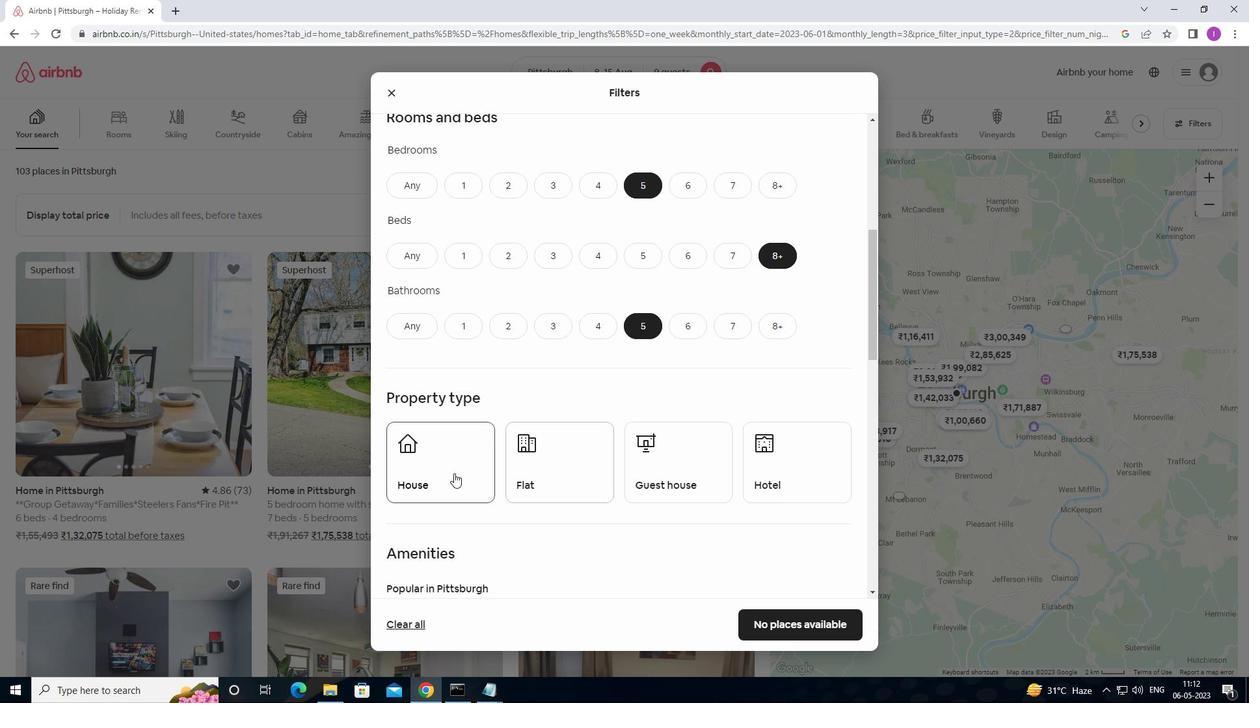 
Action: Mouse pressed left at (454, 473)
Screenshot: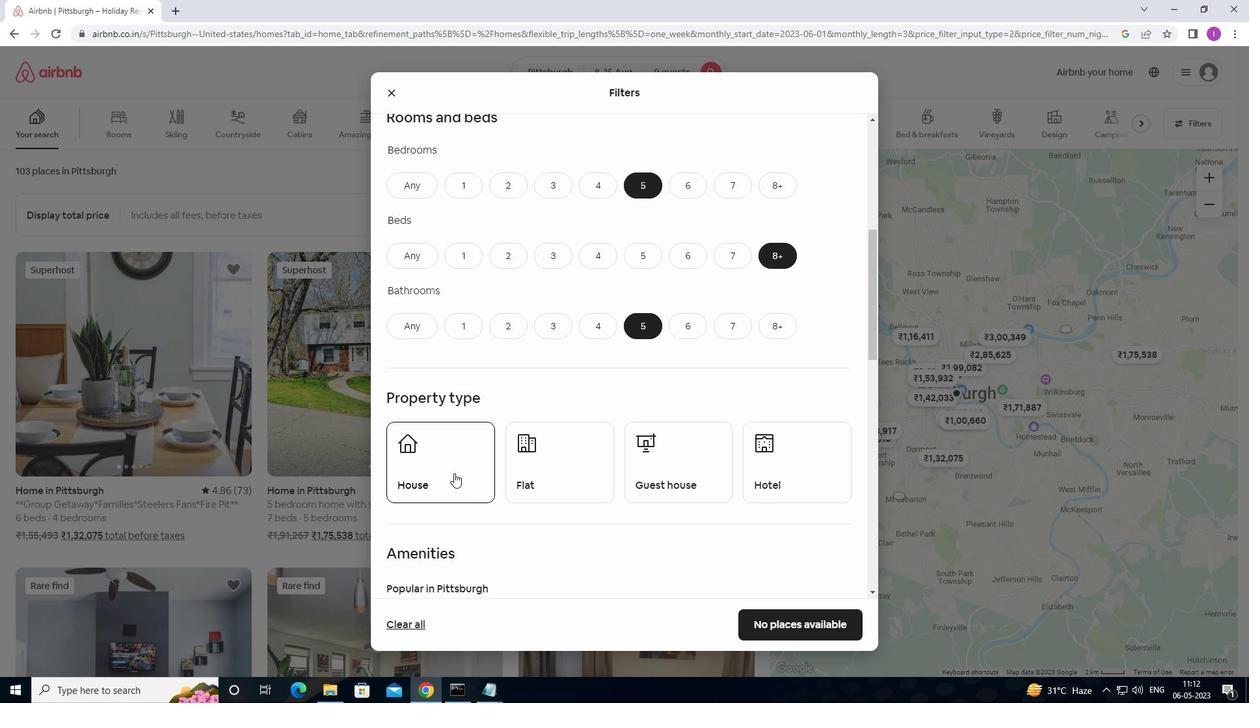 
Action: Mouse moved to (532, 468)
Screenshot: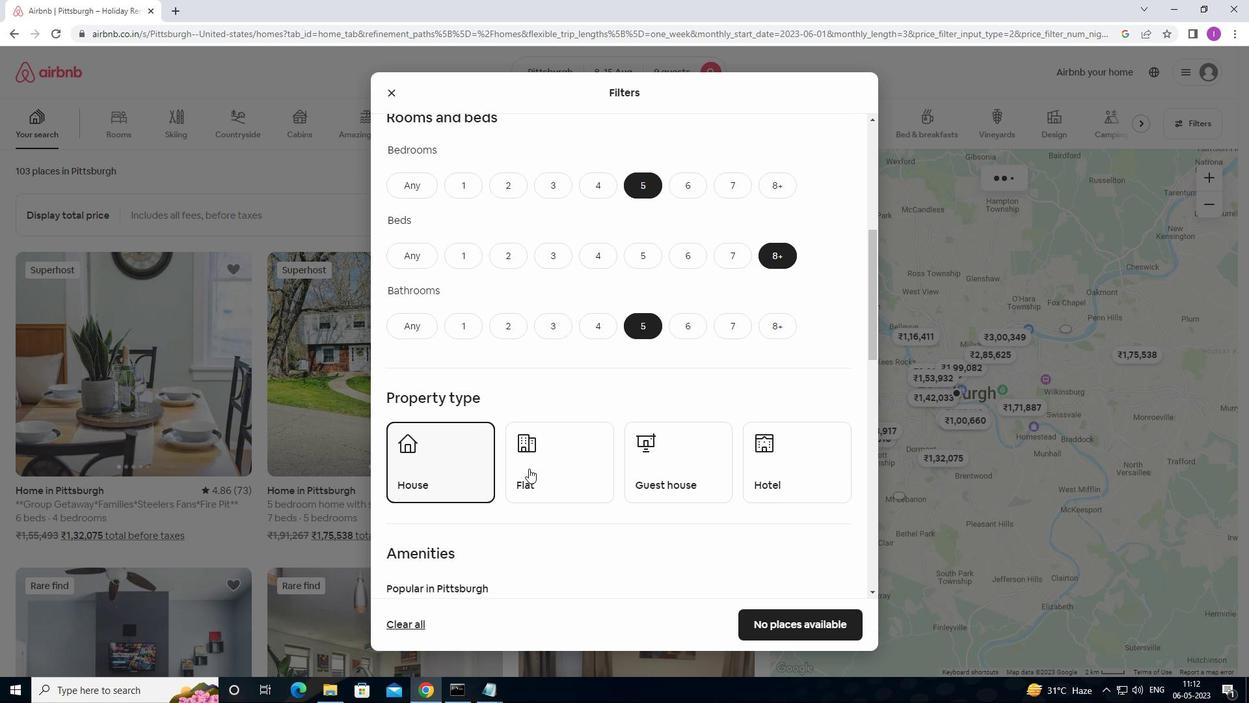 
Action: Mouse pressed left at (532, 468)
Screenshot: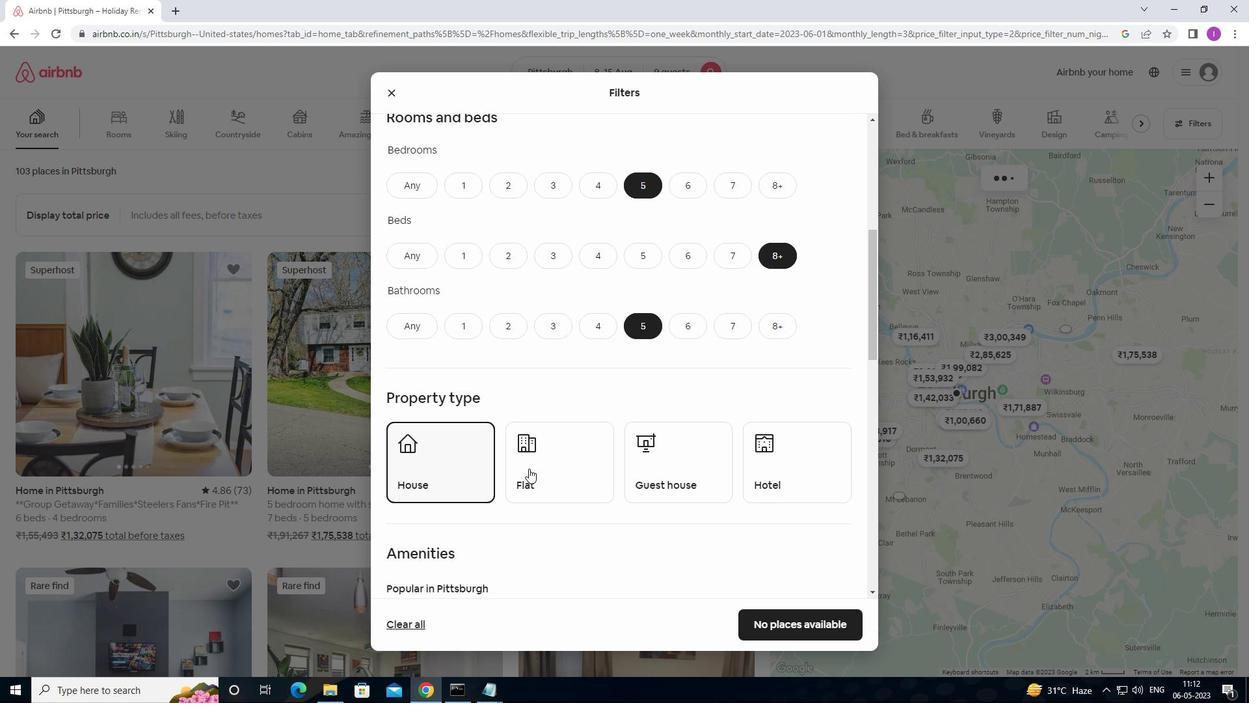 
Action: Mouse moved to (669, 477)
Screenshot: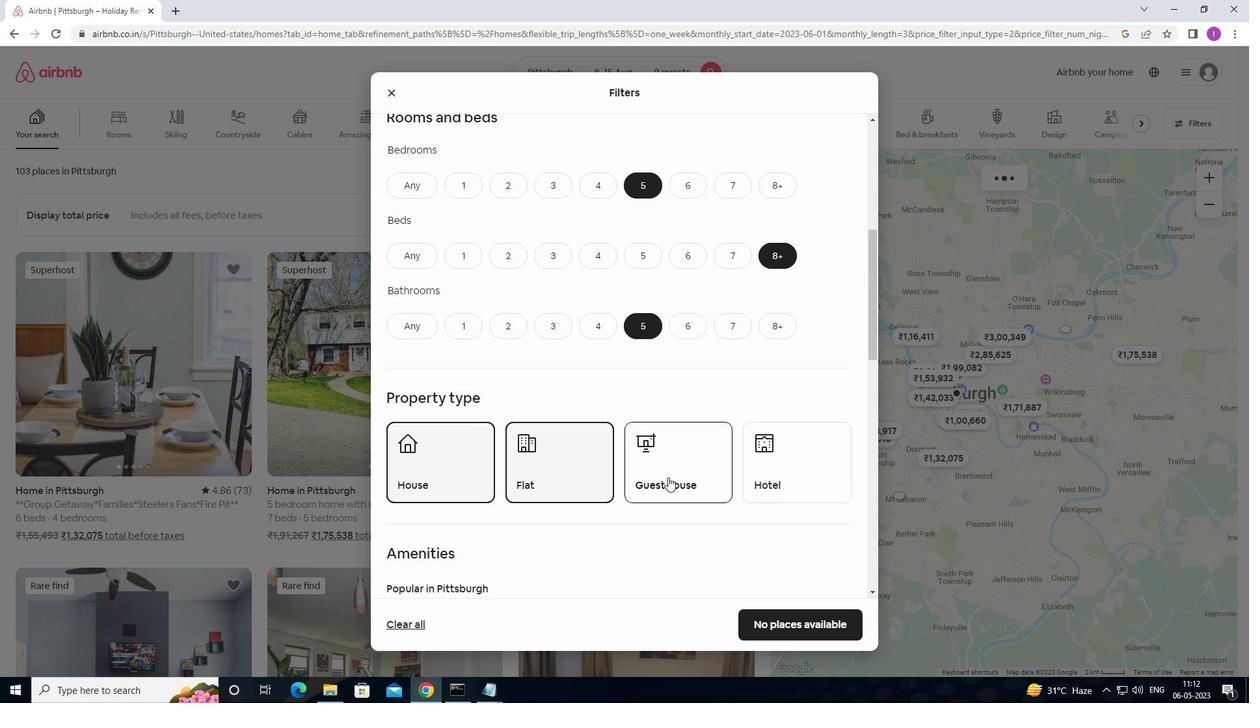 
Action: Mouse pressed left at (669, 477)
Screenshot: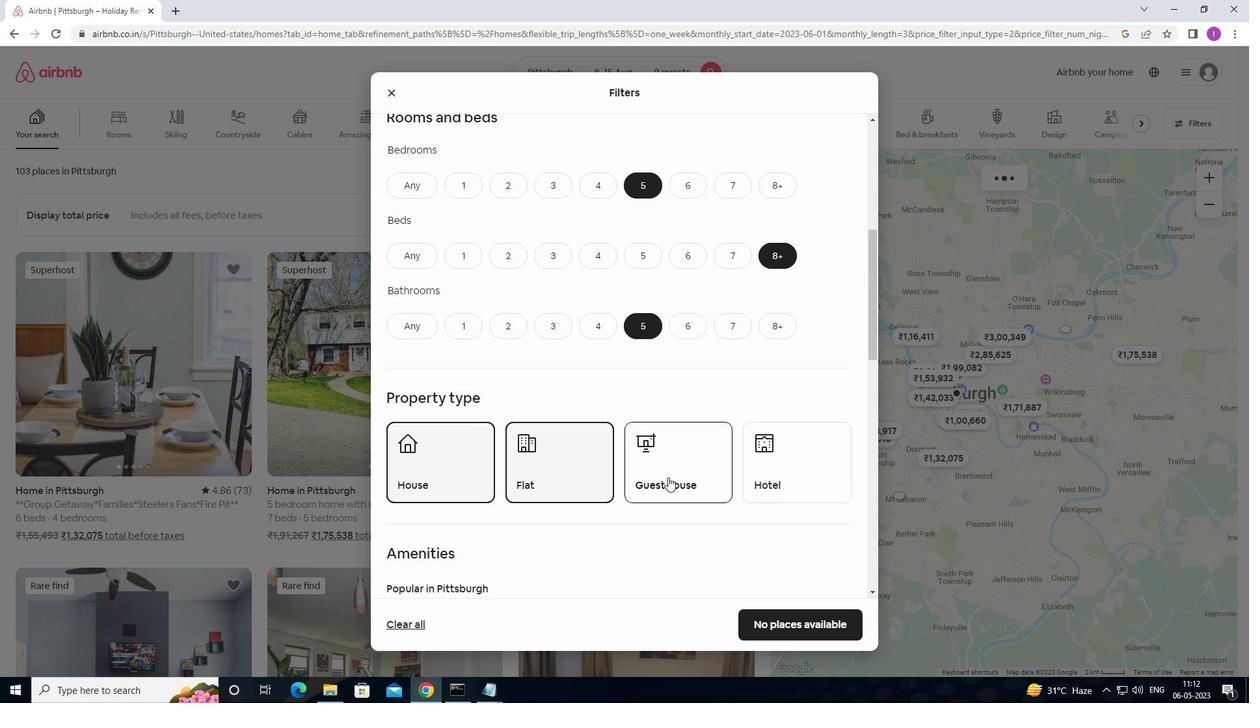 
Action: Mouse moved to (675, 475)
Screenshot: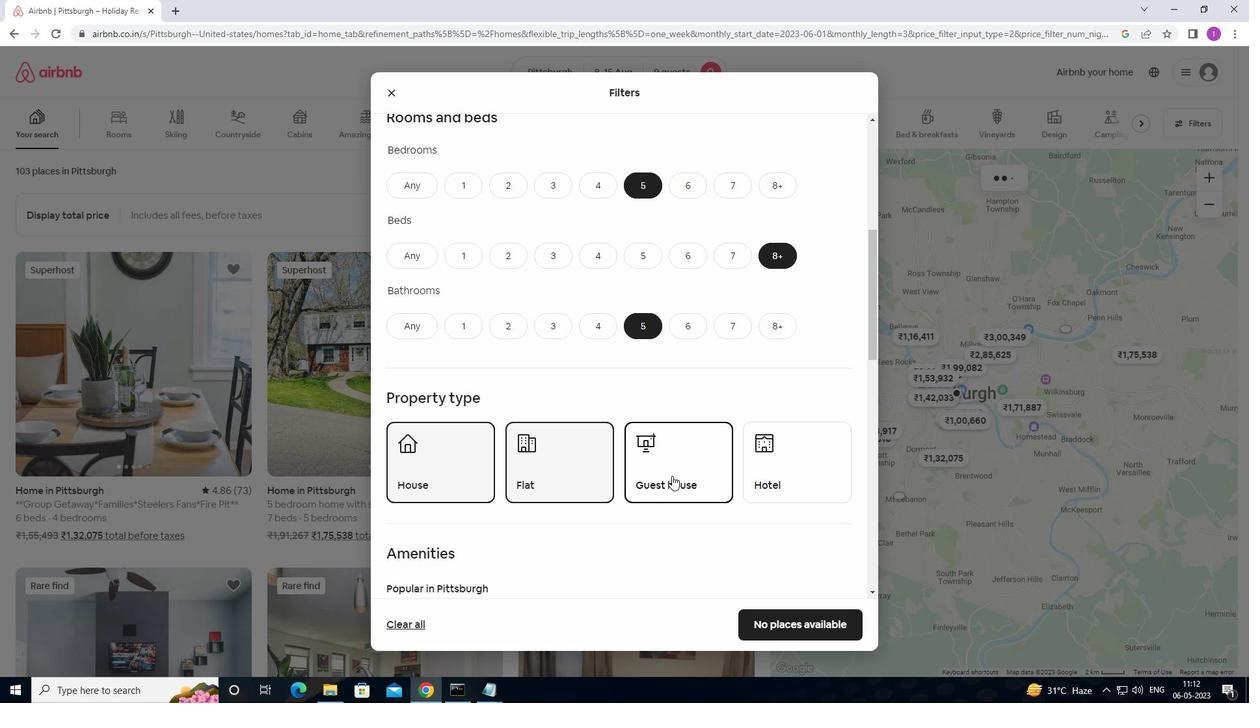 
Action: Mouse scrolled (675, 474) with delta (0, 0)
Screenshot: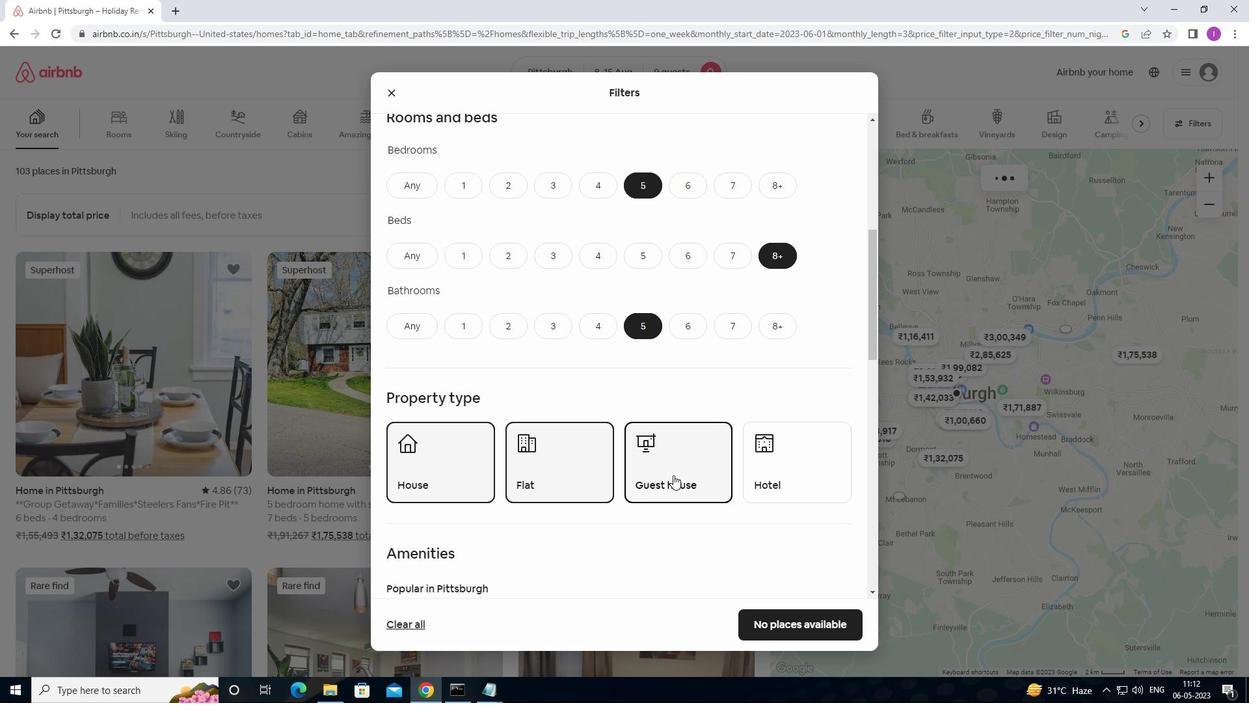 
Action: Mouse moved to (675, 475)
Screenshot: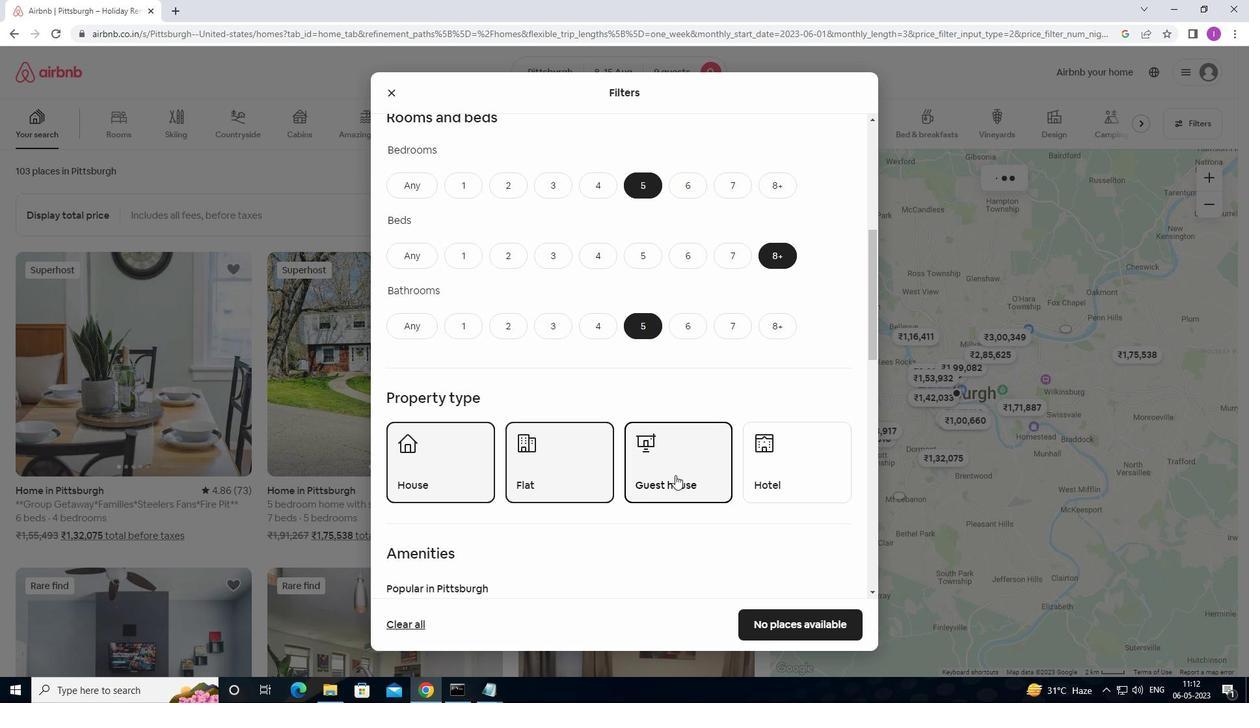 
Action: Mouse scrolled (675, 474) with delta (0, 0)
Screenshot: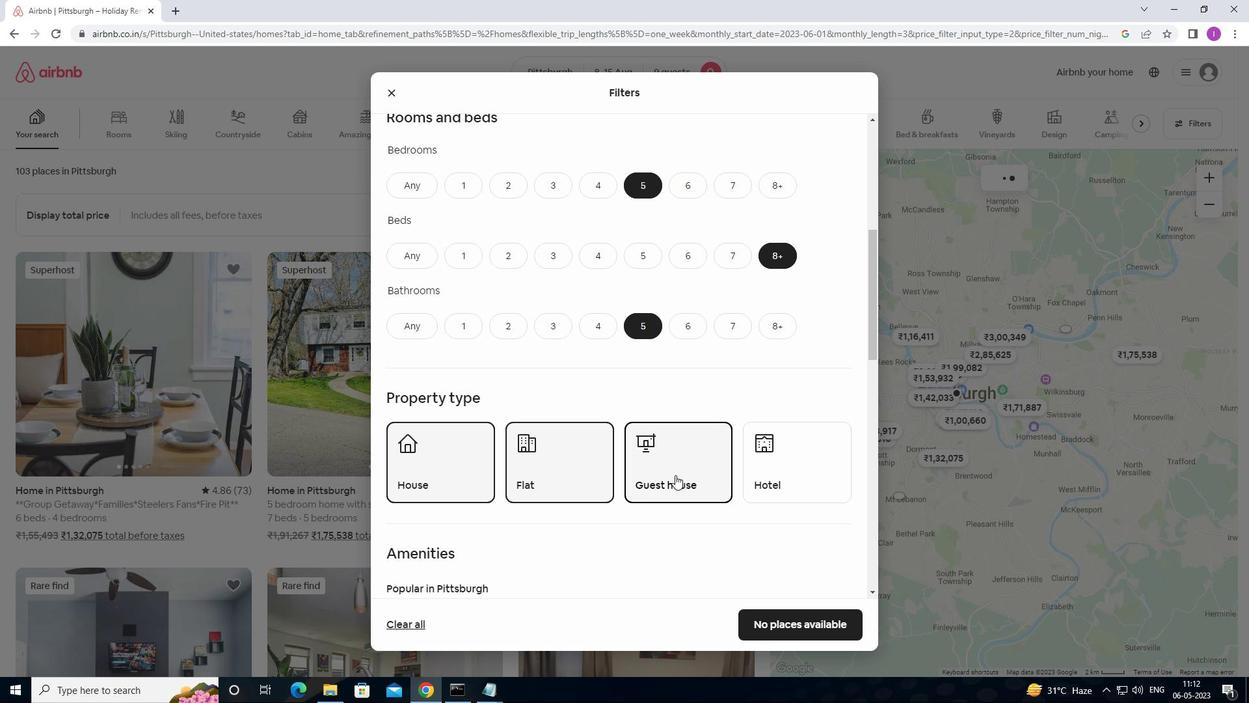 
Action: Mouse moved to (715, 462)
Screenshot: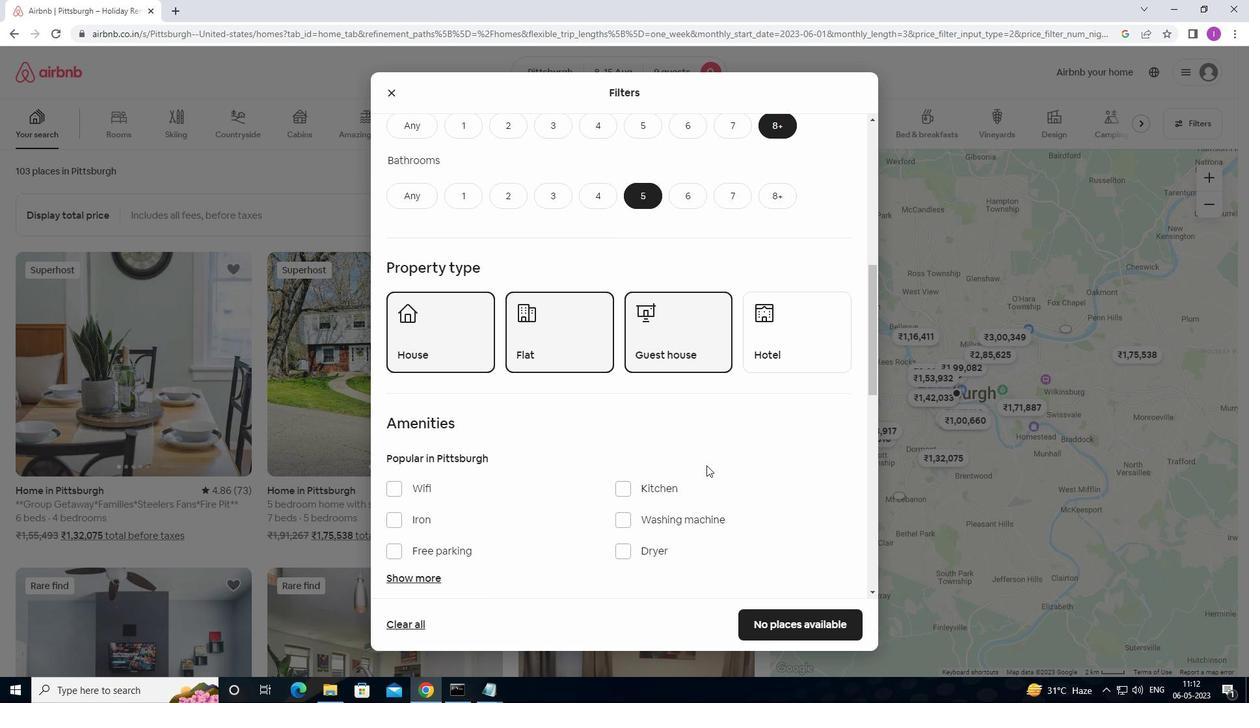 
Action: Mouse scrolled (715, 461) with delta (0, 0)
Screenshot: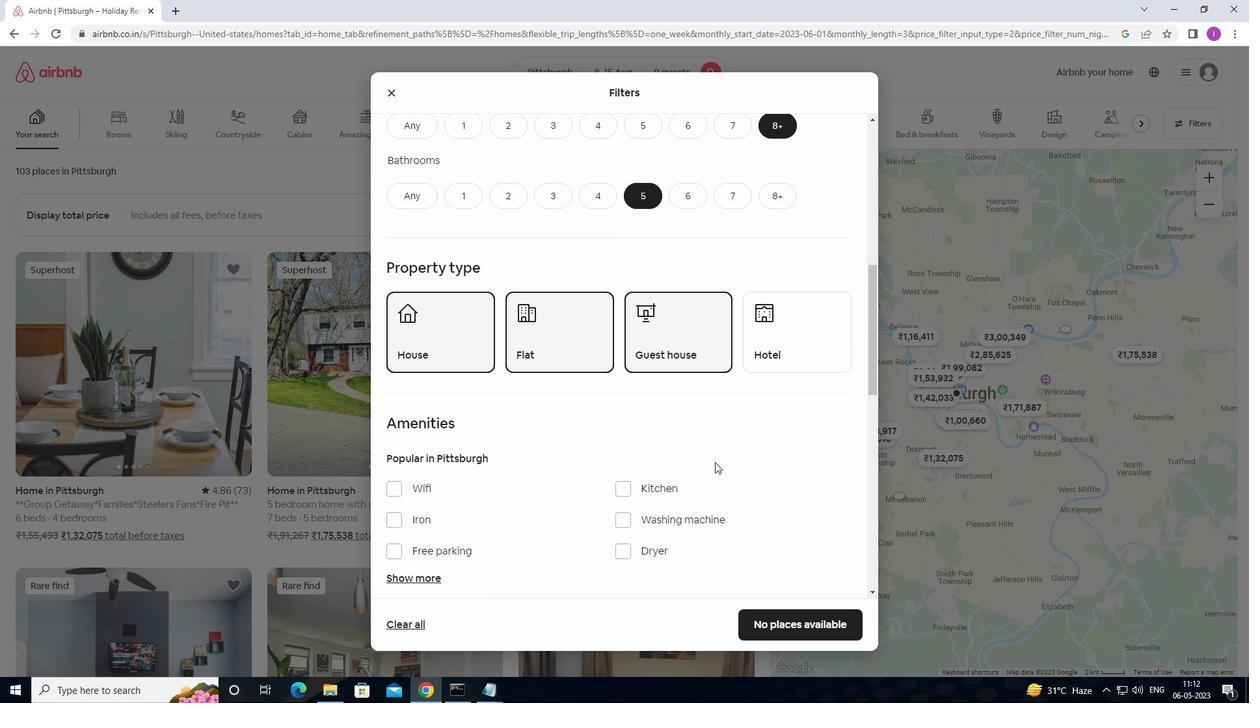
Action: Mouse scrolled (715, 461) with delta (0, 0)
Screenshot: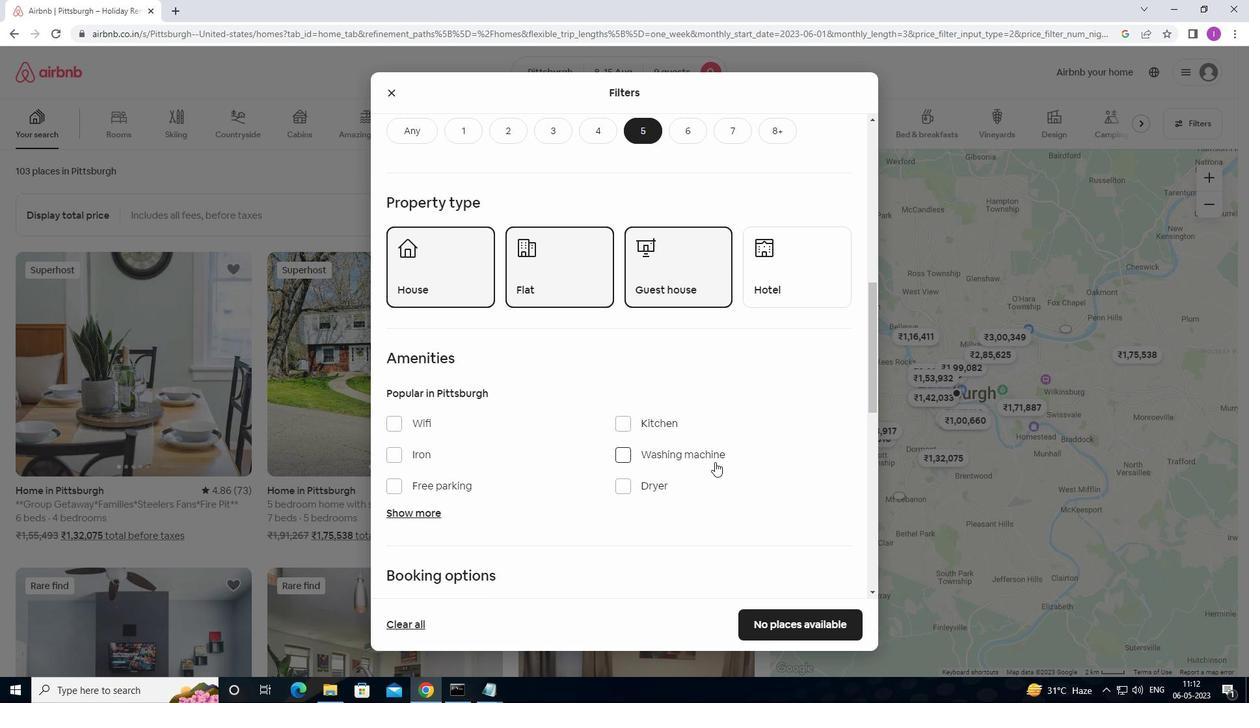 
Action: Mouse moved to (398, 364)
Screenshot: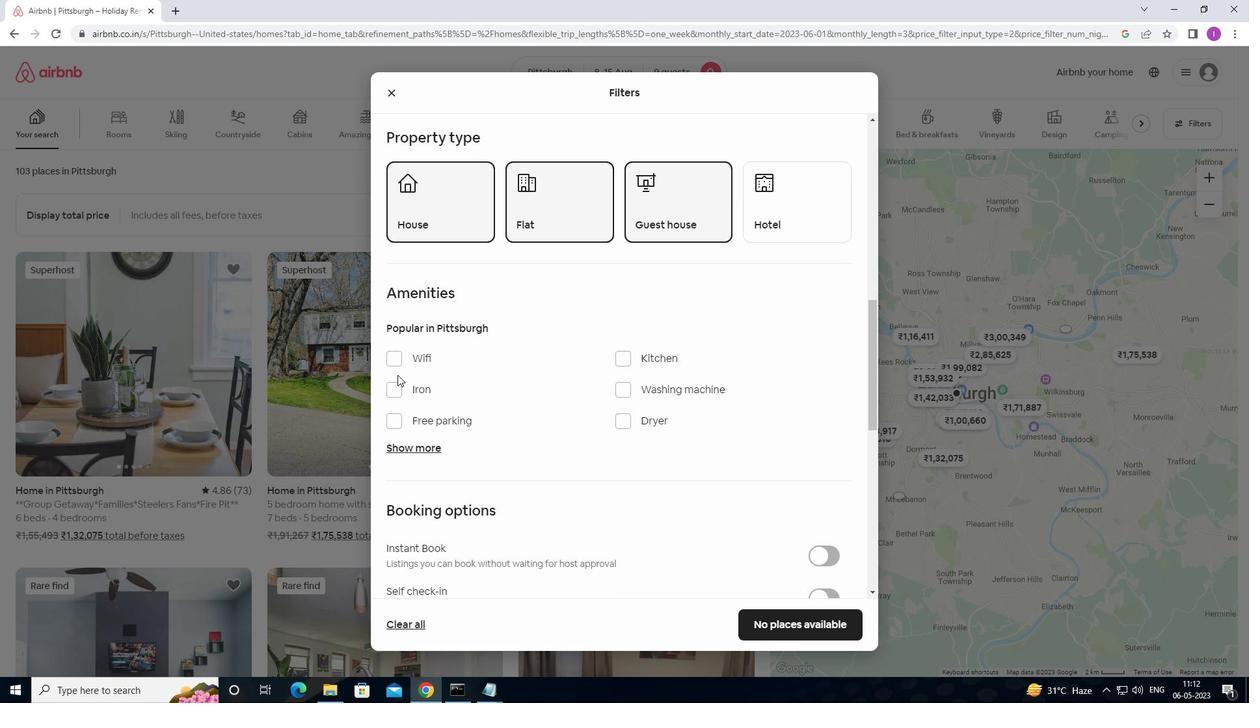 
Action: Mouse pressed left at (398, 364)
Screenshot: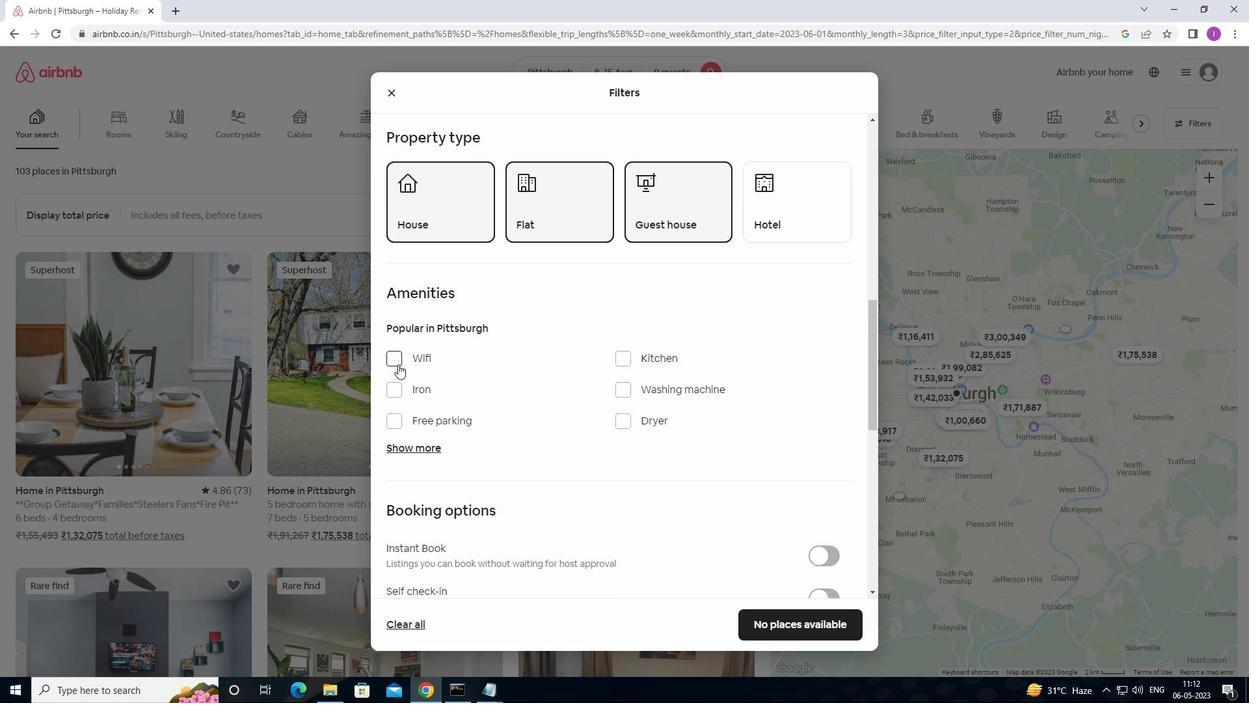 
Action: Mouse moved to (512, 394)
Screenshot: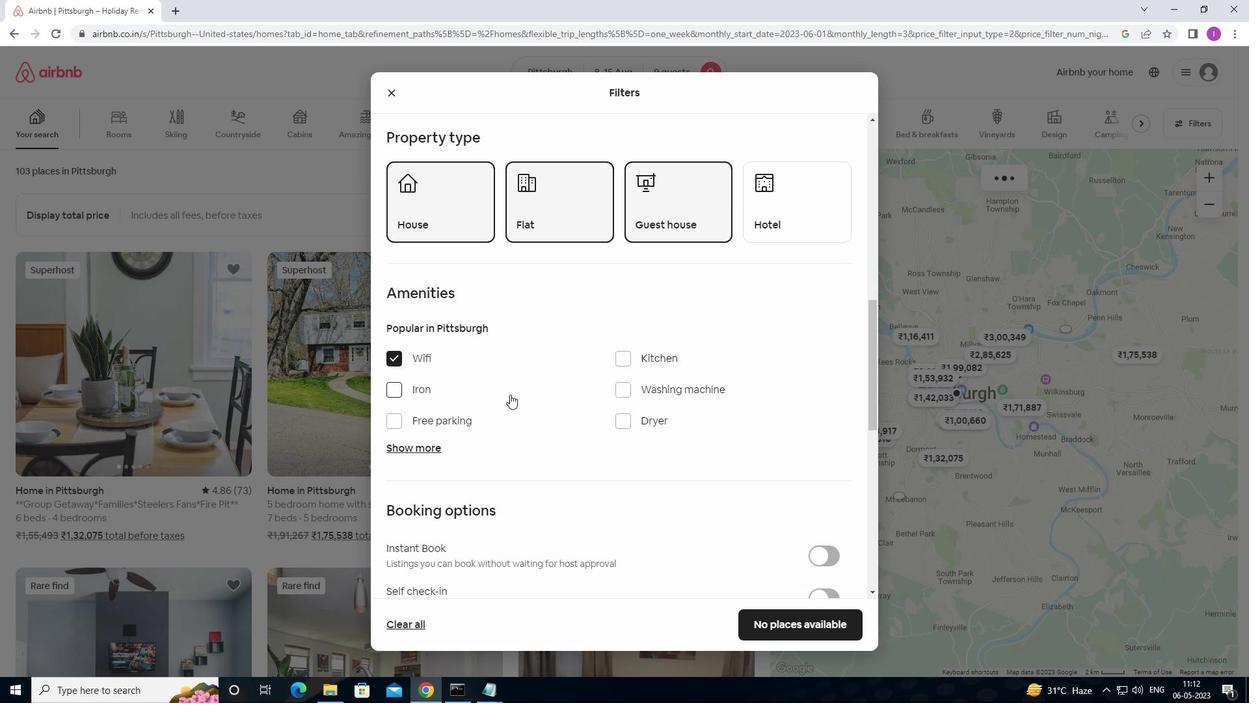
Action: Mouse scrolled (512, 393) with delta (0, 0)
Screenshot: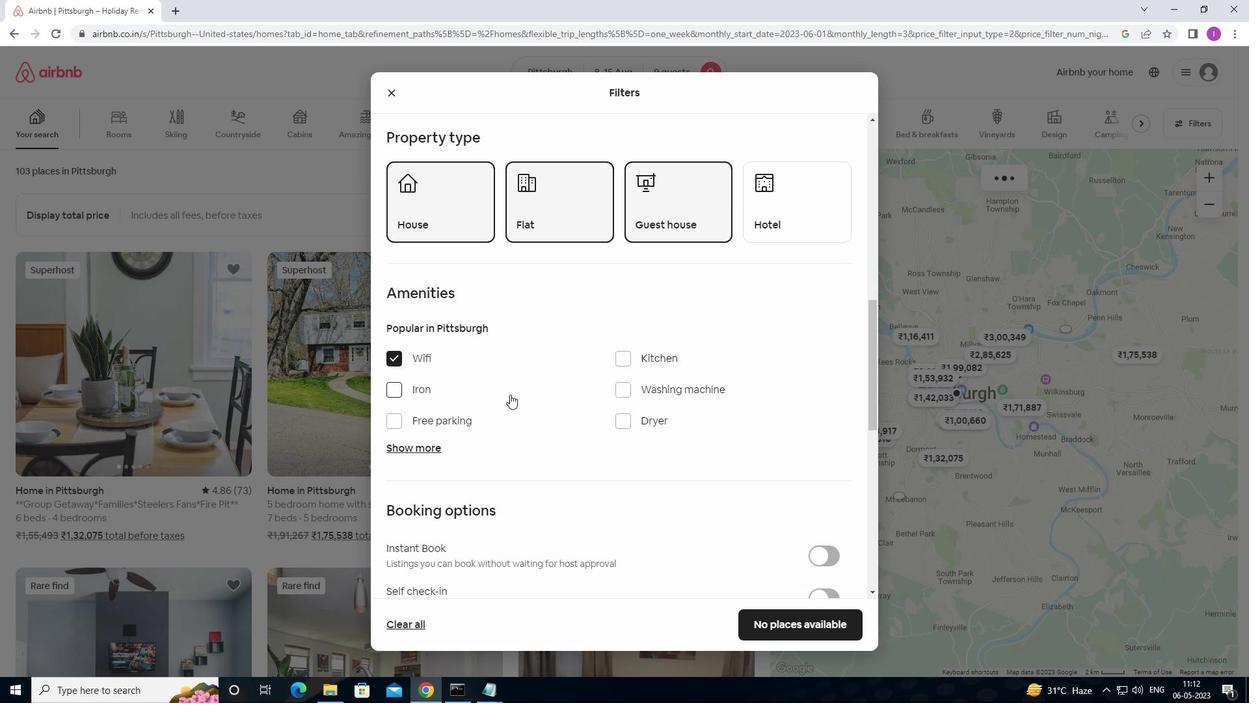 
Action: Mouse moved to (513, 395)
Screenshot: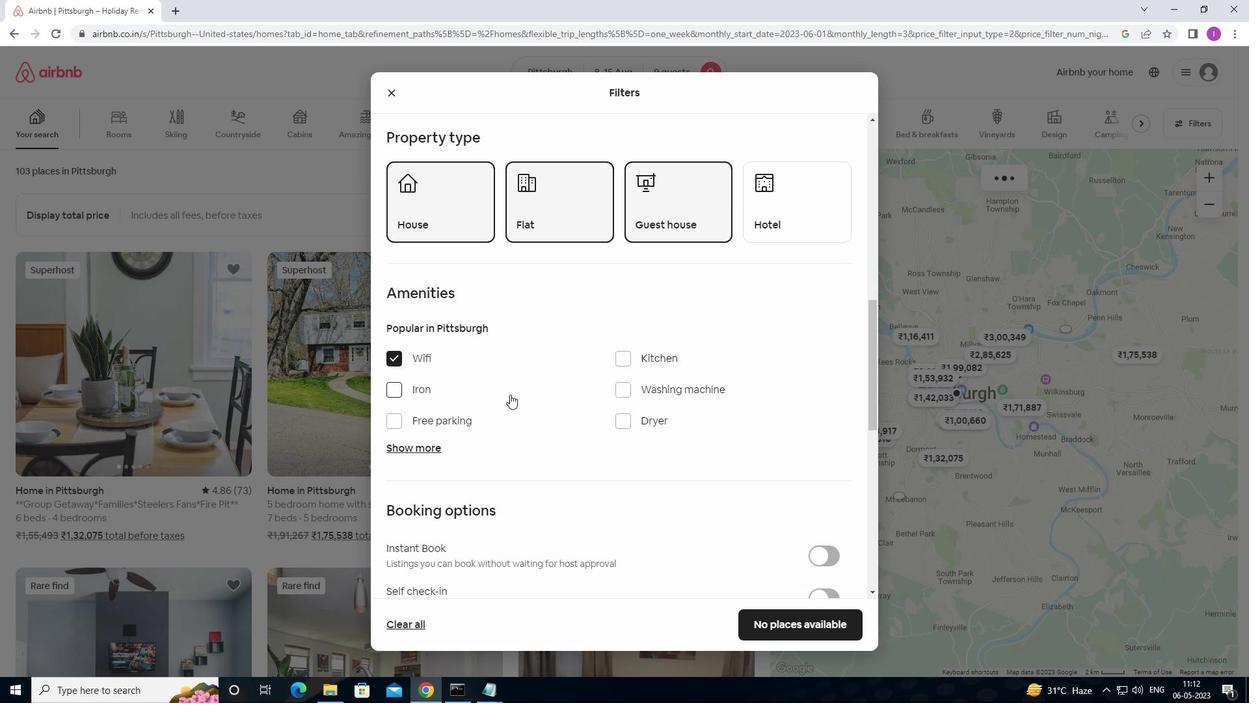 
Action: Mouse scrolled (513, 394) with delta (0, 0)
Screenshot: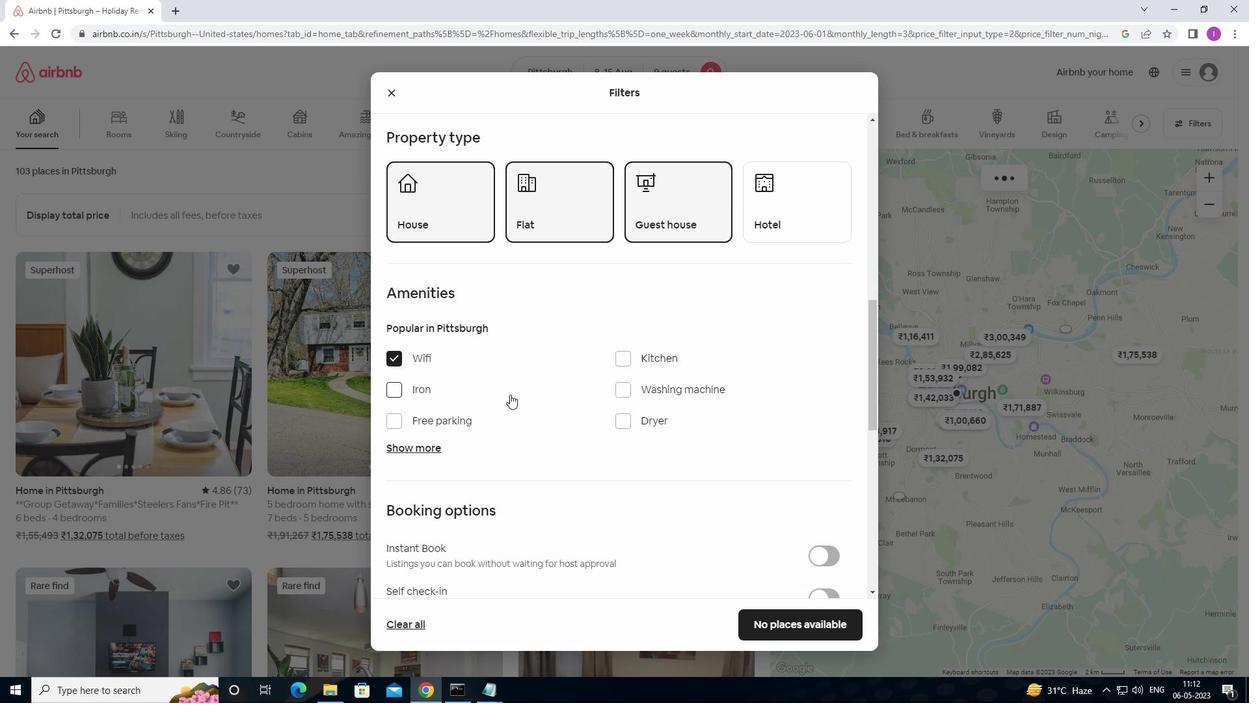 
Action: Mouse moved to (513, 395)
Screenshot: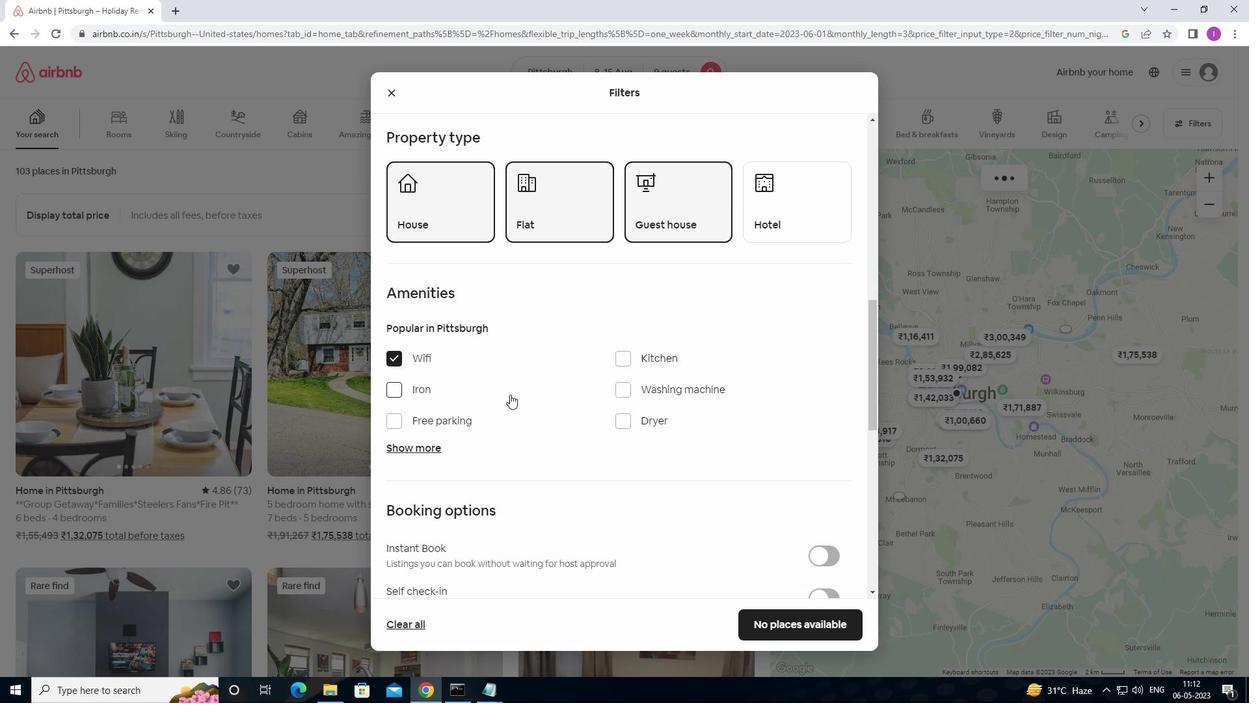 
Action: Mouse scrolled (513, 394) with delta (0, 0)
Screenshot: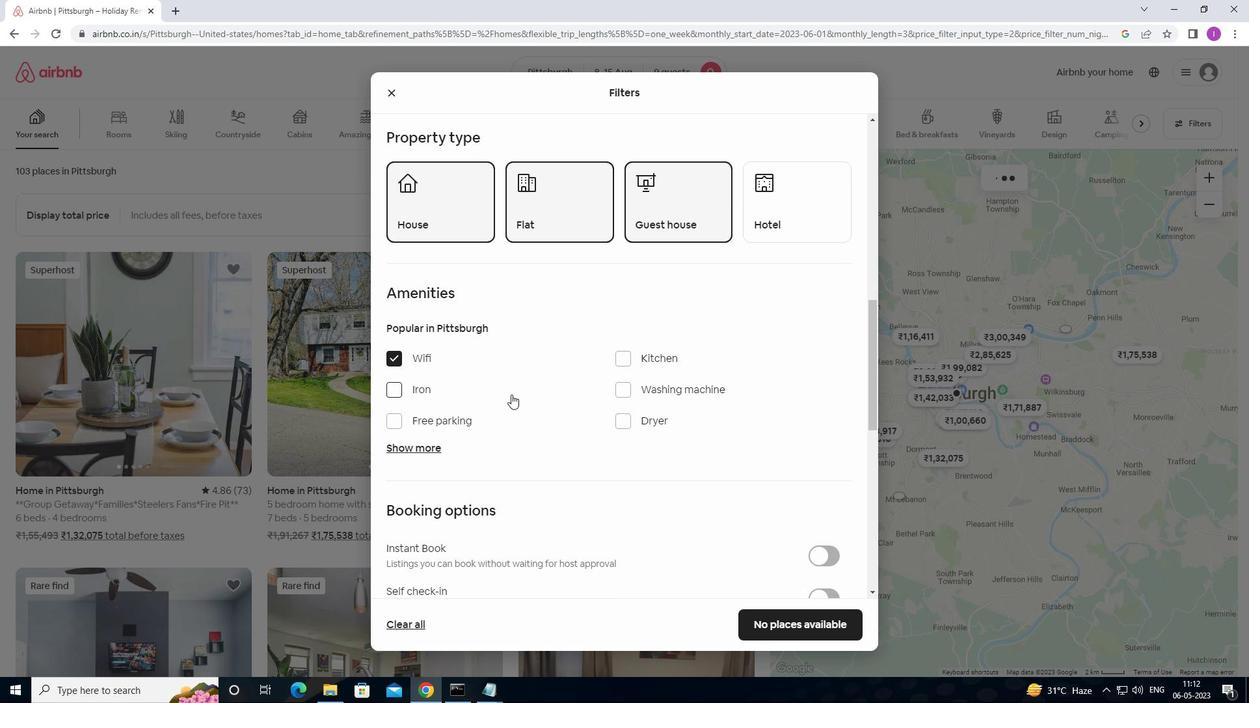 
Action: Mouse moved to (433, 255)
Screenshot: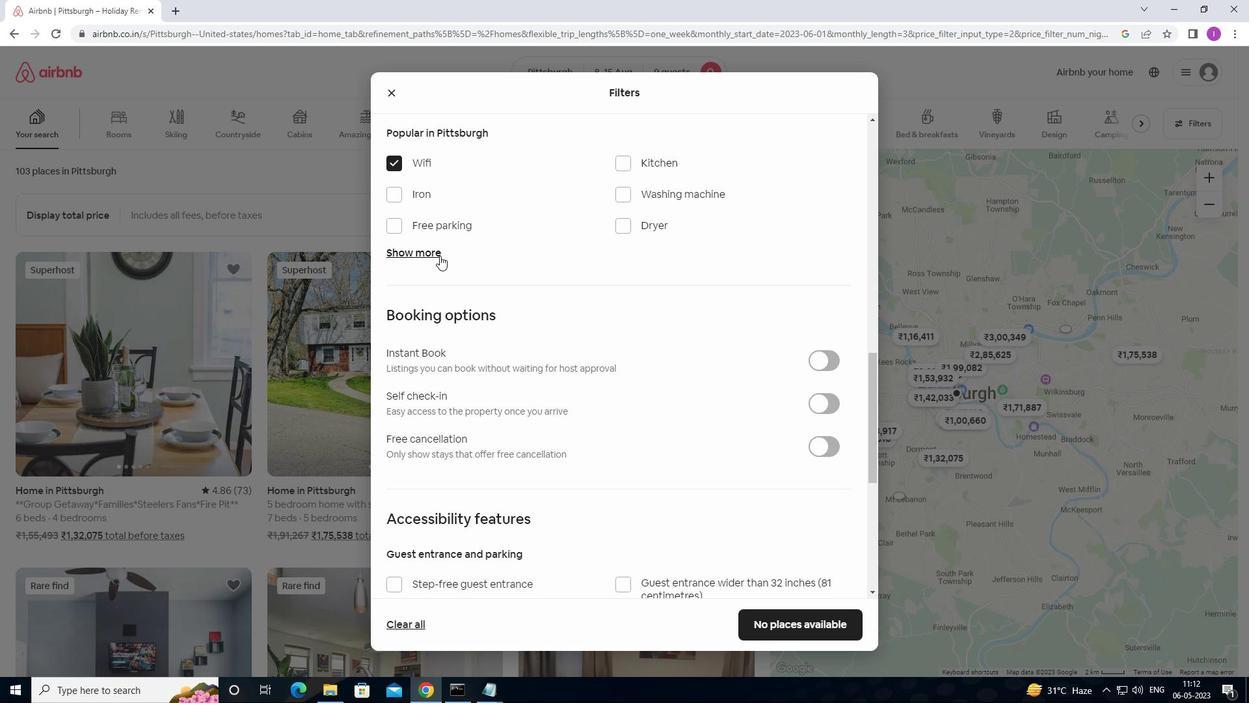 
Action: Mouse pressed left at (433, 255)
Screenshot: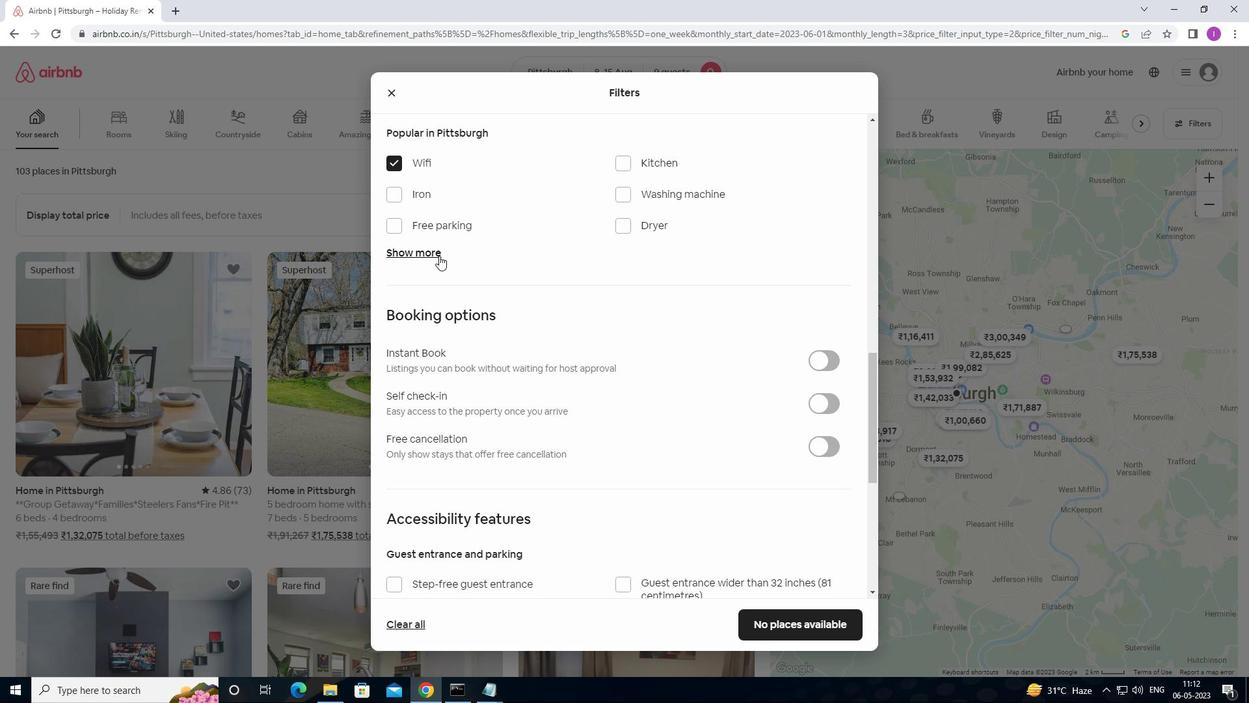
Action: Mouse moved to (624, 328)
Screenshot: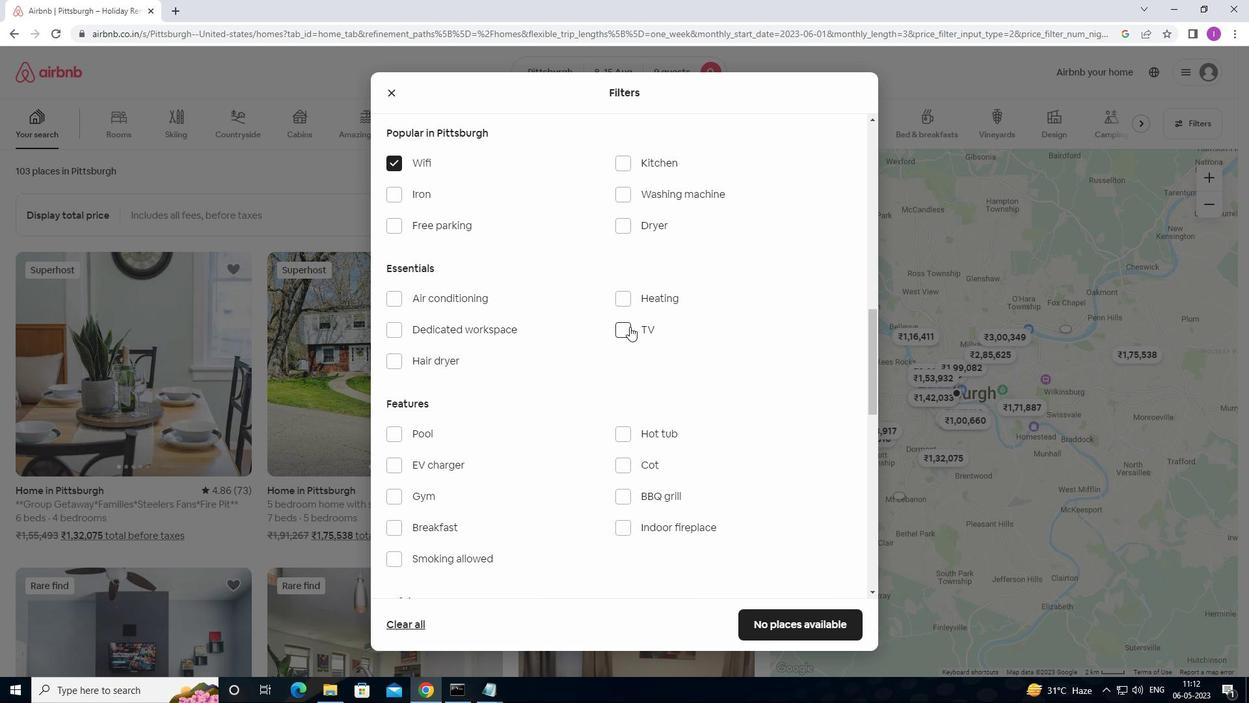 
Action: Mouse pressed left at (624, 328)
Screenshot: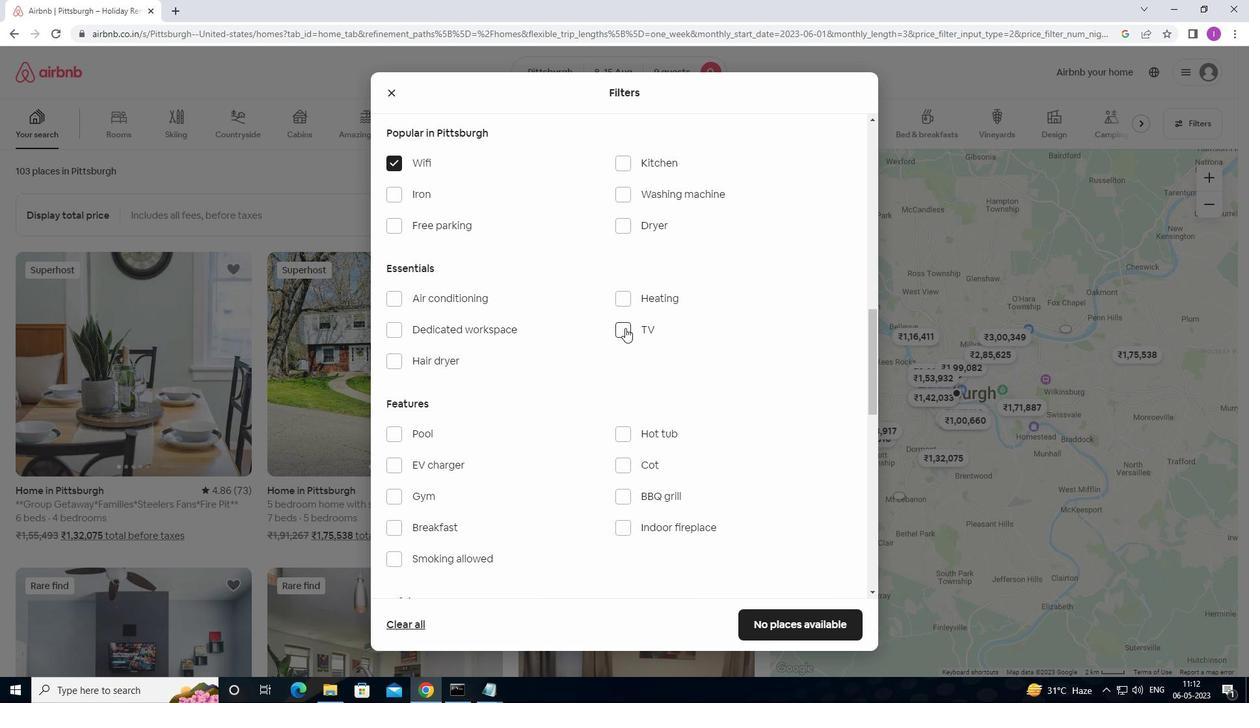 
Action: Mouse moved to (540, 456)
Screenshot: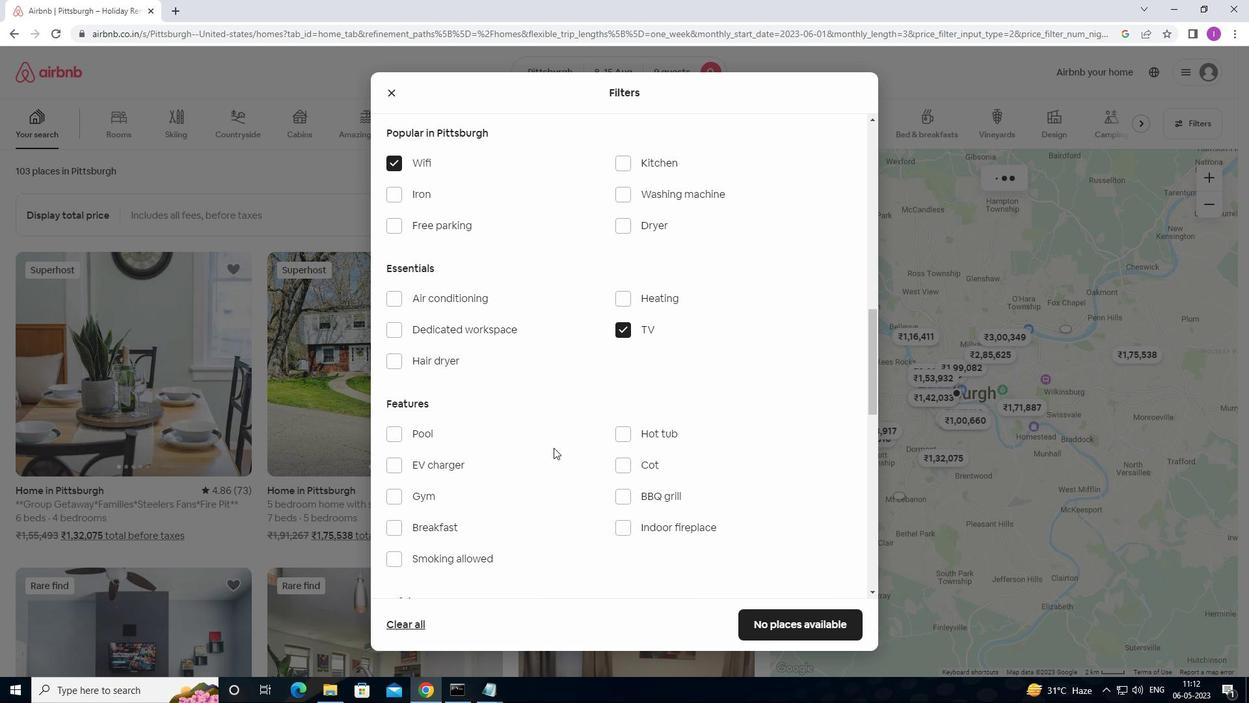 
Action: Mouse scrolled (540, 456) with delta (0, 0)
Screenshot: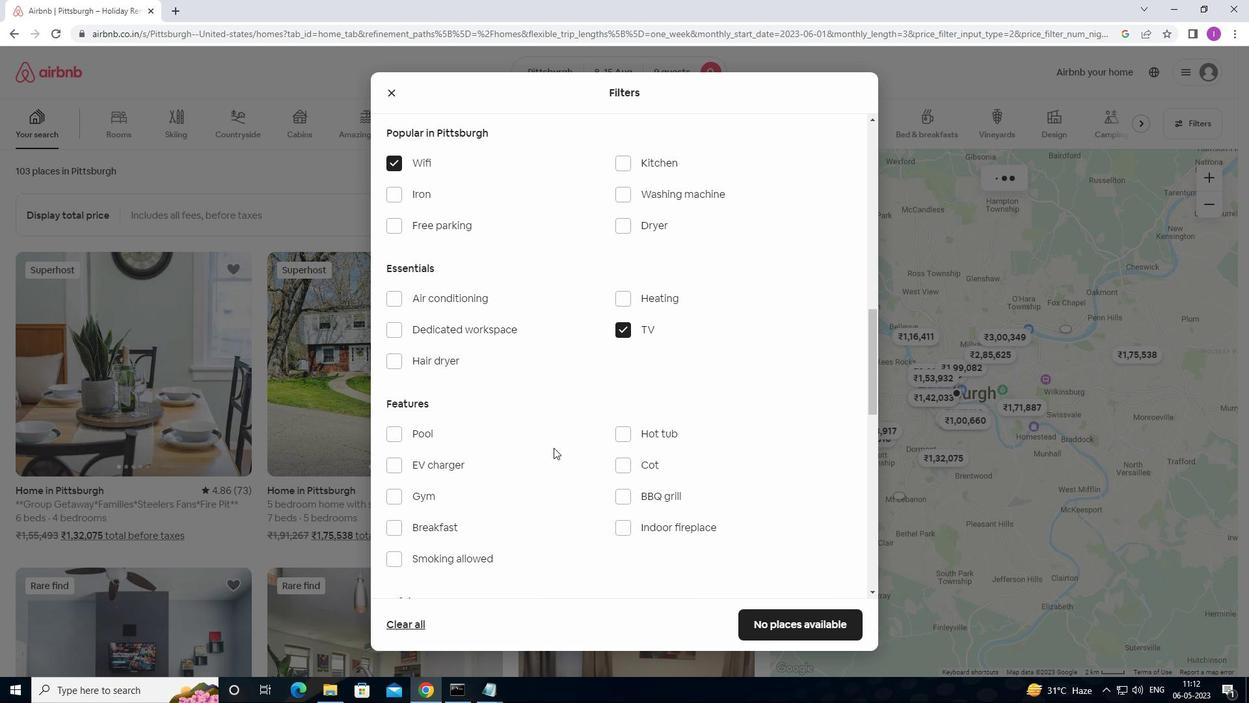 
Action: Mouse moved to (393, 435)
Screenshot: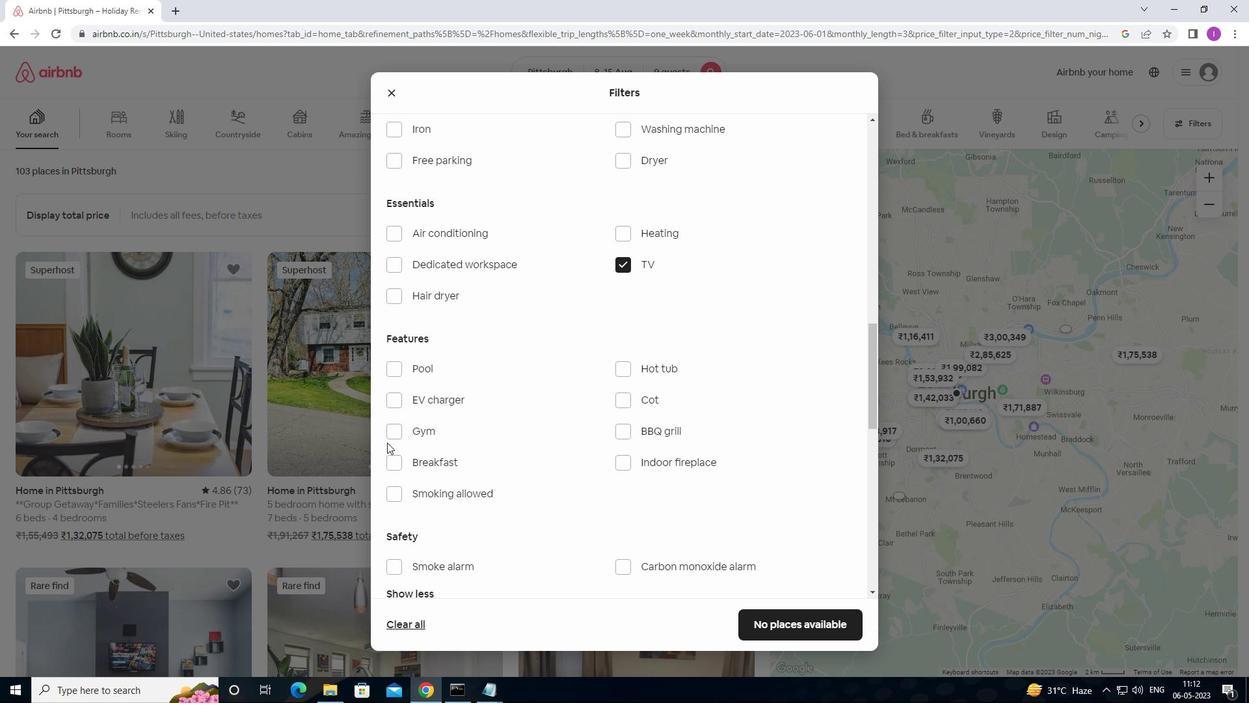 
Action: Mouse pressed left at (393, 435)
Screenshot: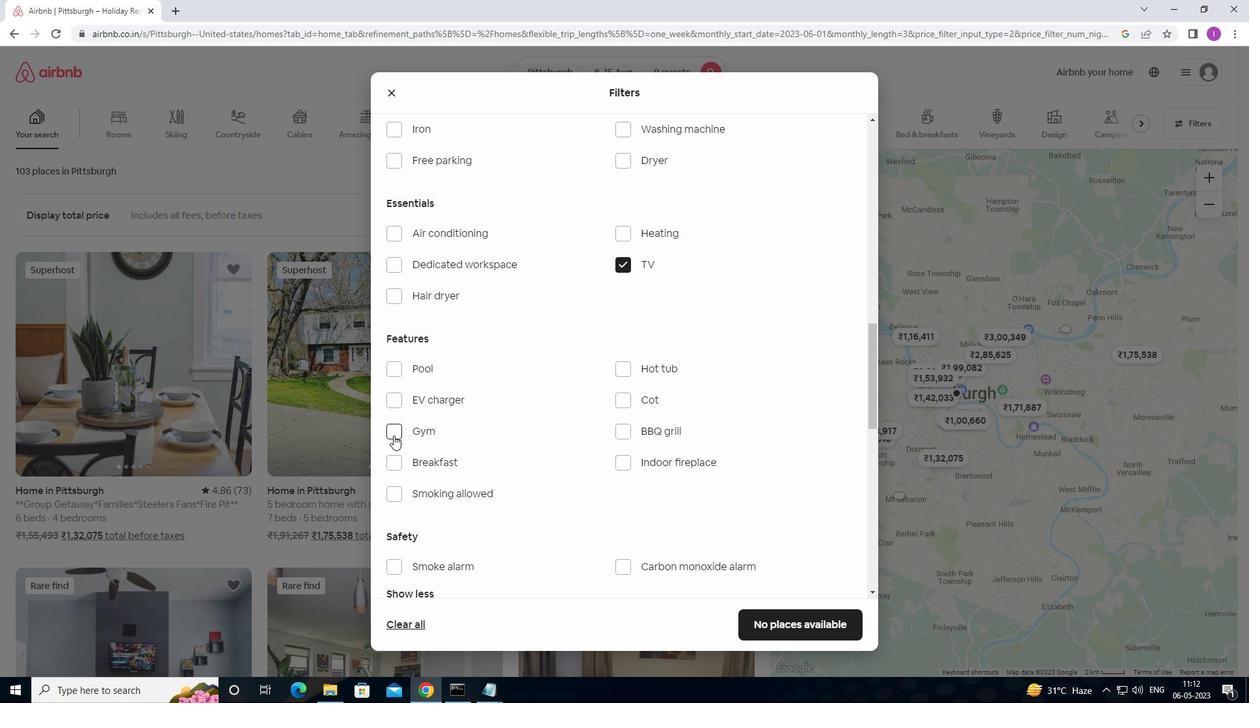 
Action: Mouse moved to (397, 463)
Screenshot: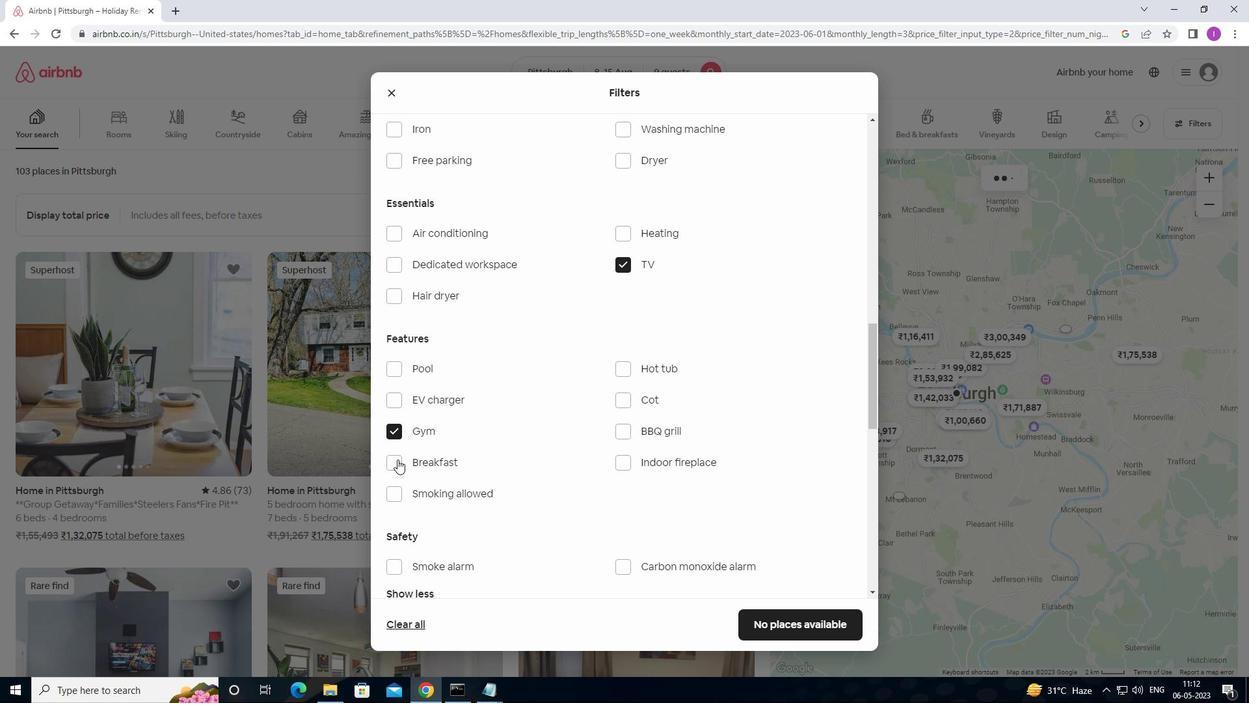 
Action: Mouse pressed left at (397, 463)
Screenshot: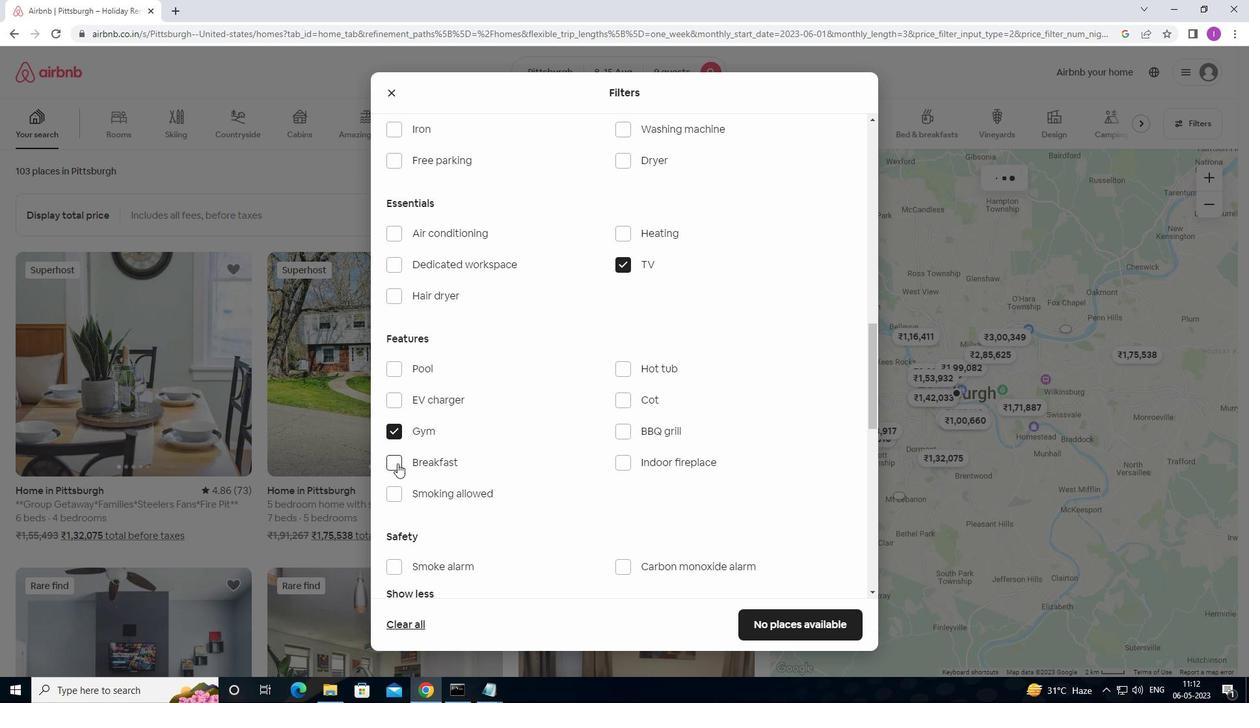 
Action: Mouse moved to (546, 443)
Screenshot: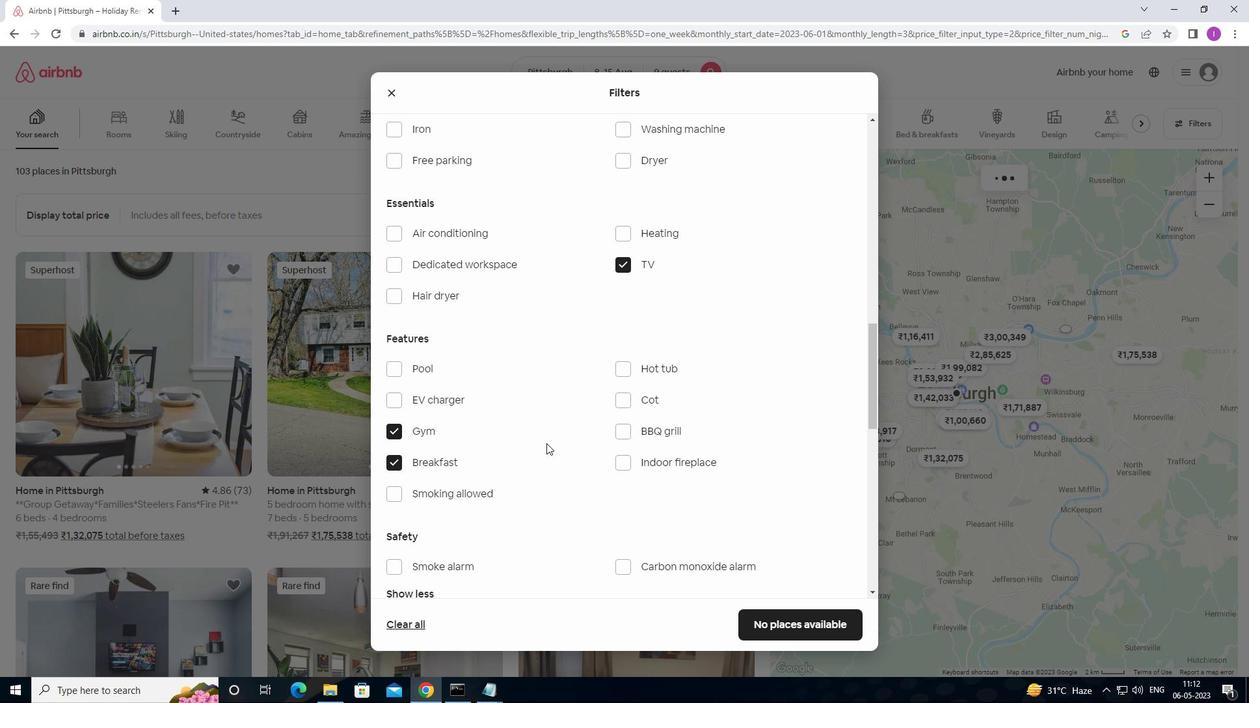 
Action: Mouse scrolled (546, 442) with delta (0, 0)
Screenshot: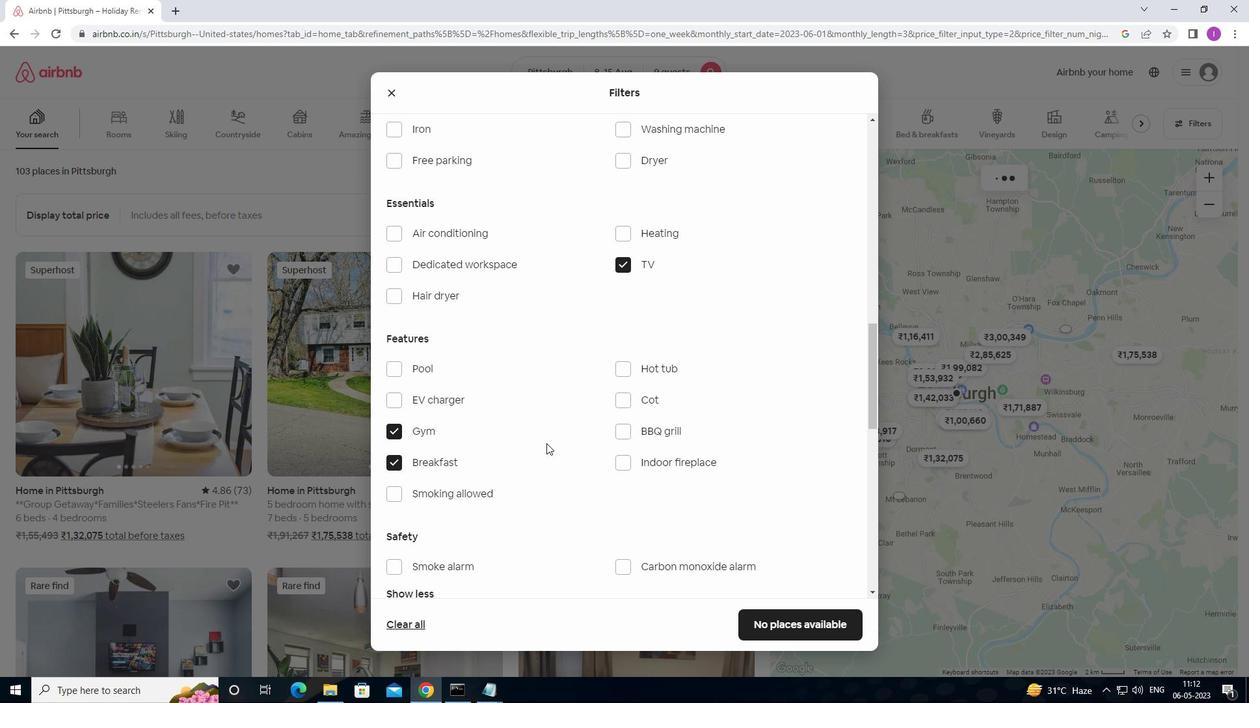 
Action: Mouse scrolled (546, 442) with delta (0, 0)
Screenshot: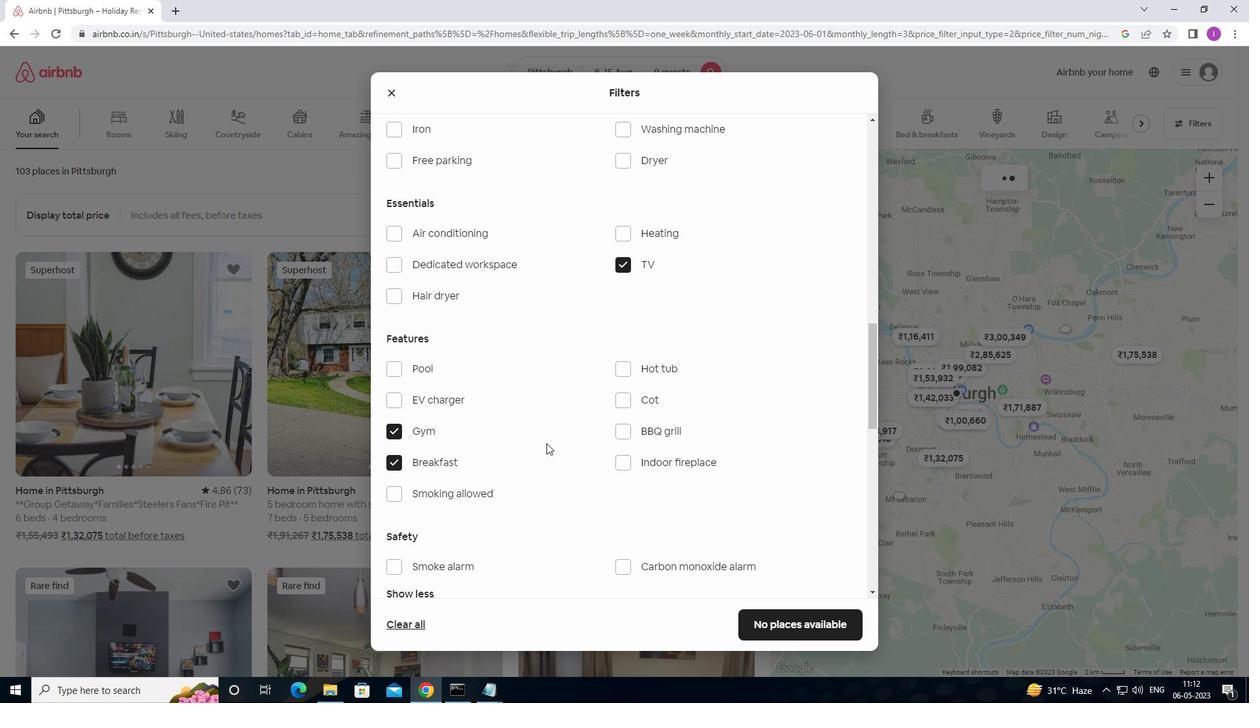 
Action: Mouse moved to (548, 442)
Screenshot: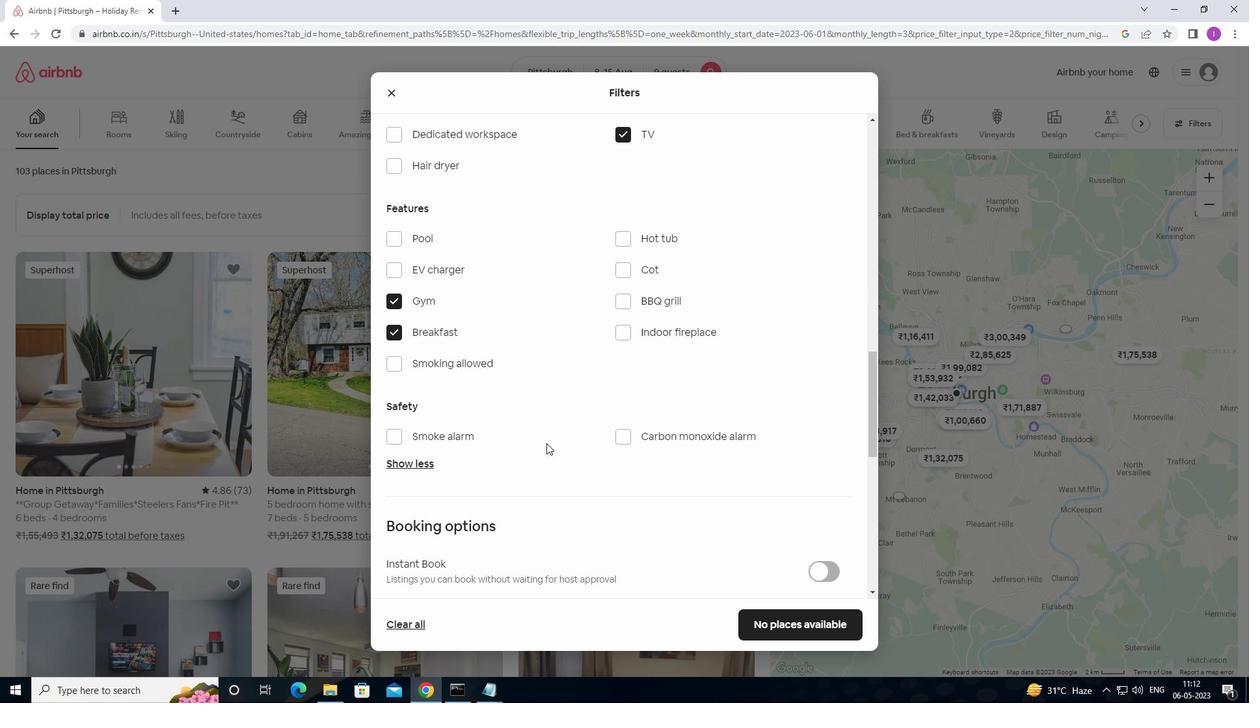 
Action: Mouse scrolled (548, 441) with delta (0, 0)
Screenshot: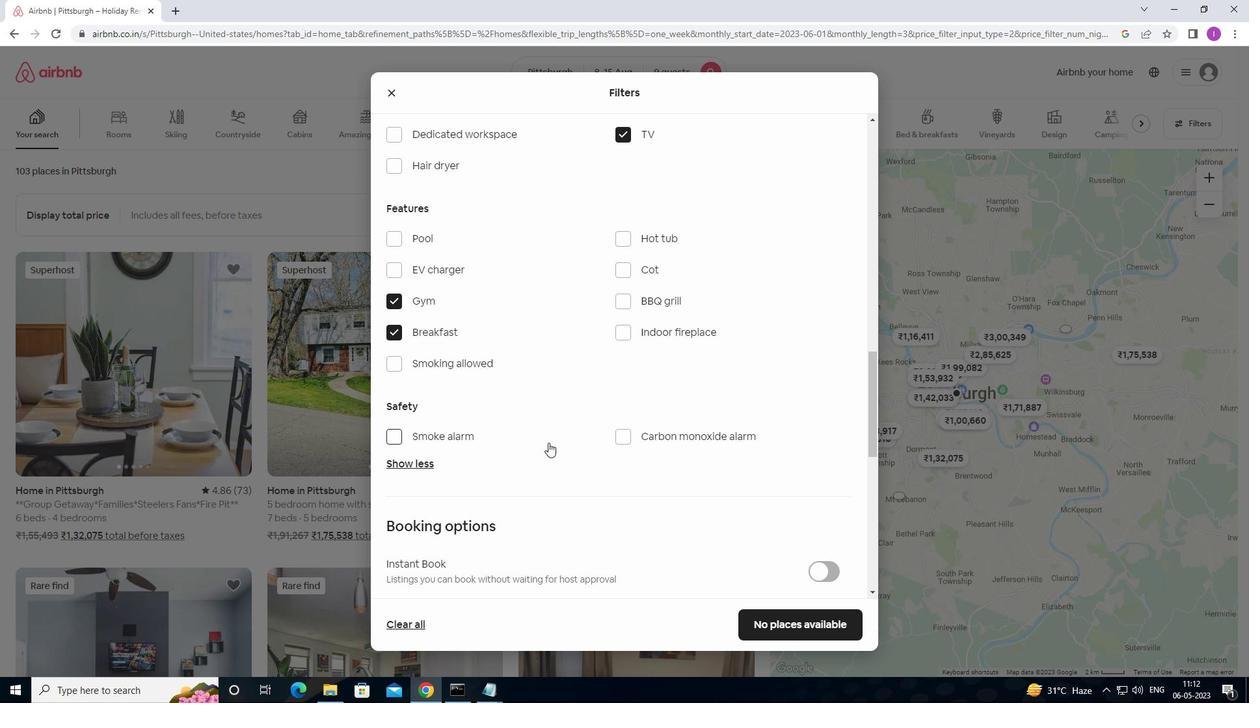 
Action: Mouse scrolled (548, 441) with delta (0, 0)
Screenshot: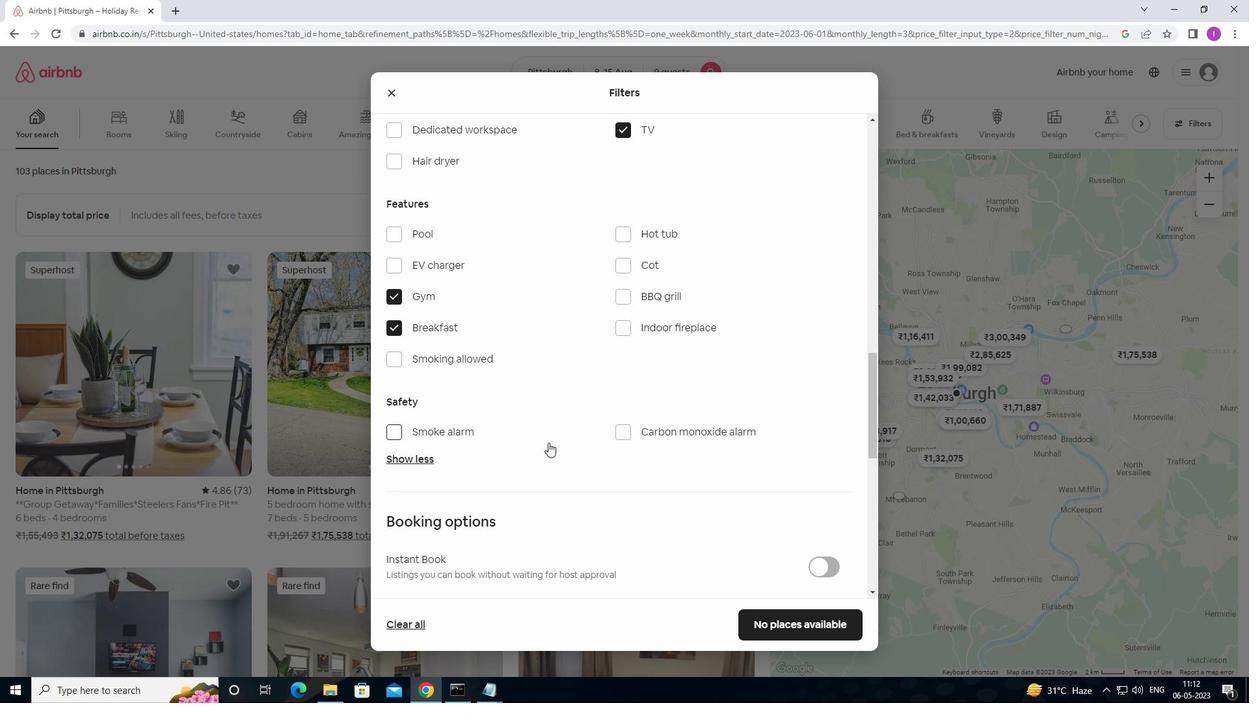 
Action: Mouse moved to (827, 478)
Screenshot: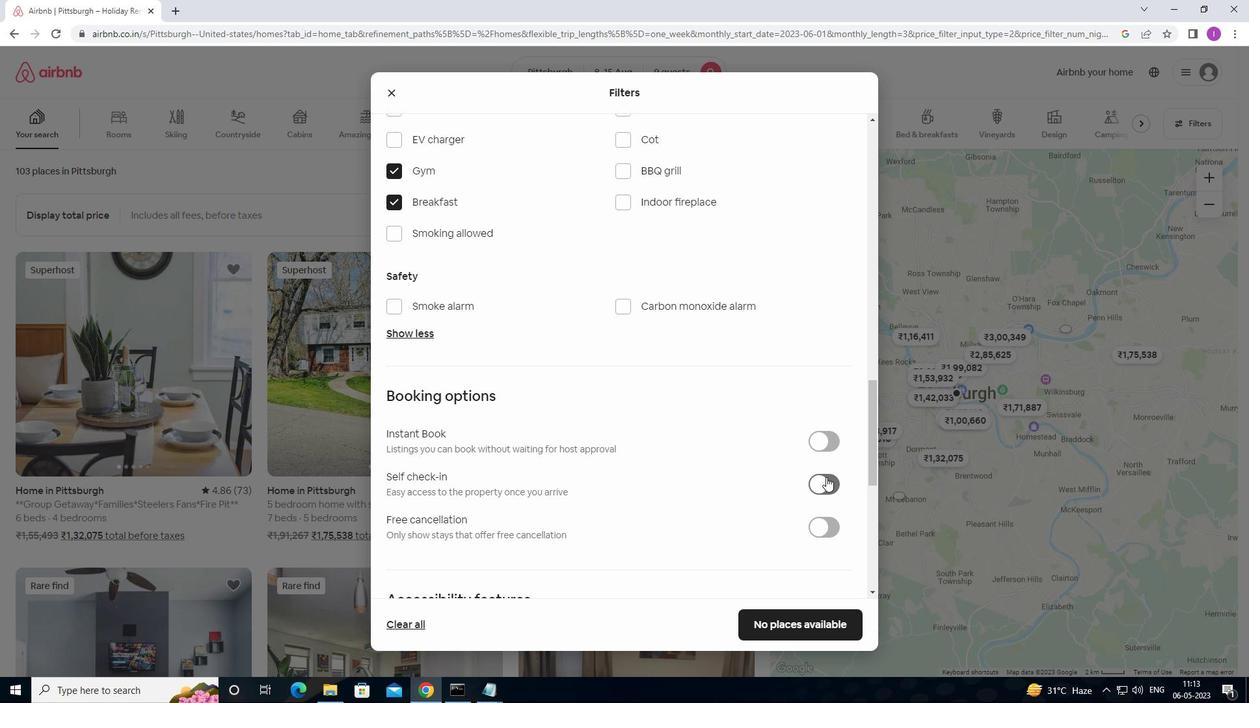 
Action: Mouse pressed left at (827, 478)
Screenshot: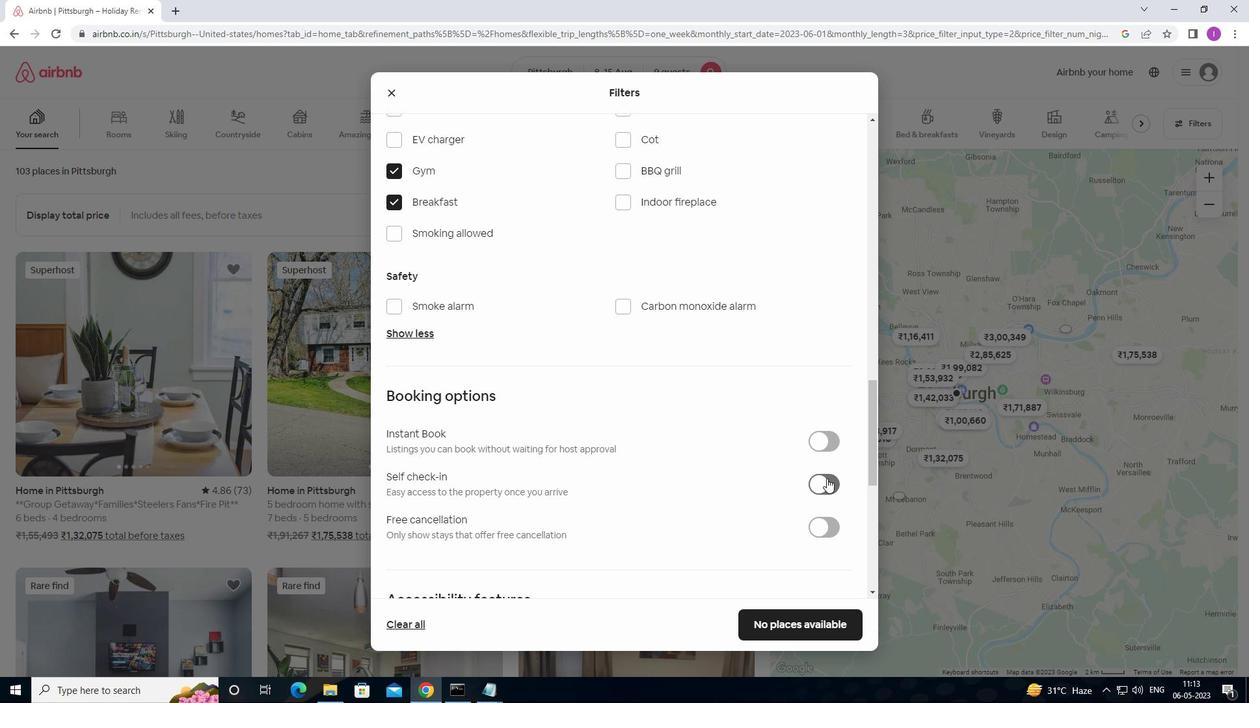 
Action: Mouse moved to (650, 490)
Screenshot: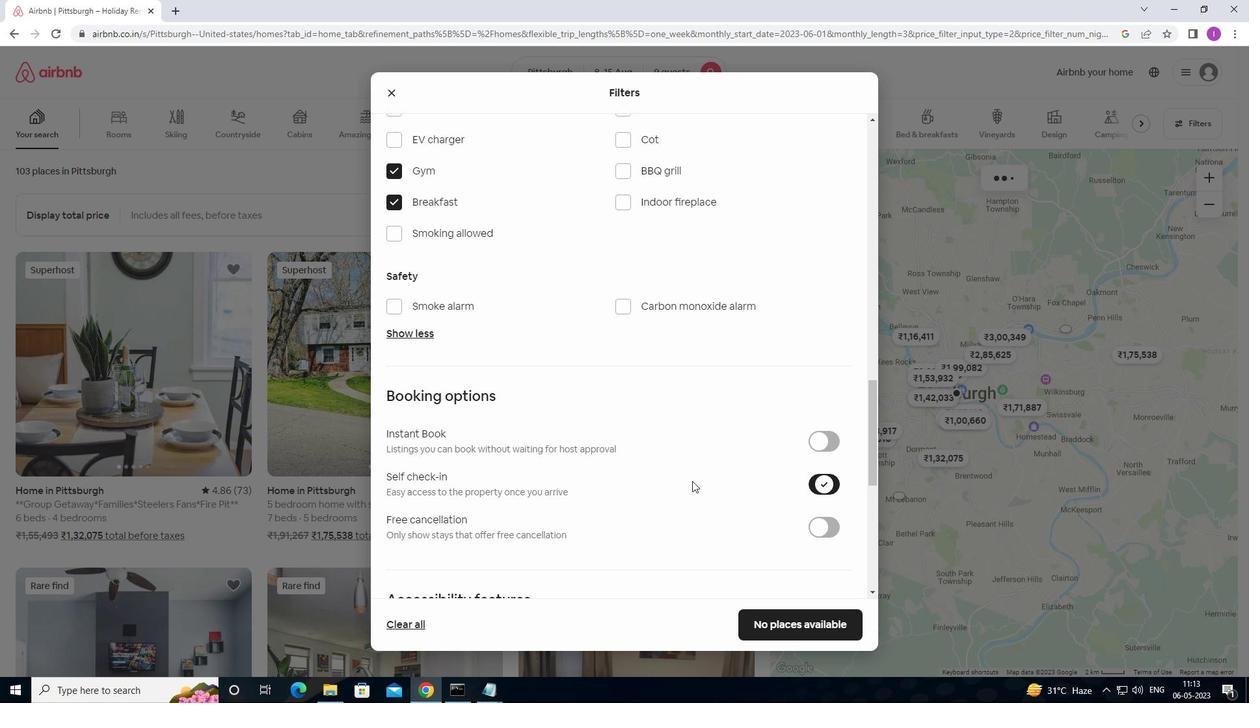 
Action: Mouse scrolled (650, 489) with delta (0, 0)
Screenshot: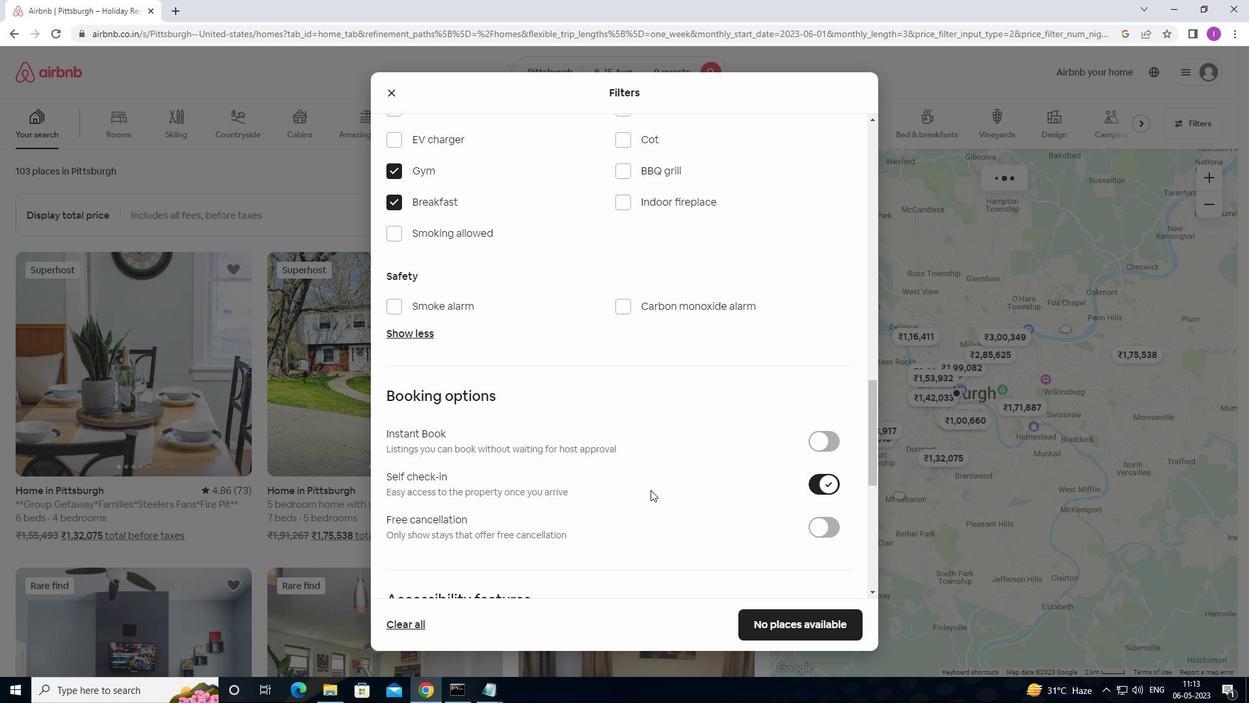 
Action: Mouse scrolled (650, 489) with delta (0, 0)
Screenshot: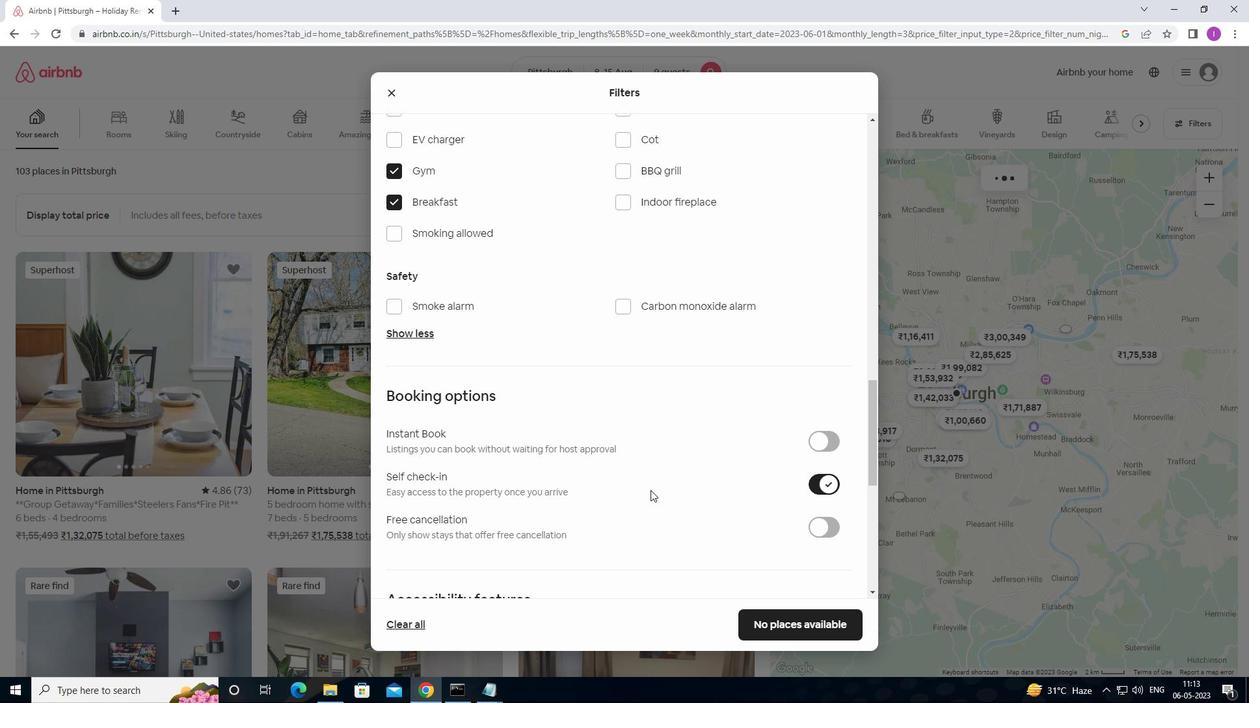 
Action: Mouse scrolled (650, 489) with delta (0, 0)
Screenshot: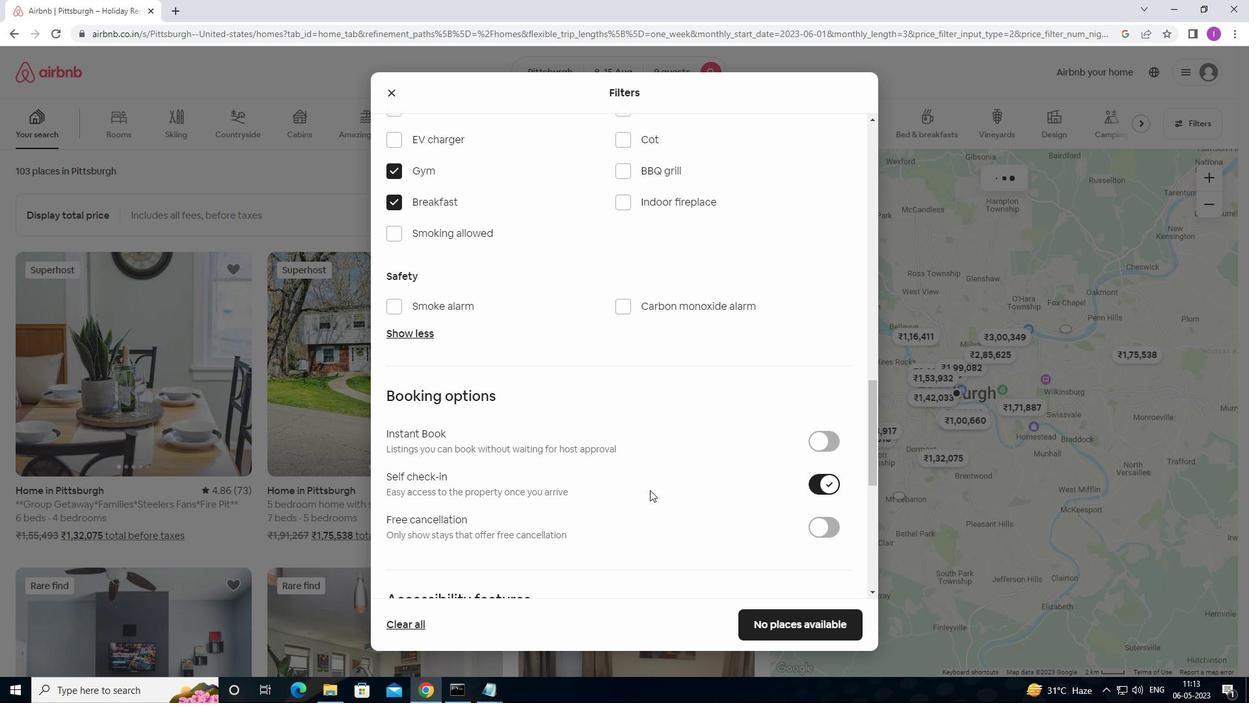 
Action: Mouse scrolled (650, 489) with delta (0, 0)
Screenshot: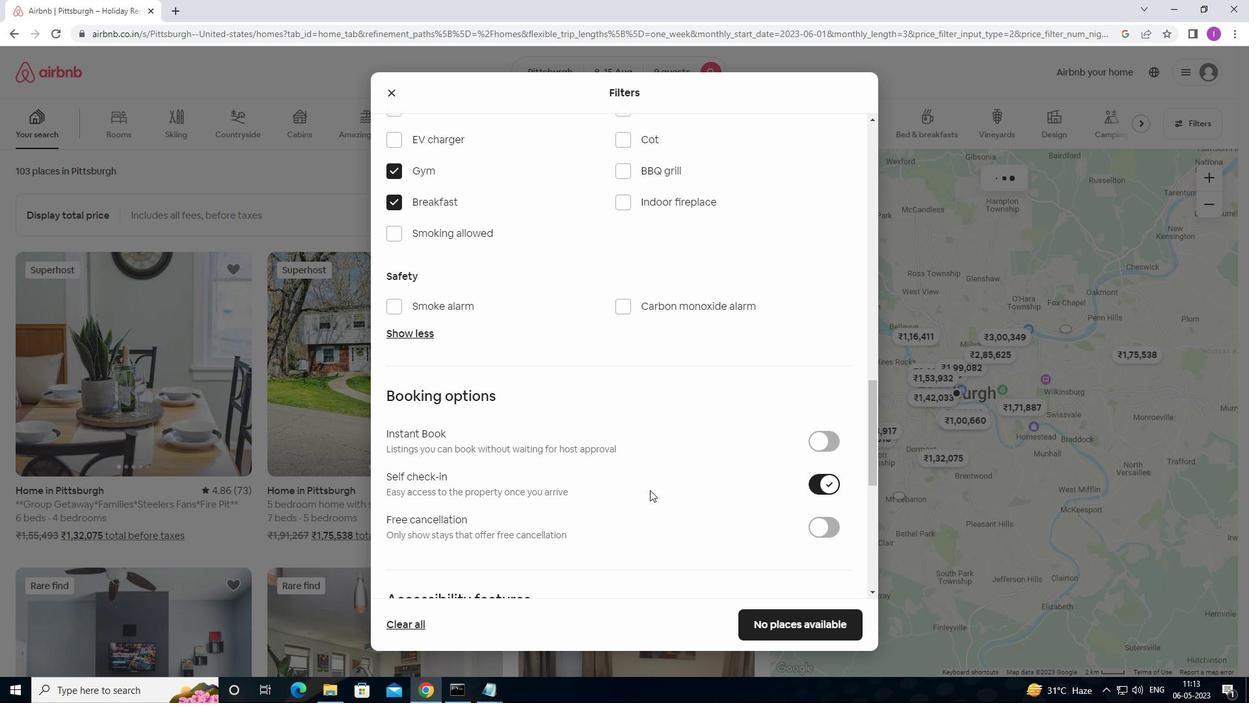 
Action: Mouse moved to (580, 479)
Screenshot: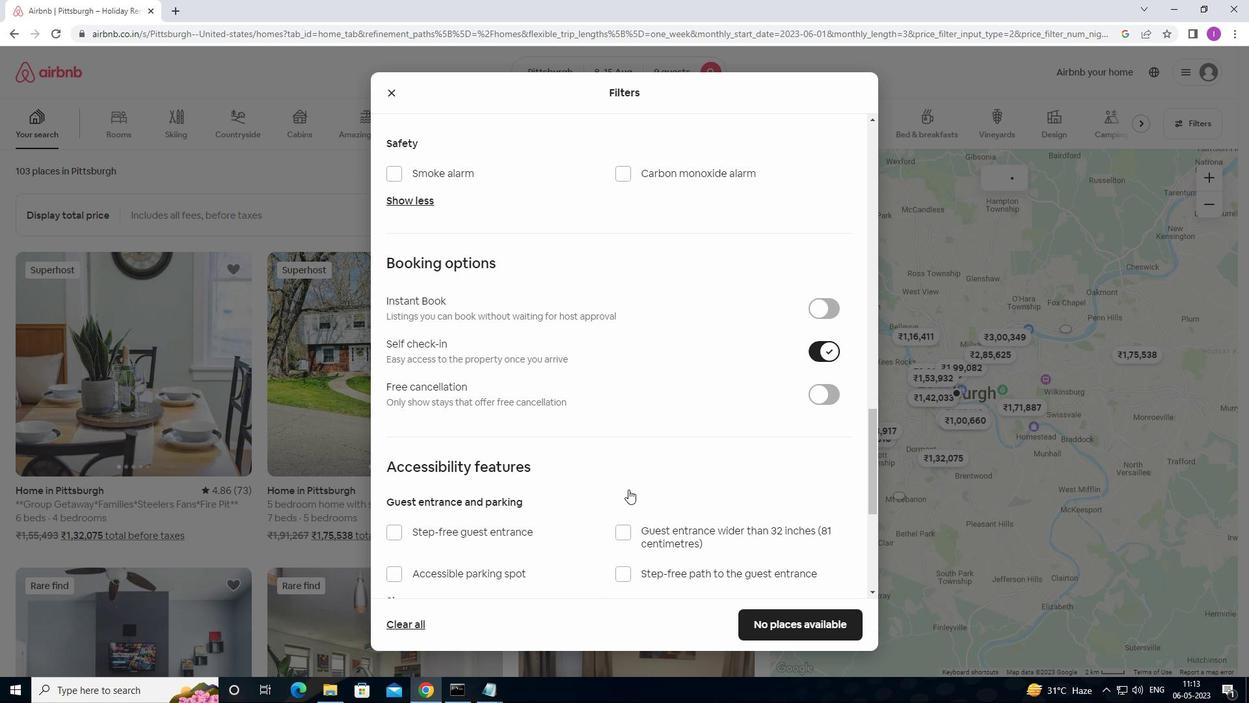 
Action: Mouse scrolled (580, 478) with delta (0, 0)
Screenshot: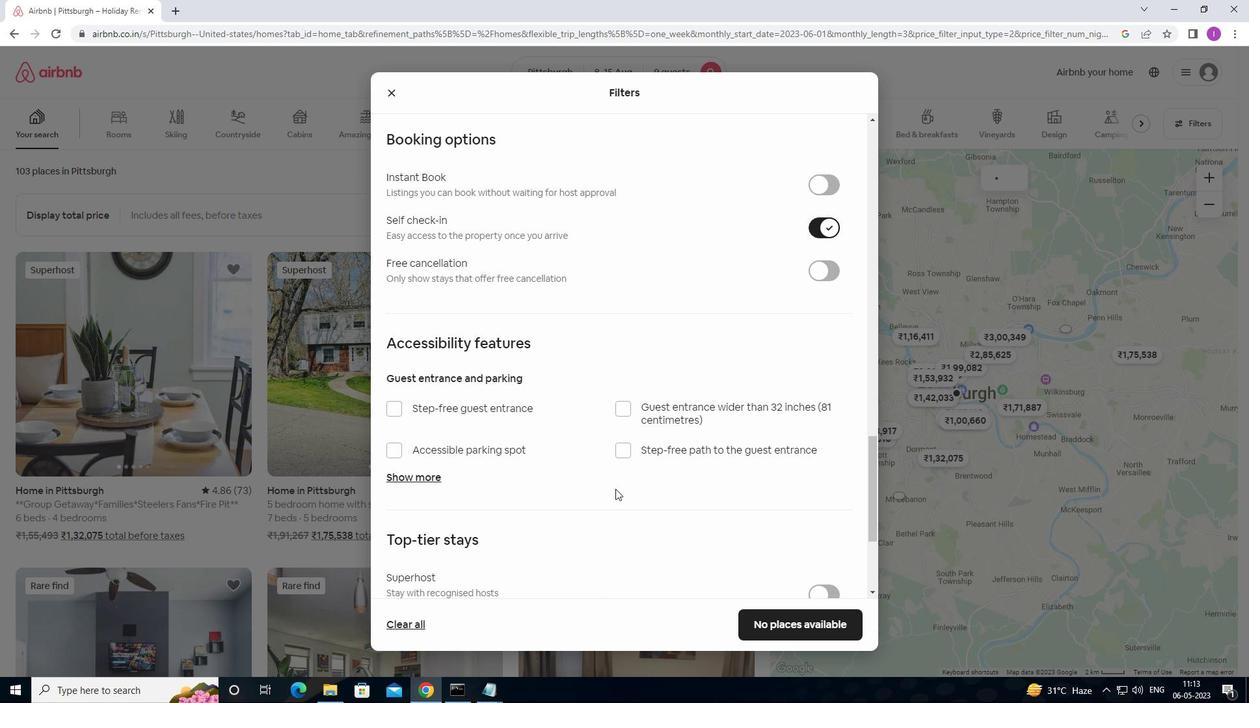 
Action: Mouse scrolled (580, 478) with delta (0, 0)
Screenshot: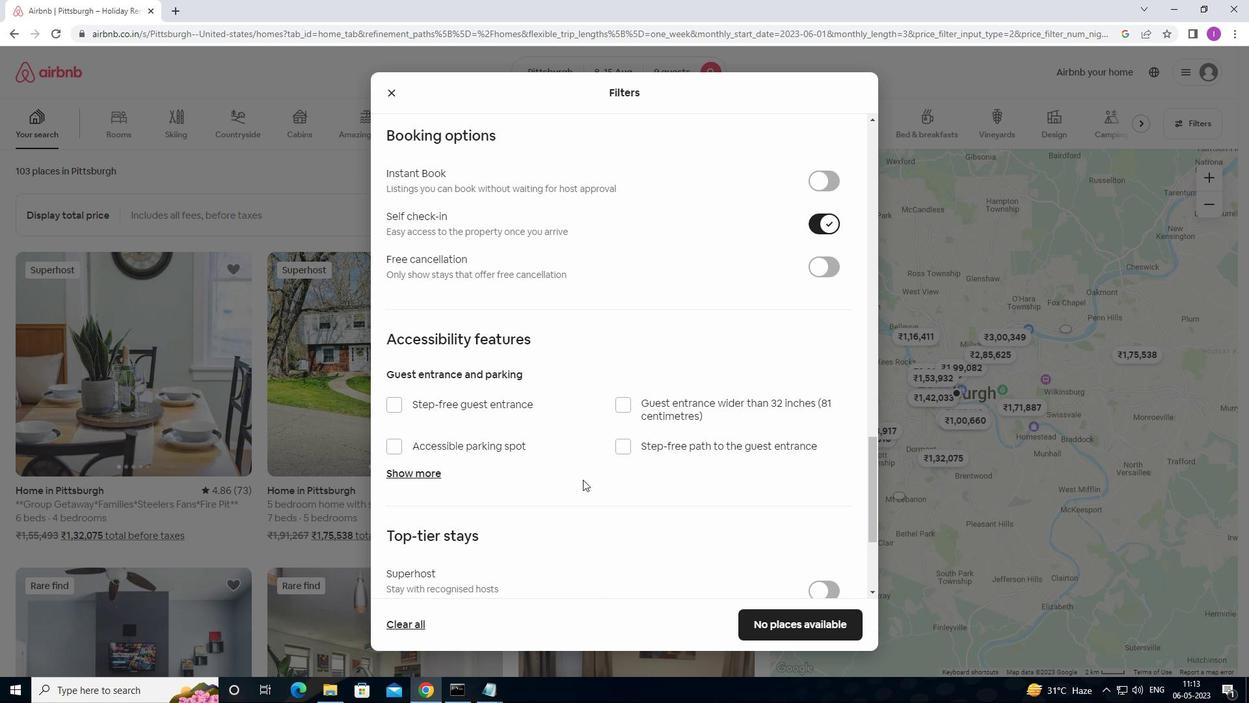 
Action: Mouse scrolled (580, 478) with delta (0, 0)
Screenshot: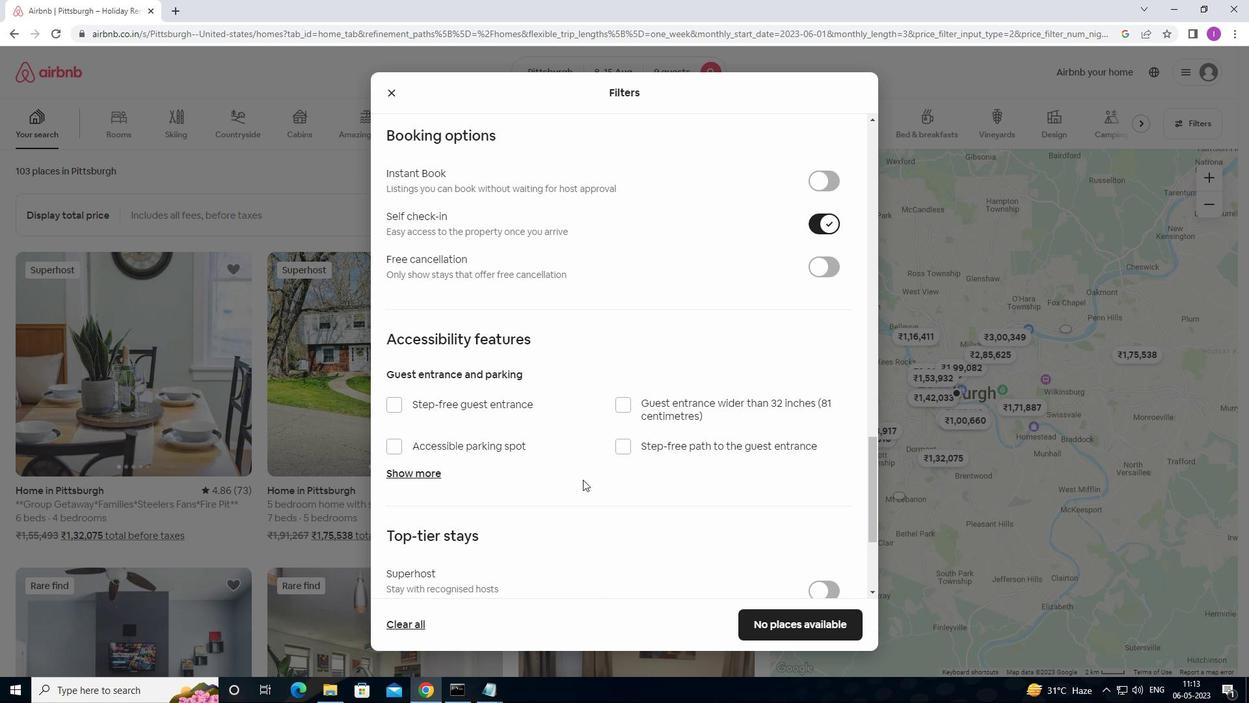 
Action: Mouse scrolled (580, 478) with delta (0, 0)
Screenshot: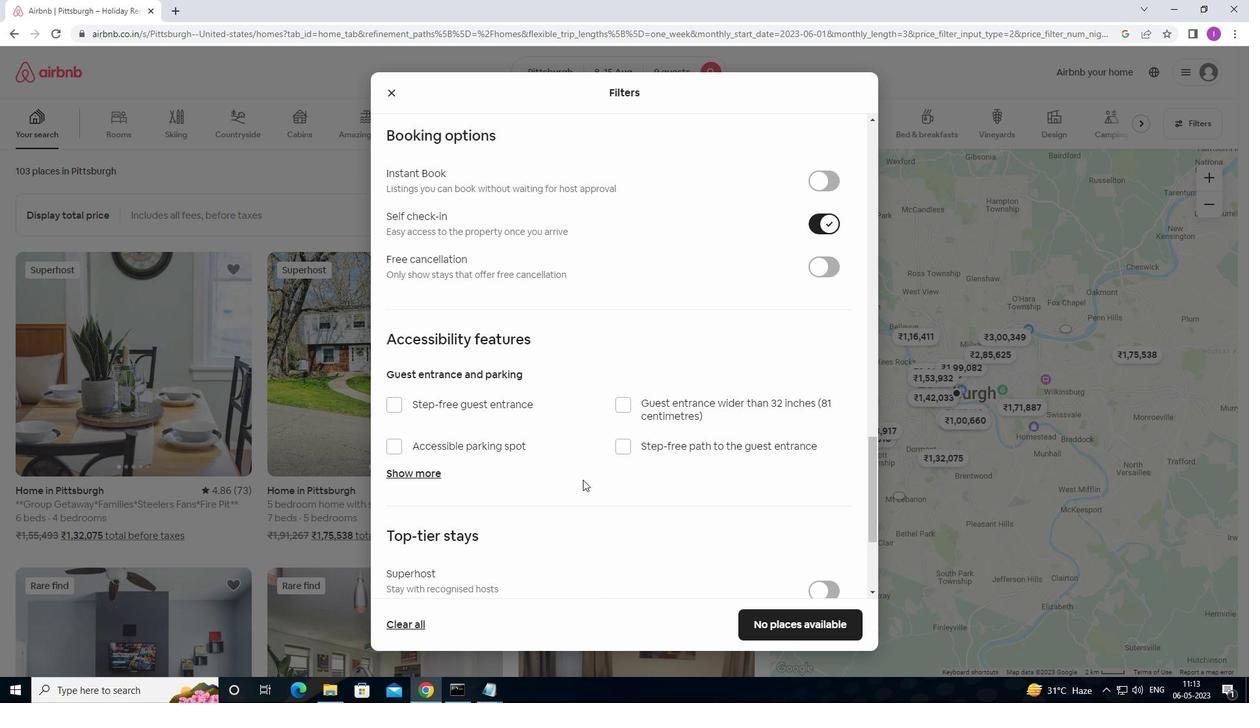 
Action: Mouse moved to (579, 478)
Screenshot: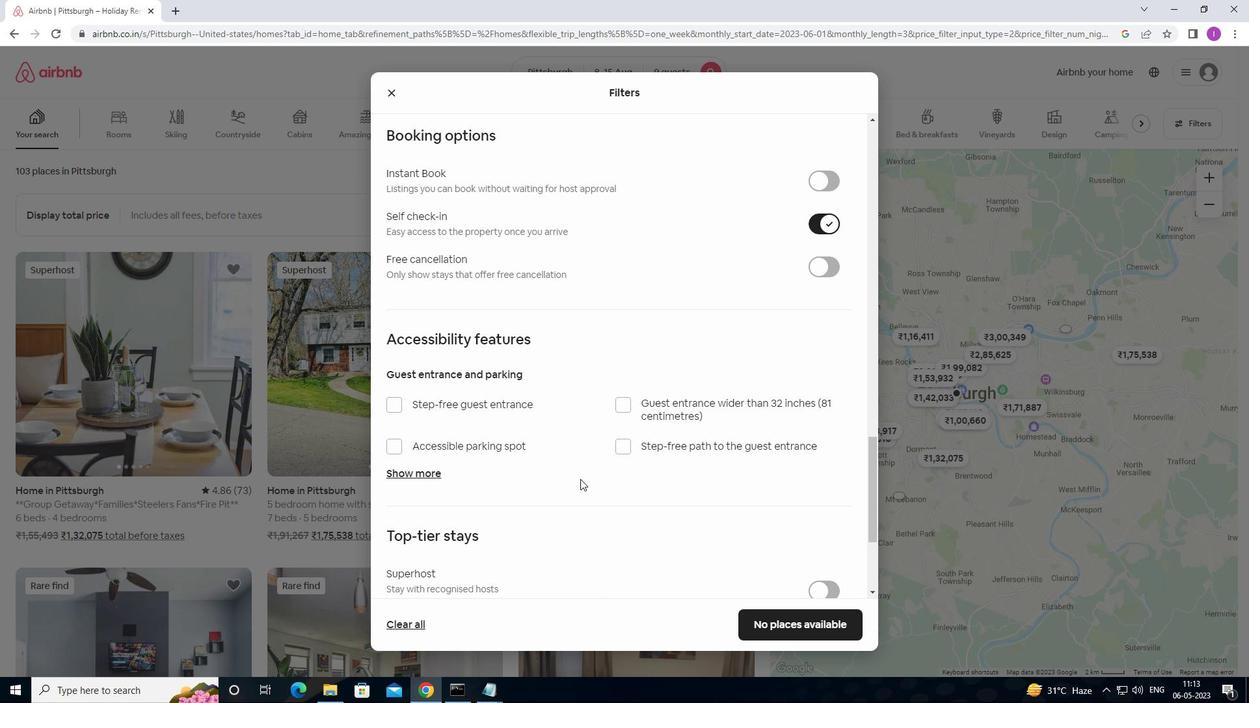 
Action: Mouse scrolled (579, 477) with delta (0, 0)
Screenshot: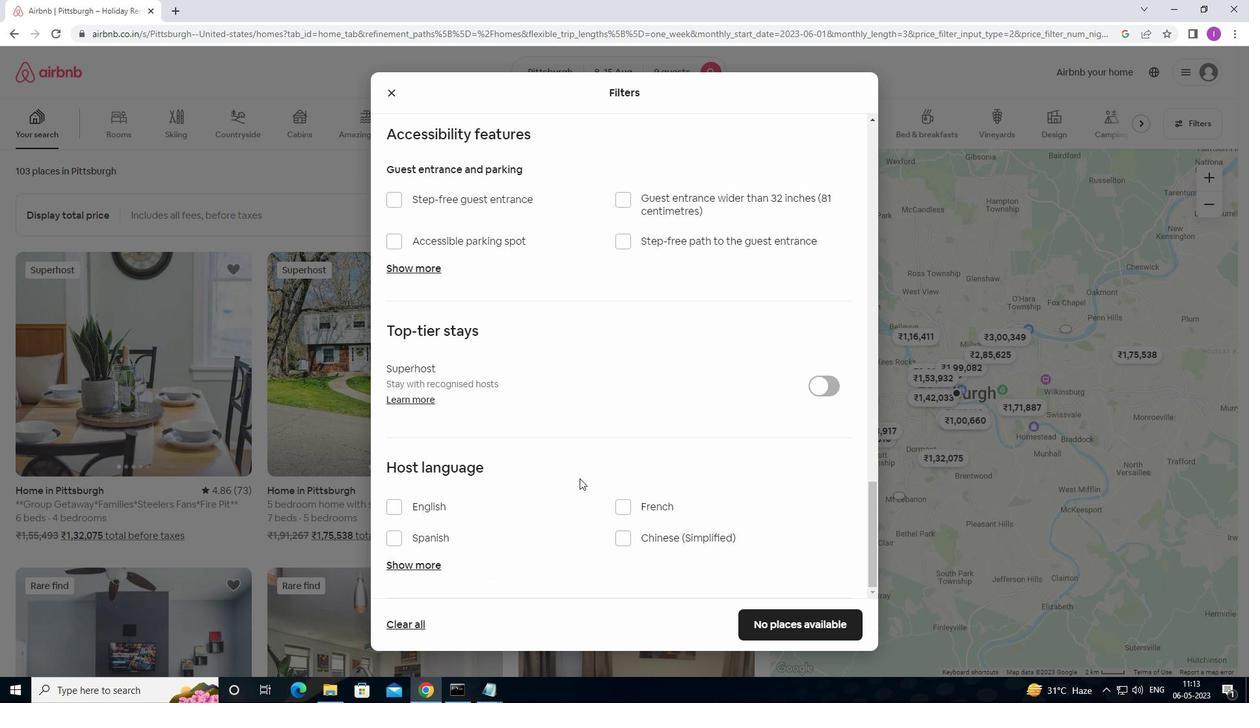
Action: Mouse scrolled (579, 477) with delta (0, 0)
Screenshot: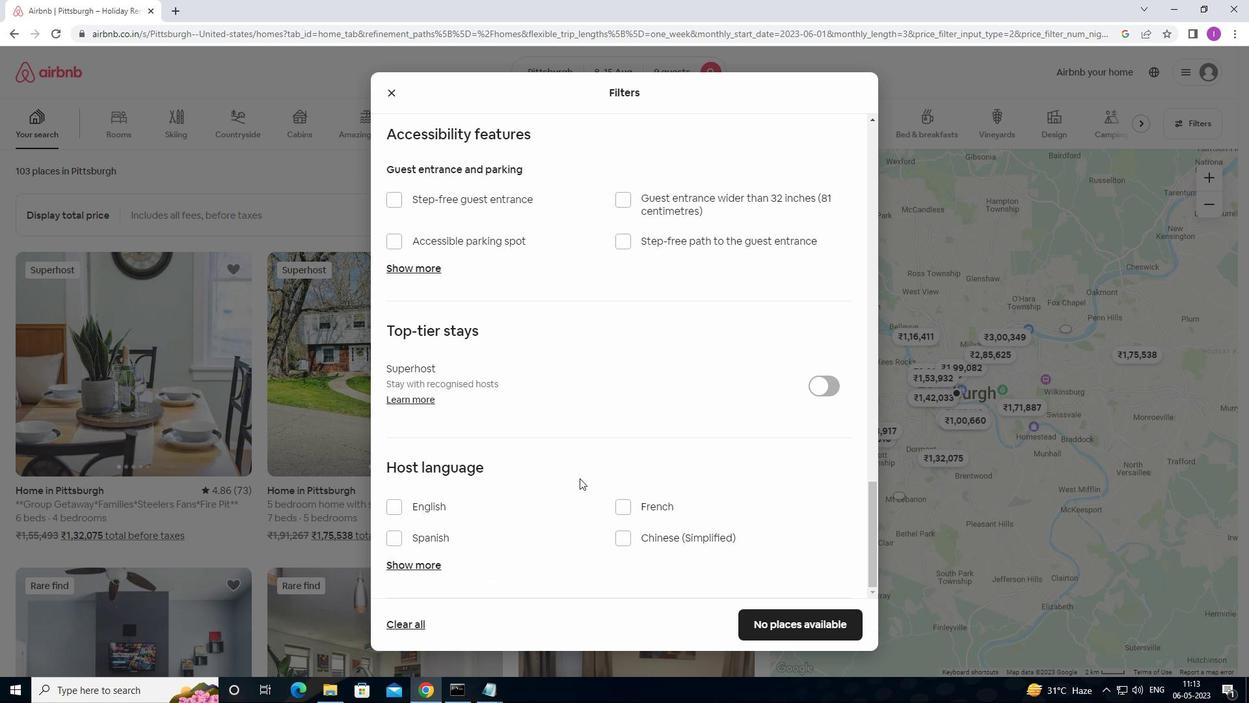 
Action: Mouse scrolled (579, 477) with delta (0, 0)
Screenshot: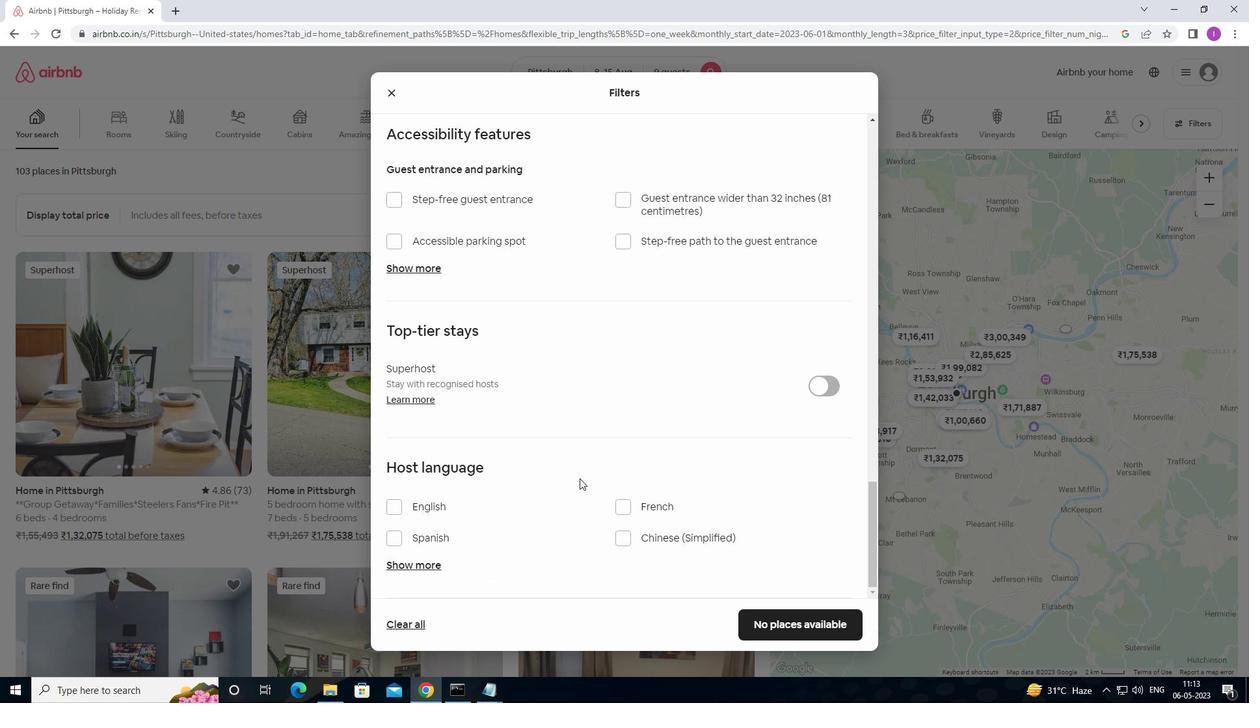 
Action: Mouse moved to (395, 500)
Screenshot: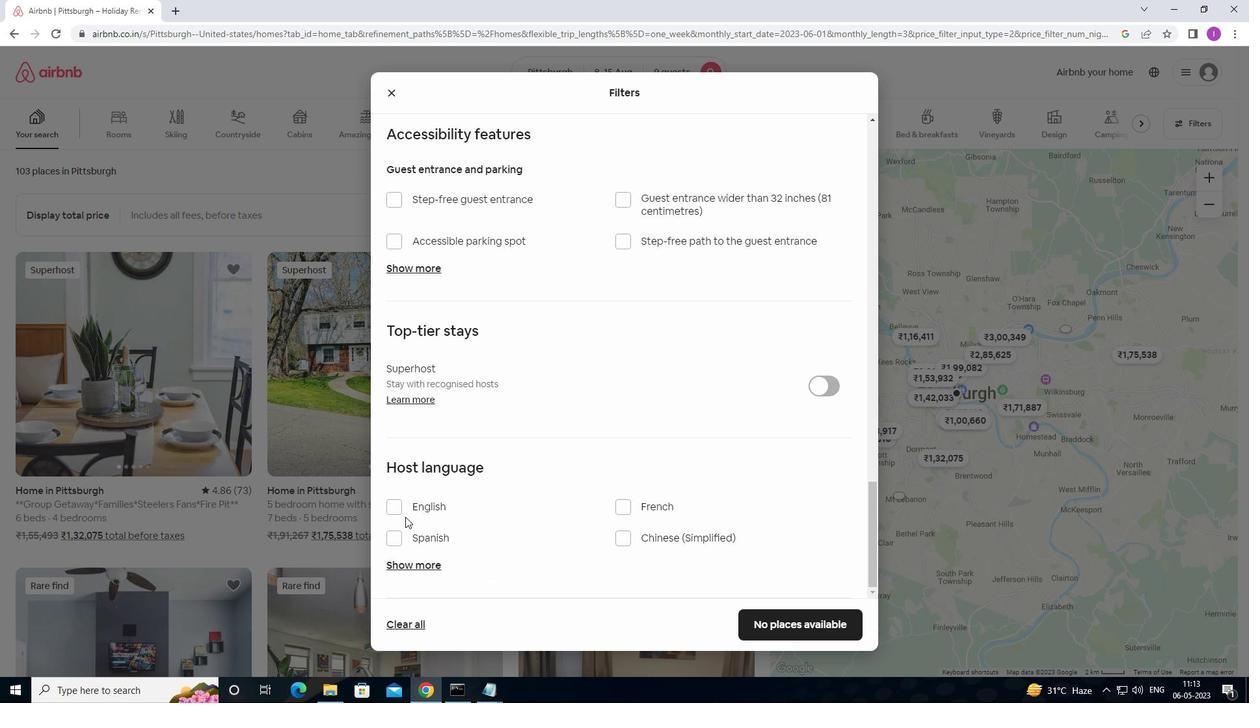 
Action: Mouse pressed left at (395, 500)
Screenshot: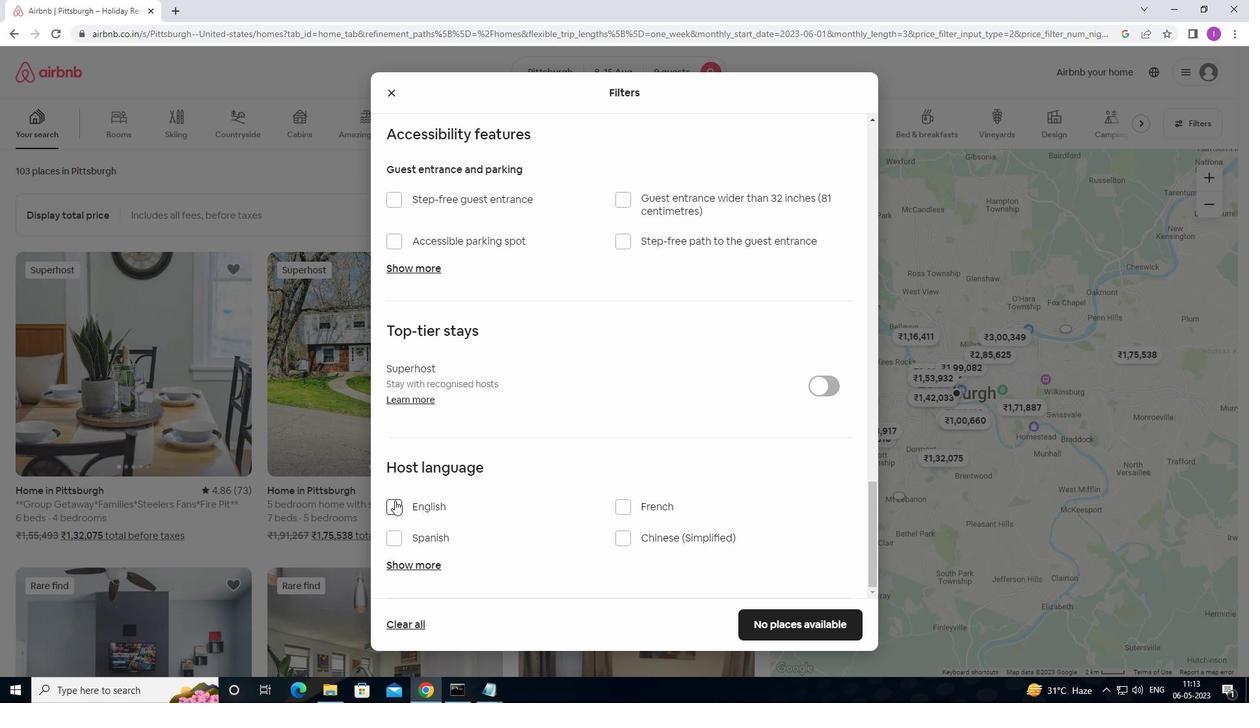 
Action: Mouse moved to (765, 627)
Screenshot: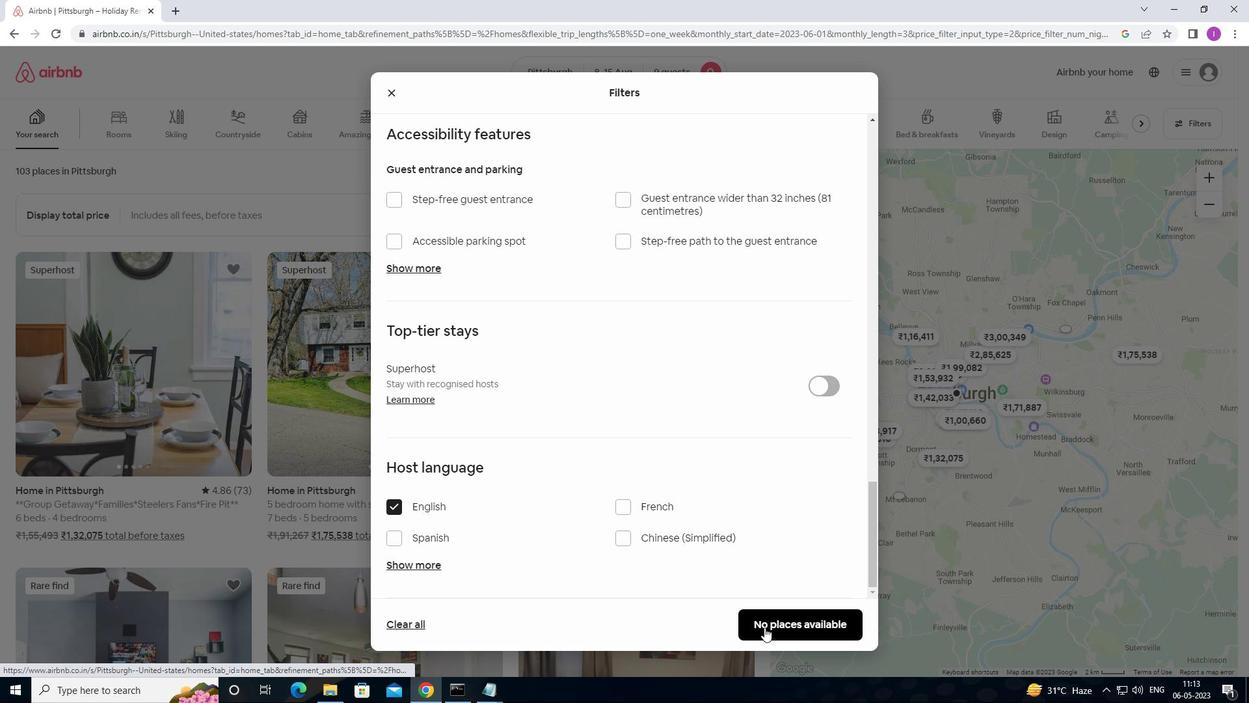 
Action: Mouse pressed left at (765, 627)
Screenshot: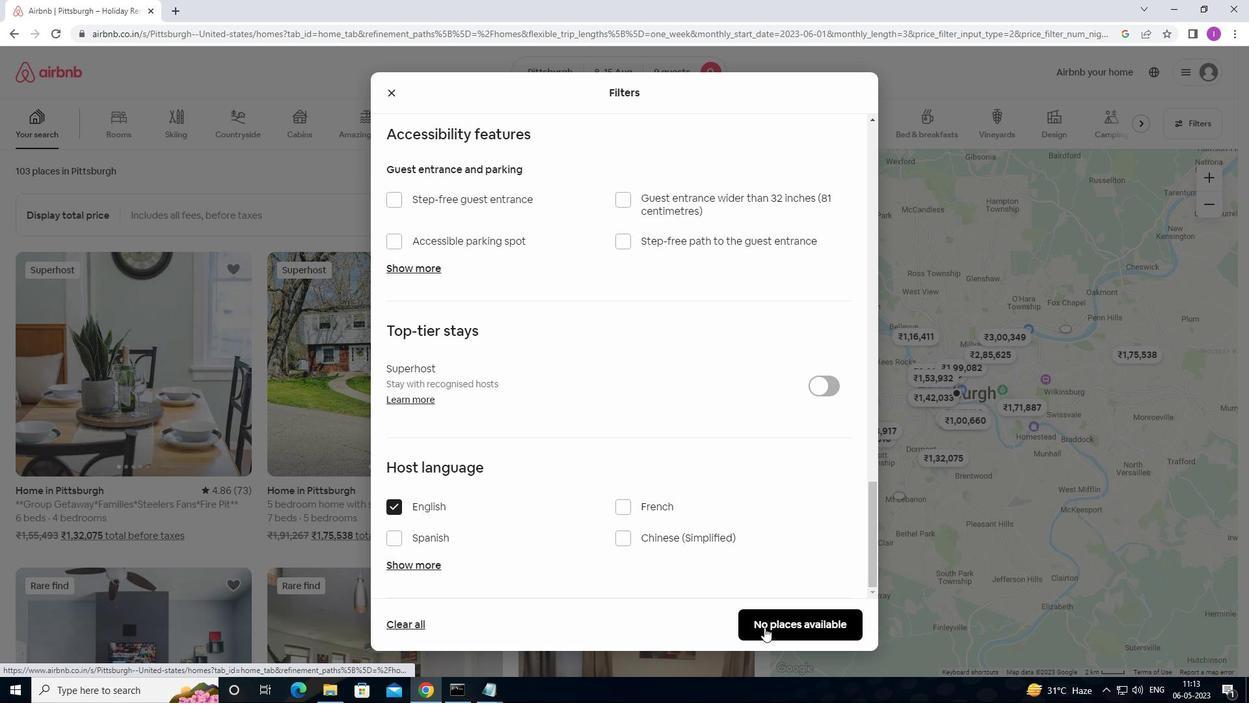 
Action: Mouse moved to (777, 613)
Screenshot: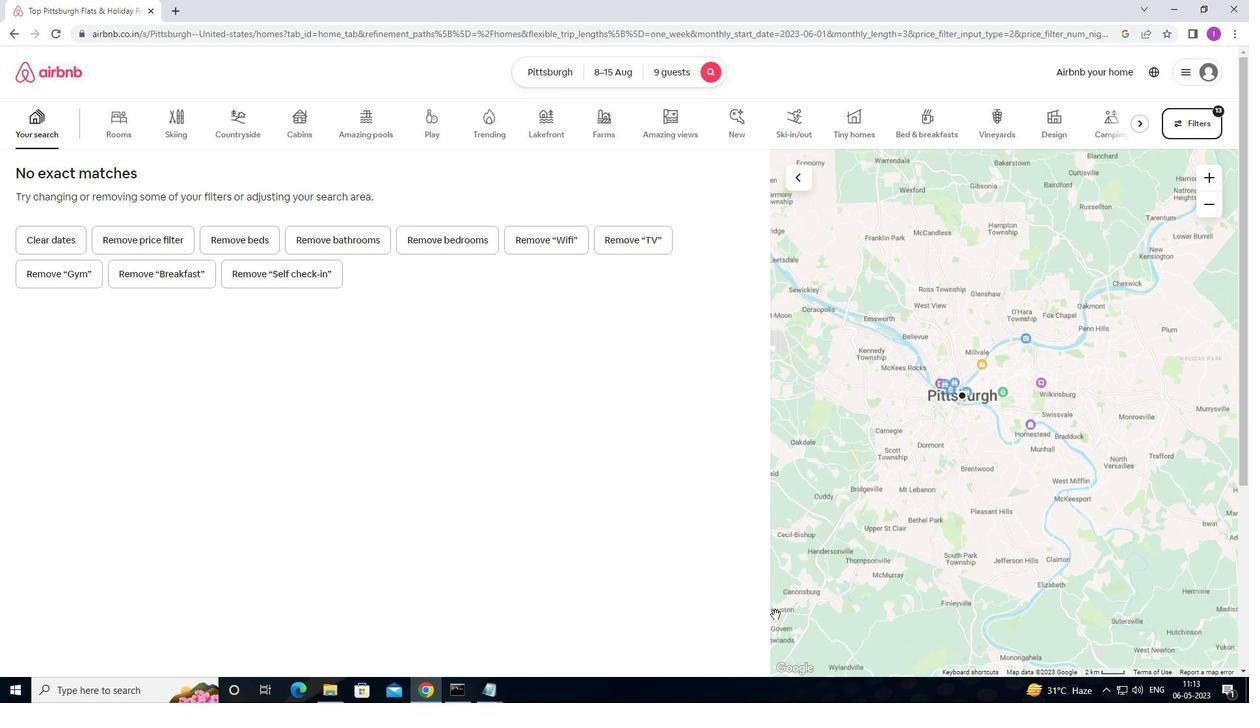 
